 Task: Find a guest house in Pariyapuram, India for 8 guests from 12th to 16th July, with a price range of ₹10,000 to ₹16,000, including free parking, TV, and self check-in, with an English-speaking host.
Action: Mouse moved to (528, 103)
Screenshot: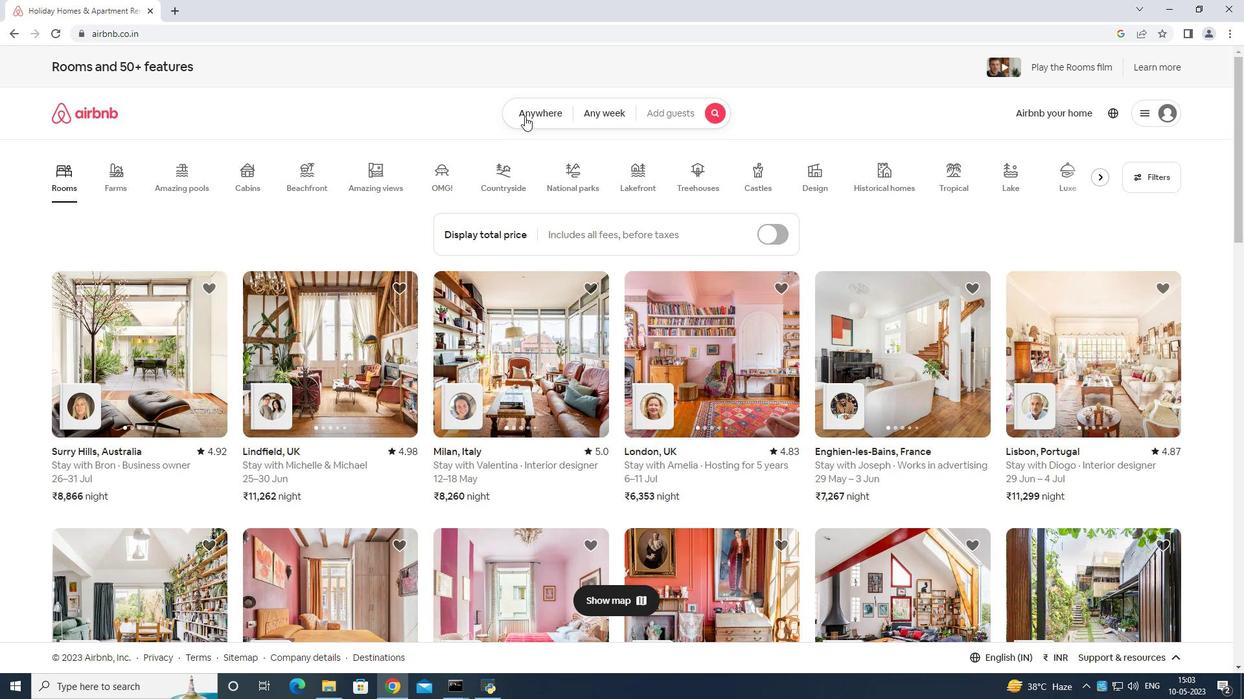 
Action: Mouse pressed left at (528, 103)
Screenshot: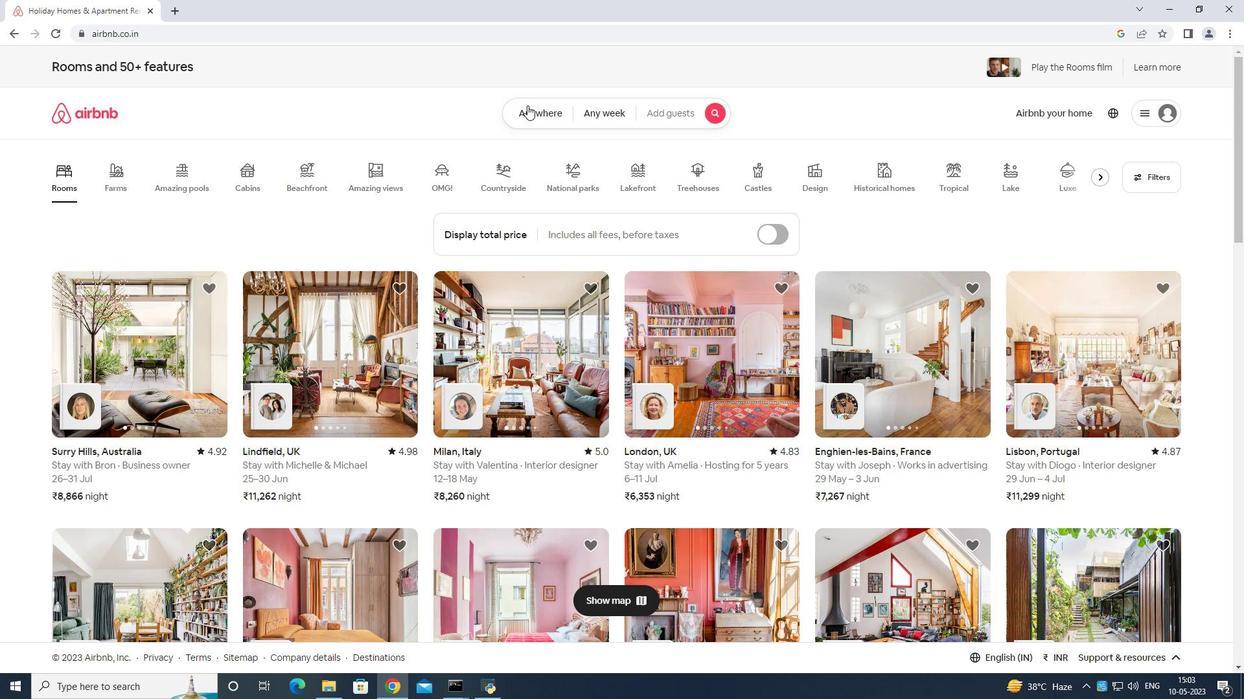 
Action: Mouse moved to (474, 164)
Screenshot: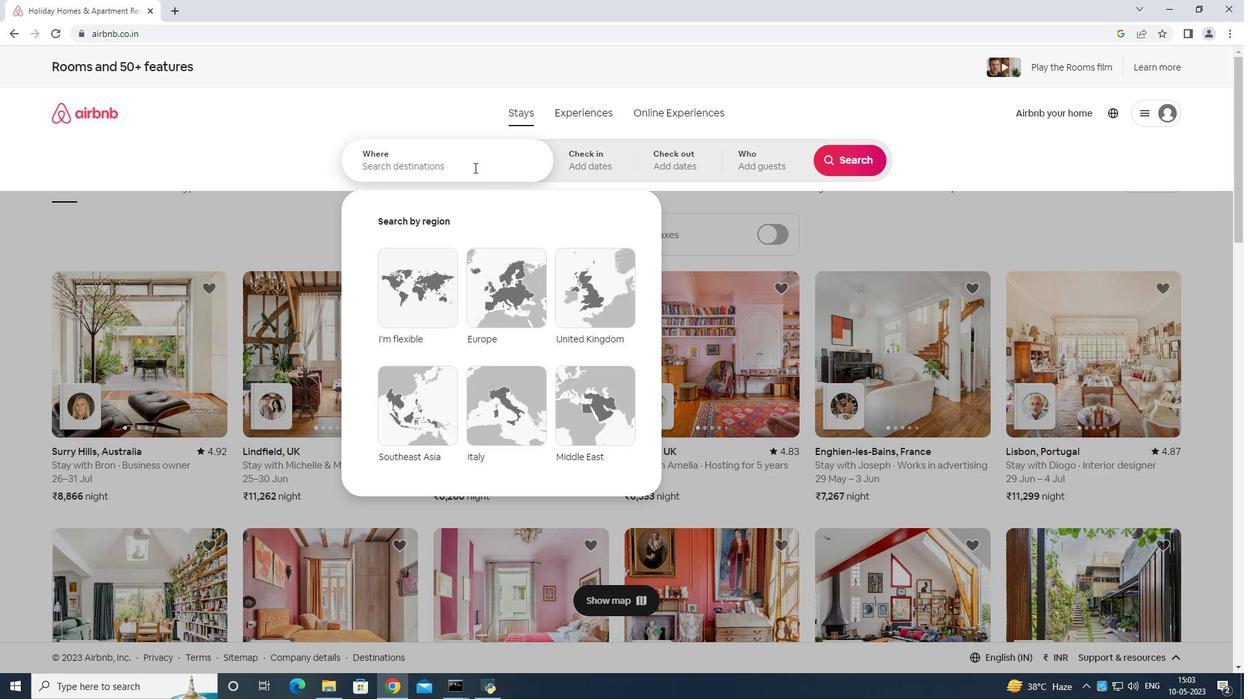
Action: Mouse pressed left at (474, 164)
Screenshot: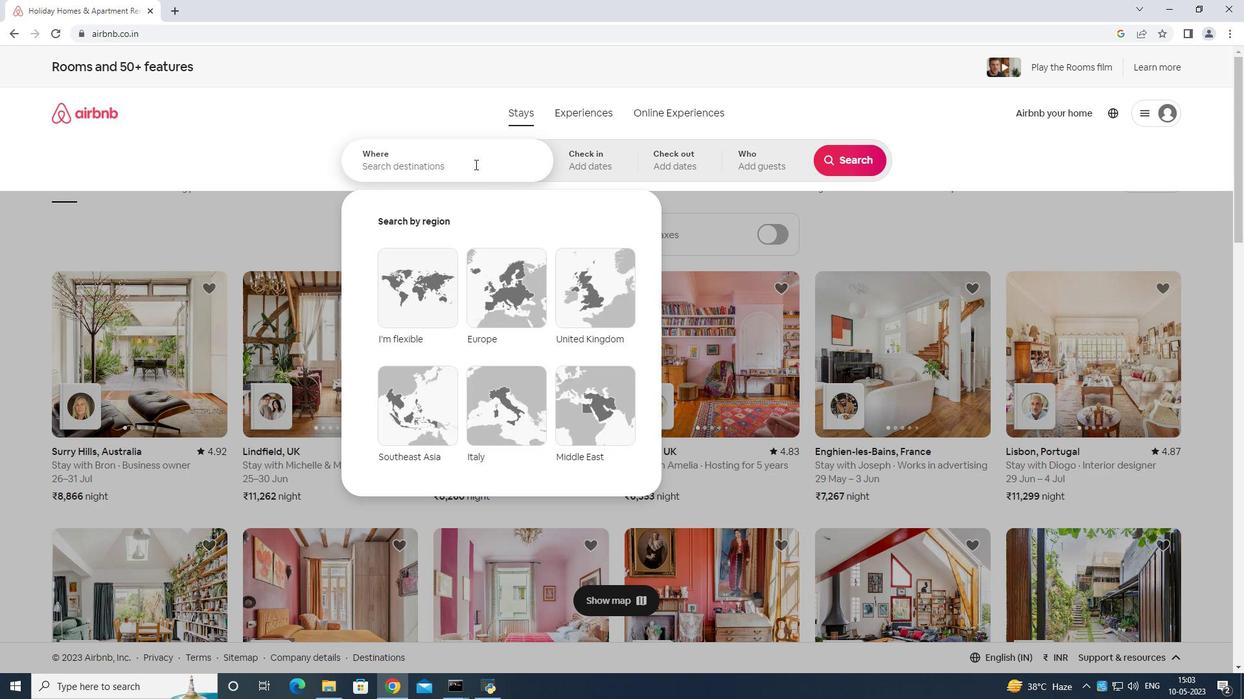 
Action: Mouse moved to (458, 158)
Screenshot: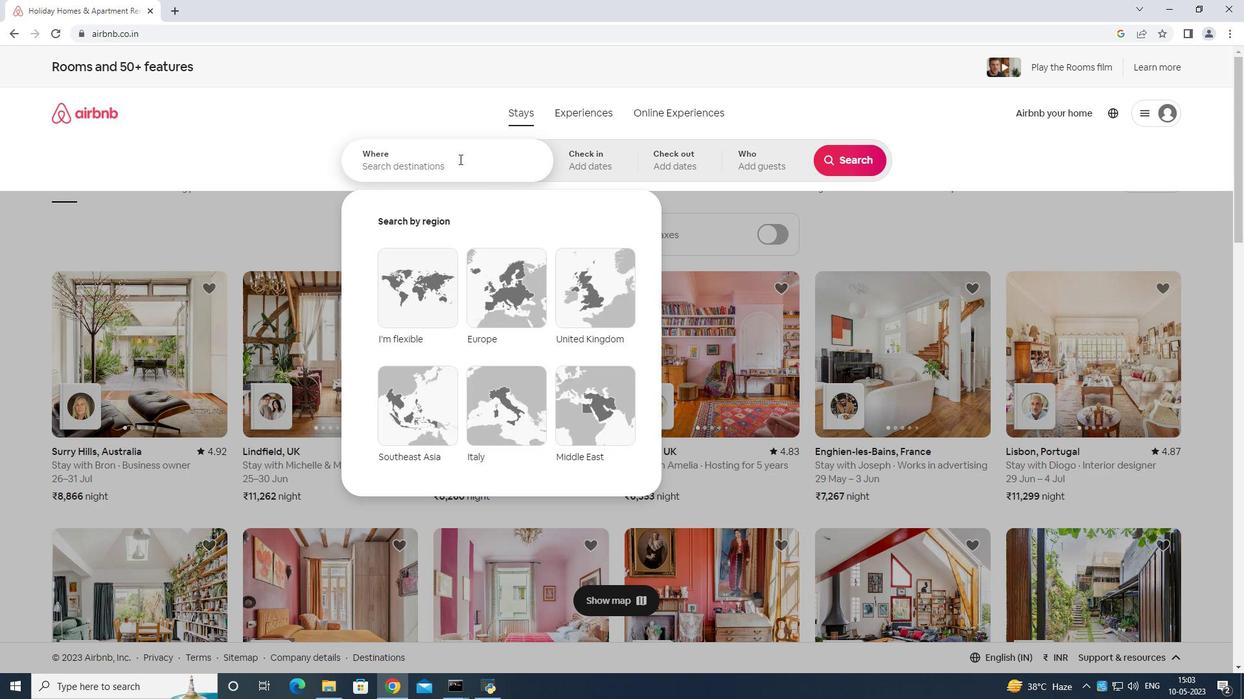 
Action: Key pressed <Key.shift>pariyapuram<Key.space>india<Key.enter>
Screenshot: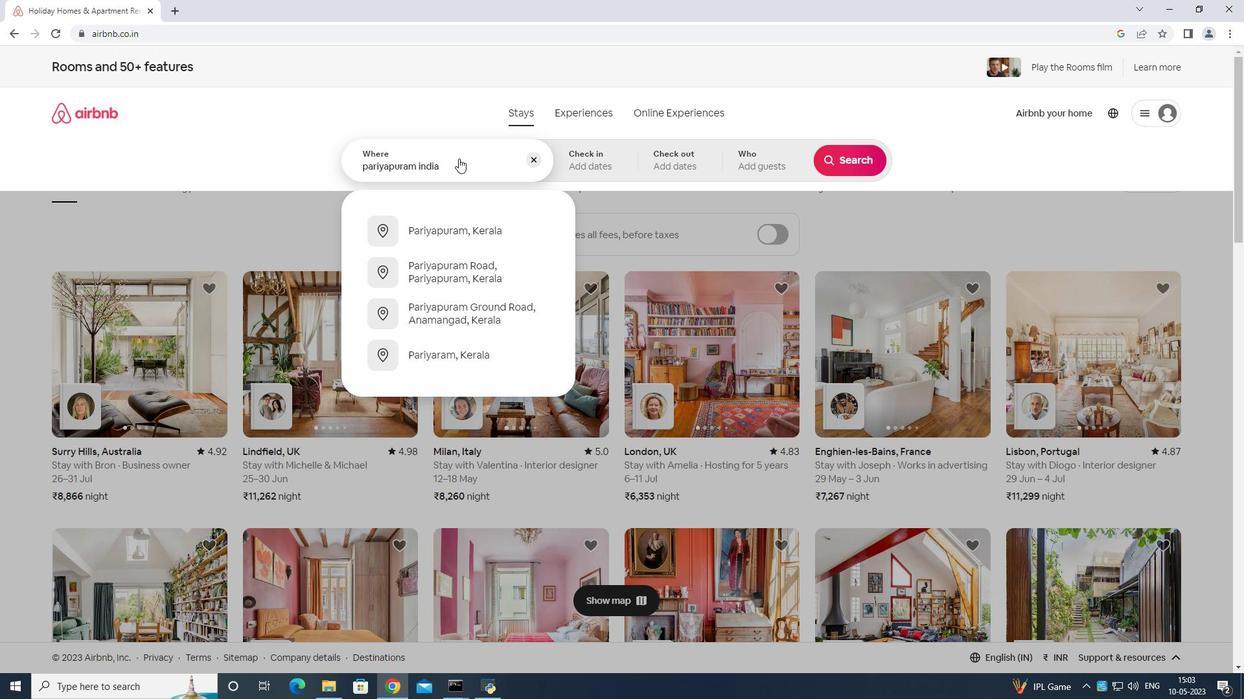 
Action: Mouse moved to (852, 256)
Screenshot: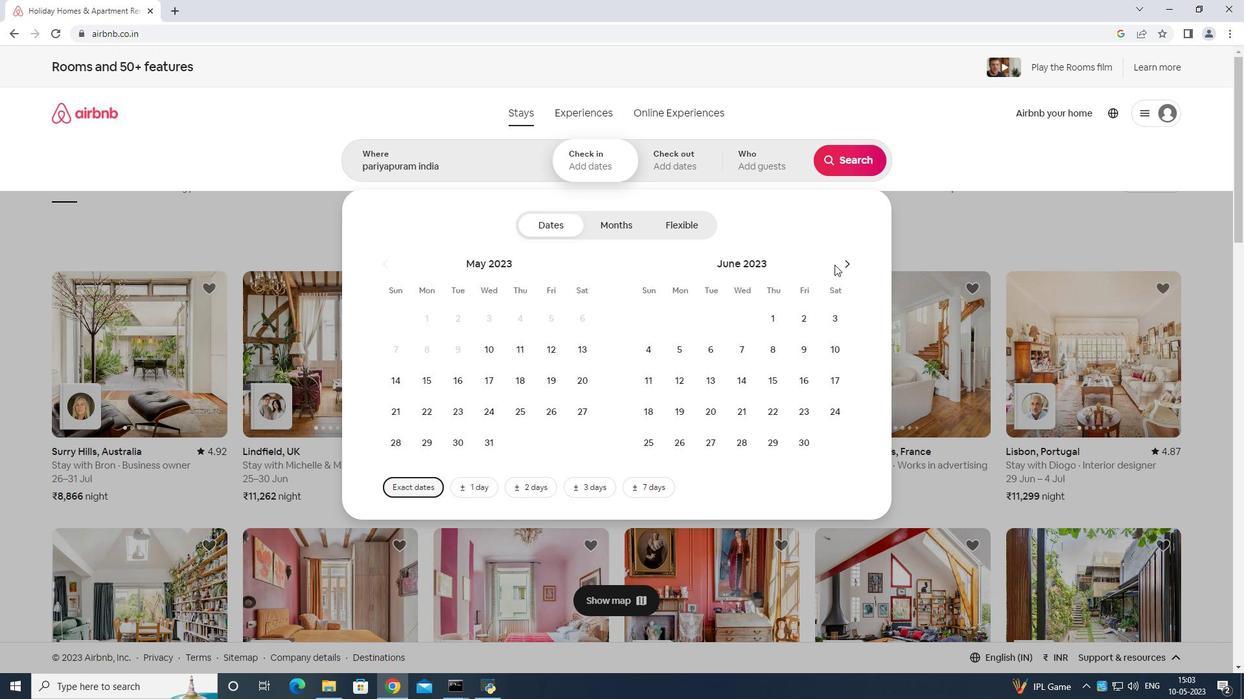 
Action: Mouse pressed left at (852, 256)
Screenshot: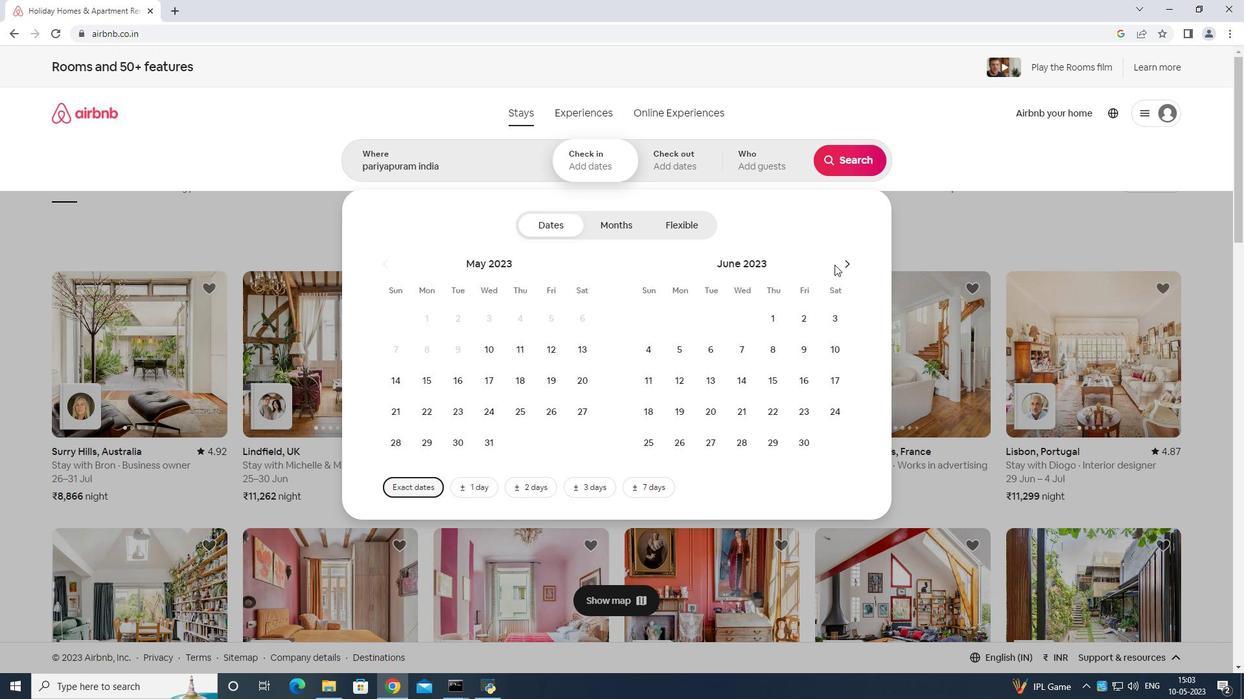 
Action: Mouse moved to (745, 382)
Screenshot: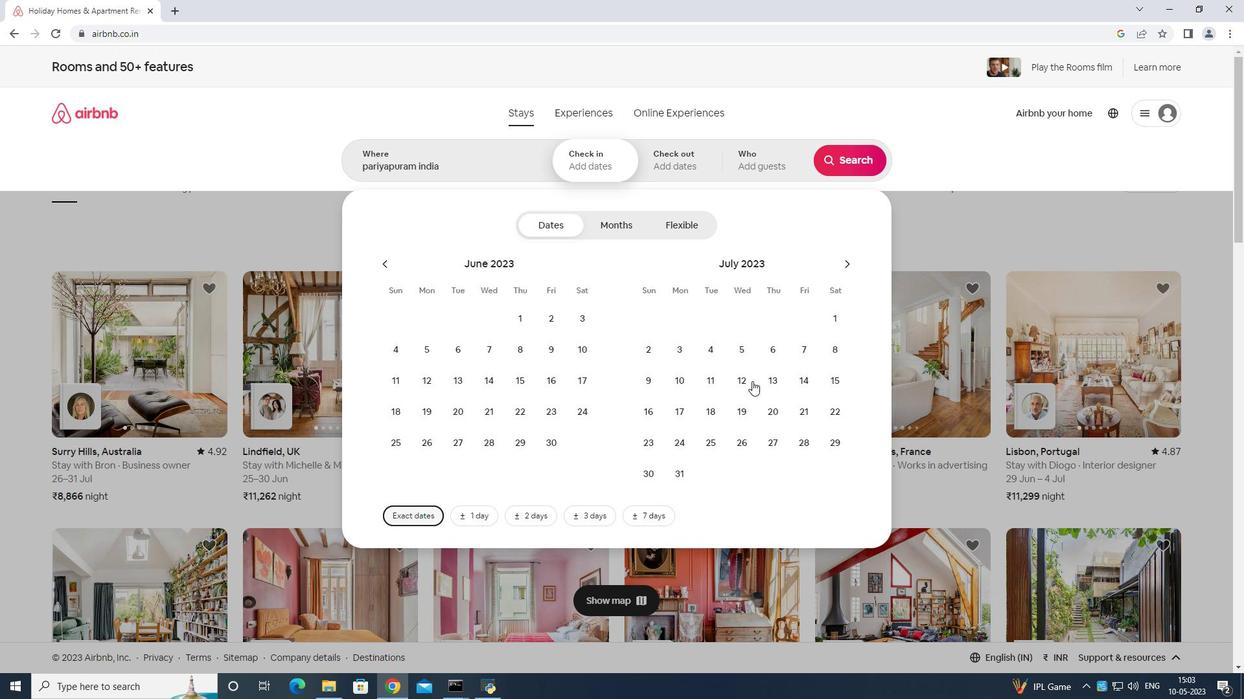 
Action: Mouse pressed left at (745, 382)
Screenshot: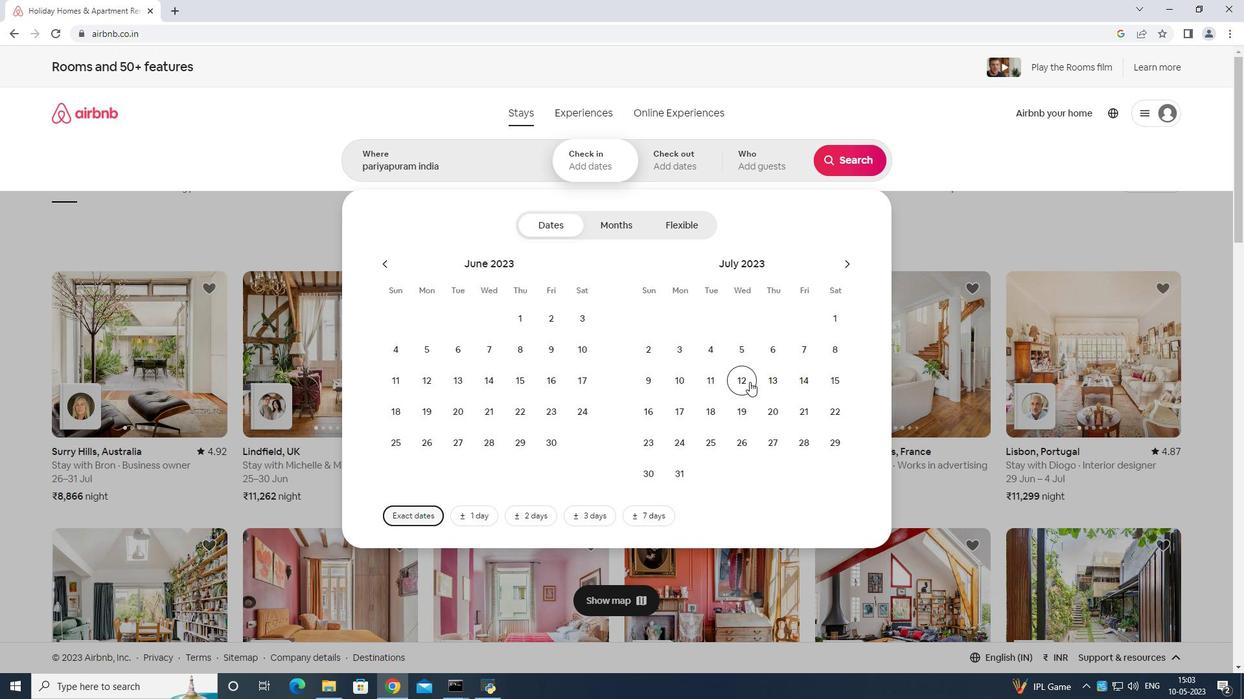 
Action: Mouse moved to (640, 415)
Screenshot: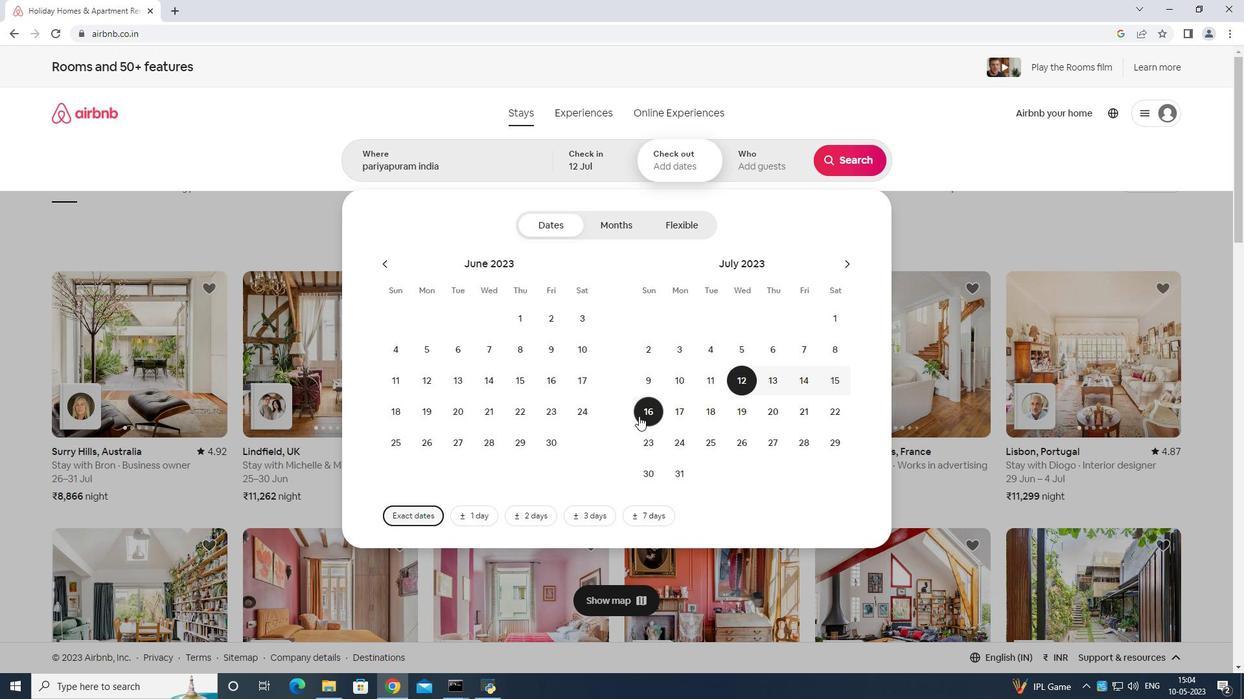
Action: Mouse pressed left at (640, 415)
Screenshot: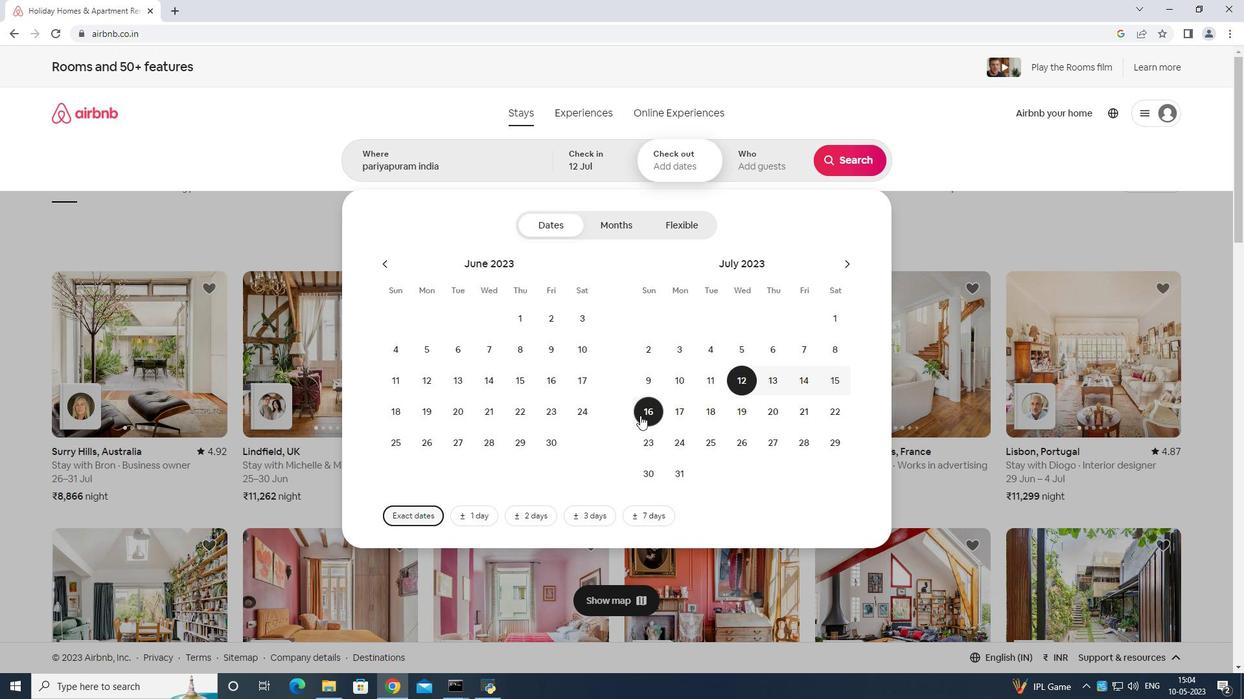 
Action: Mouse moved to (764, 154)
Screenshot: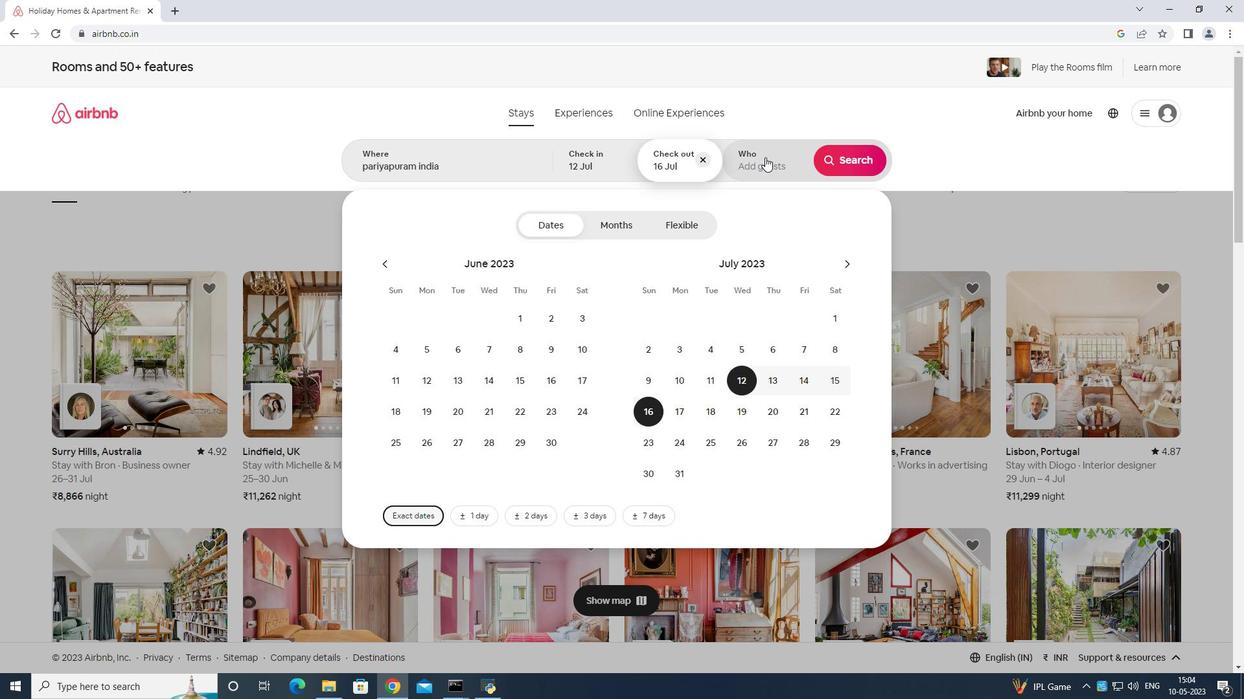 
Action: Mouse pressed left at (764, 154)
Screenshot: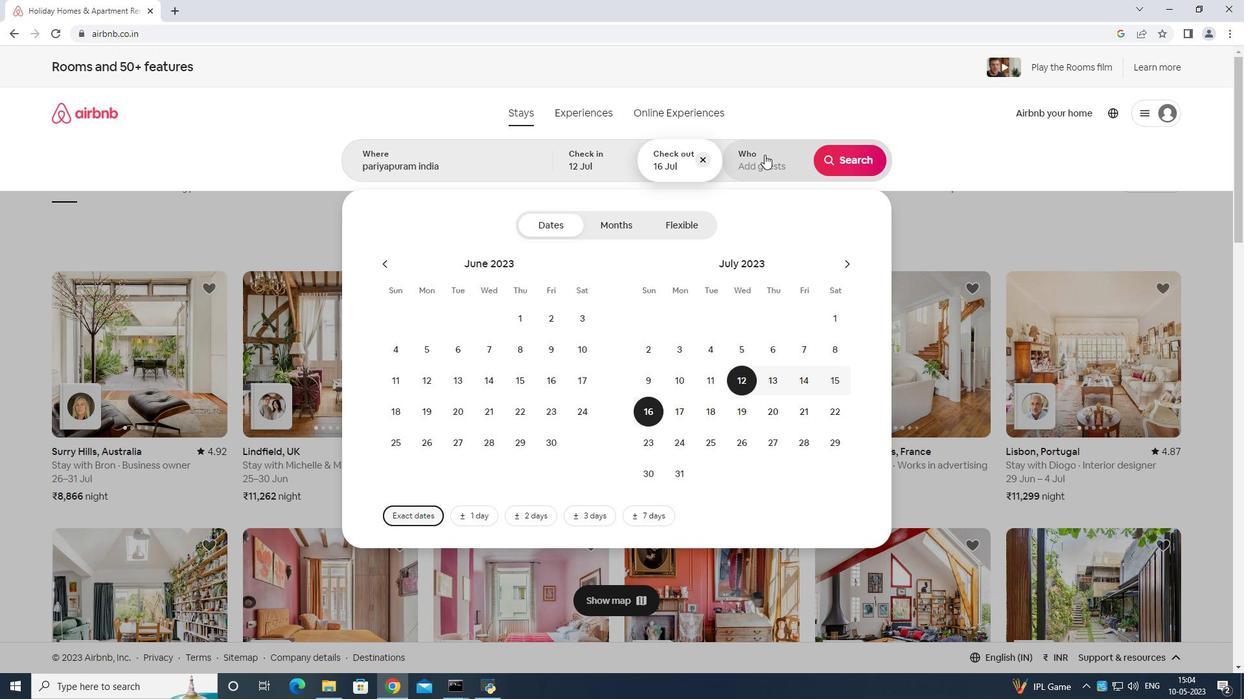 
Action: Mouse moved to (852, 224)
Screenshot: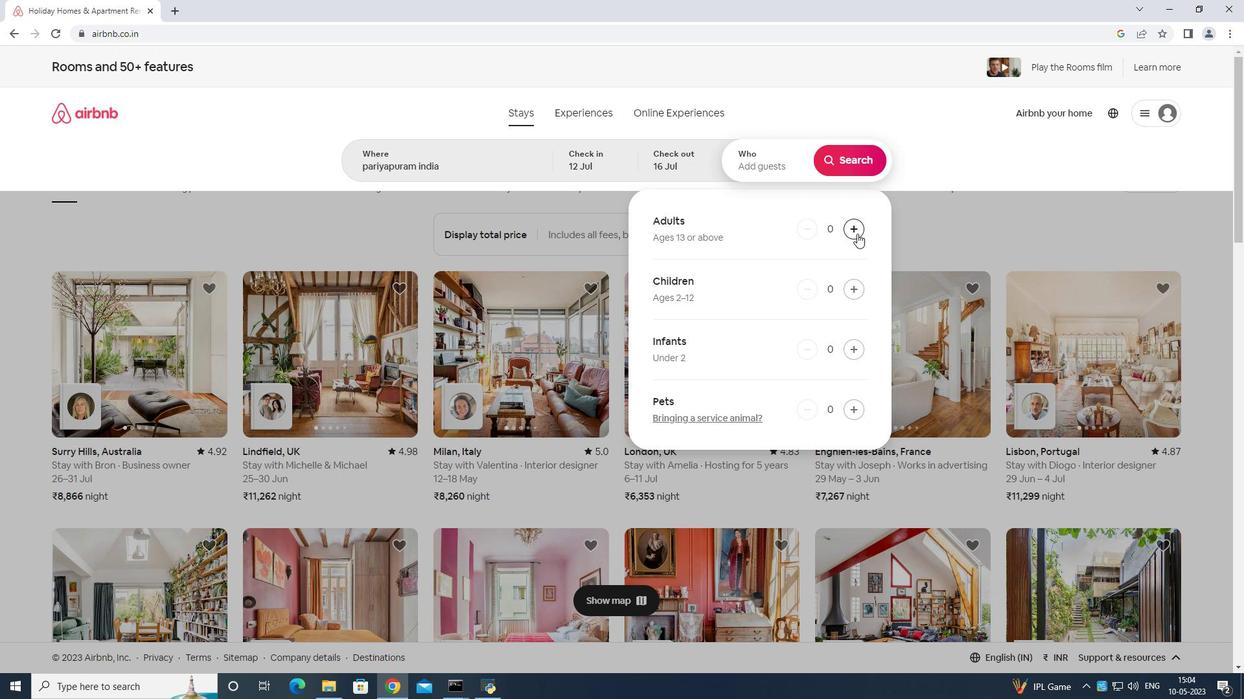 
Action: Mouse pressed left at (852, 224)
Screenshot: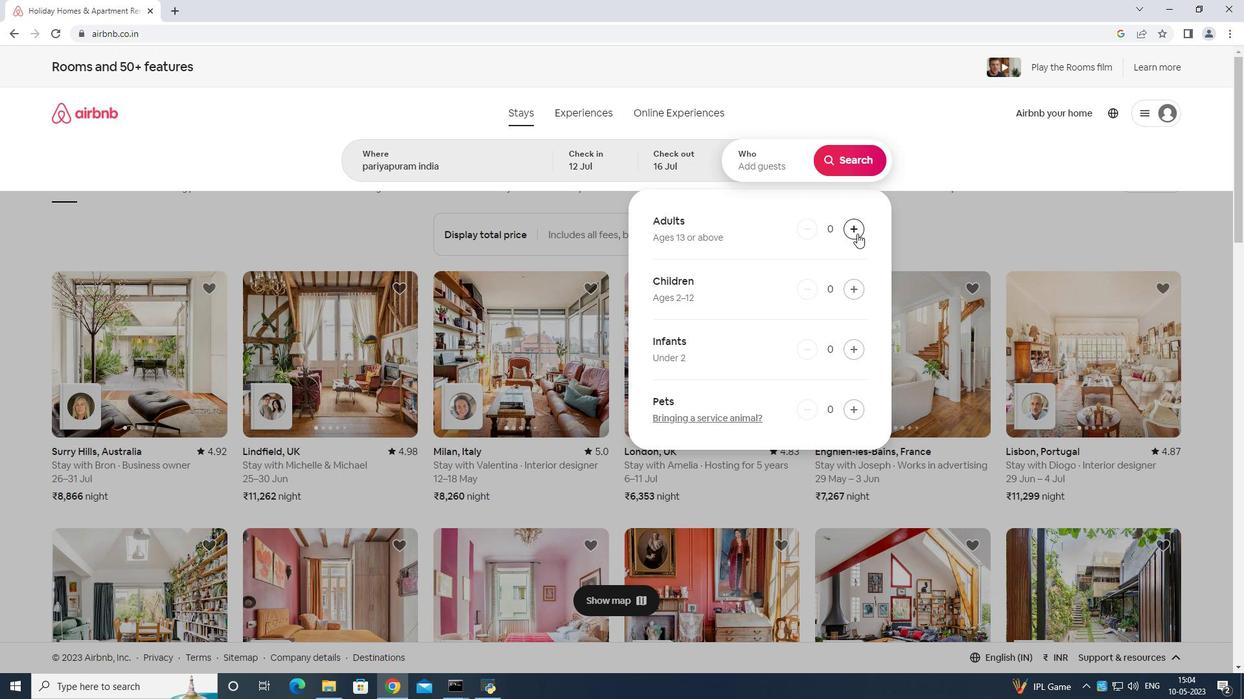 
Action: Mouse moved to (852, 224)
Screenshot: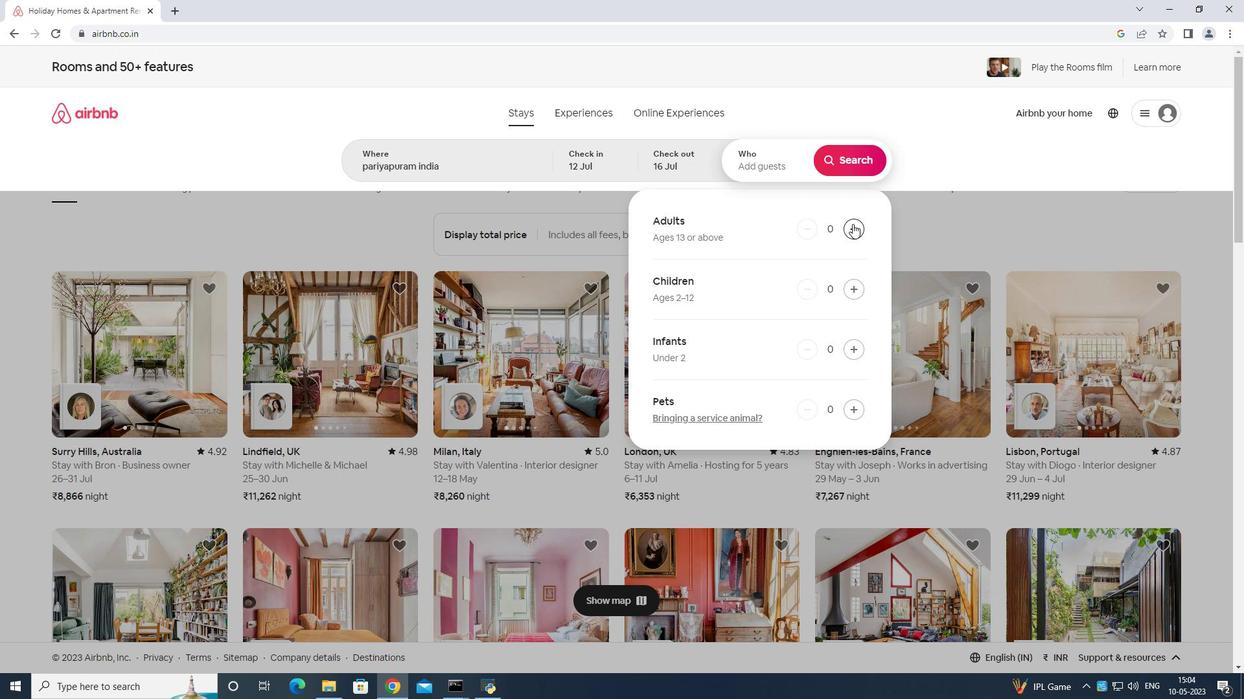 
Action: Mouse pressed left at (852, 224)
Screenshot: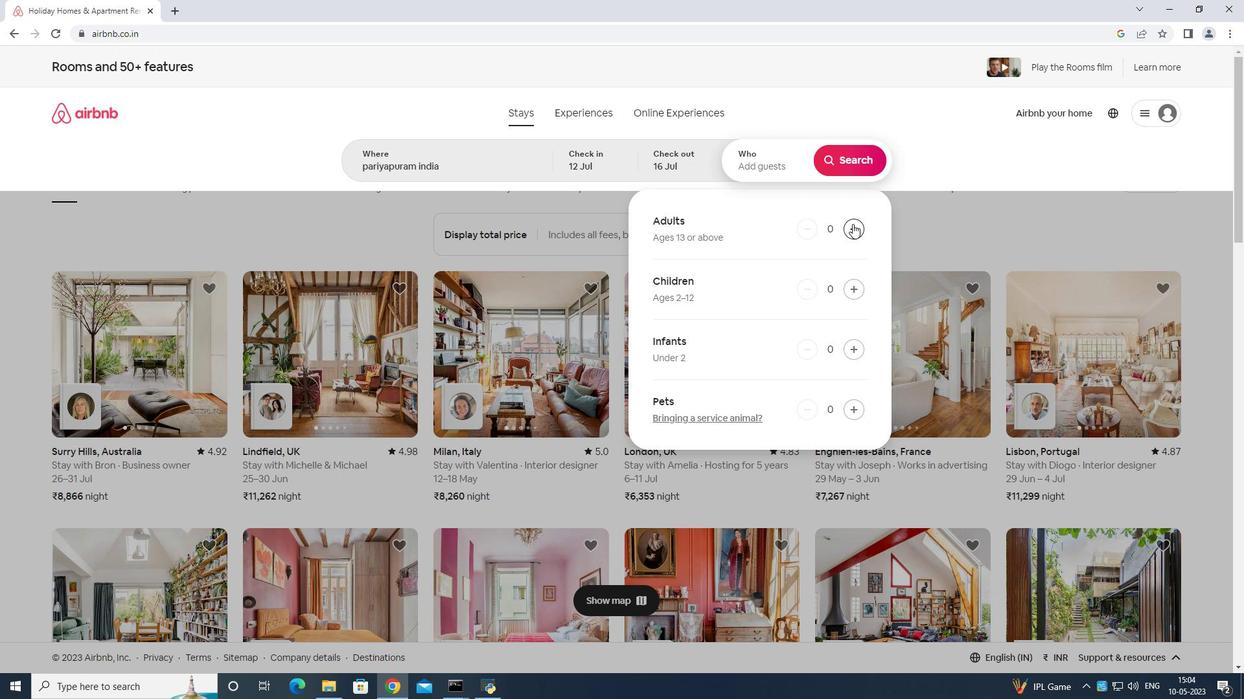 
Action: Mouse moved to (851, 222)
Screenshot: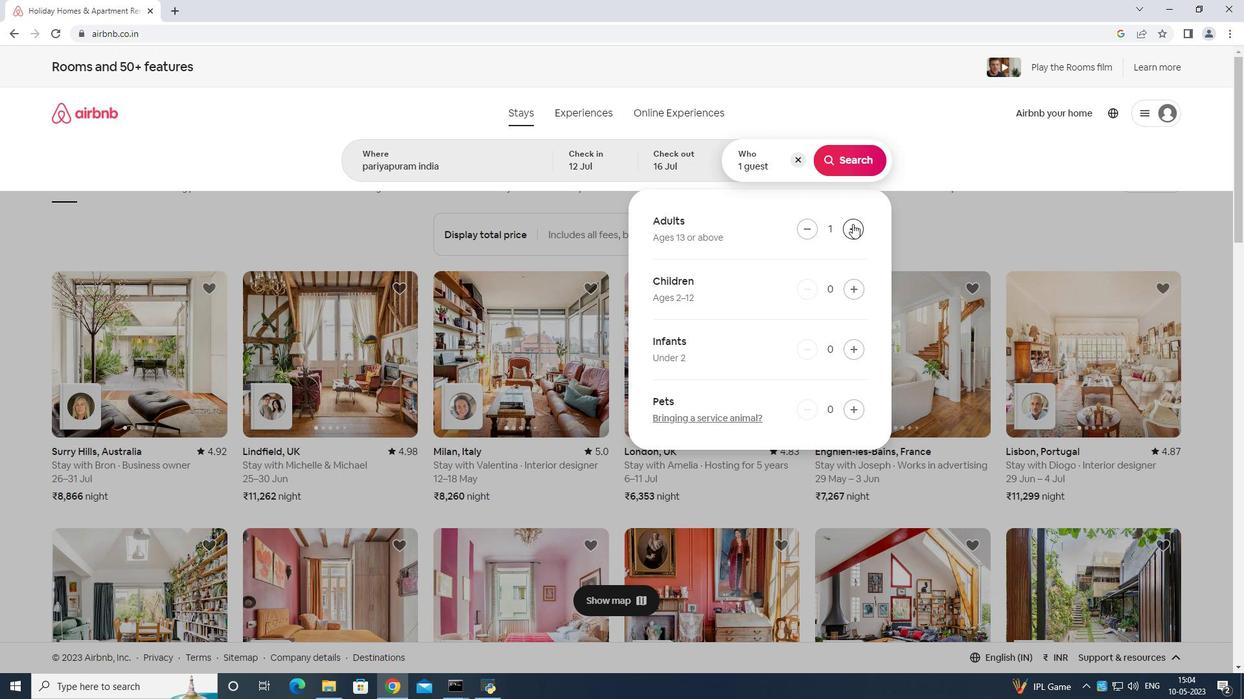 
Action: Mouse pressed left at (851, 222)
Screenshot: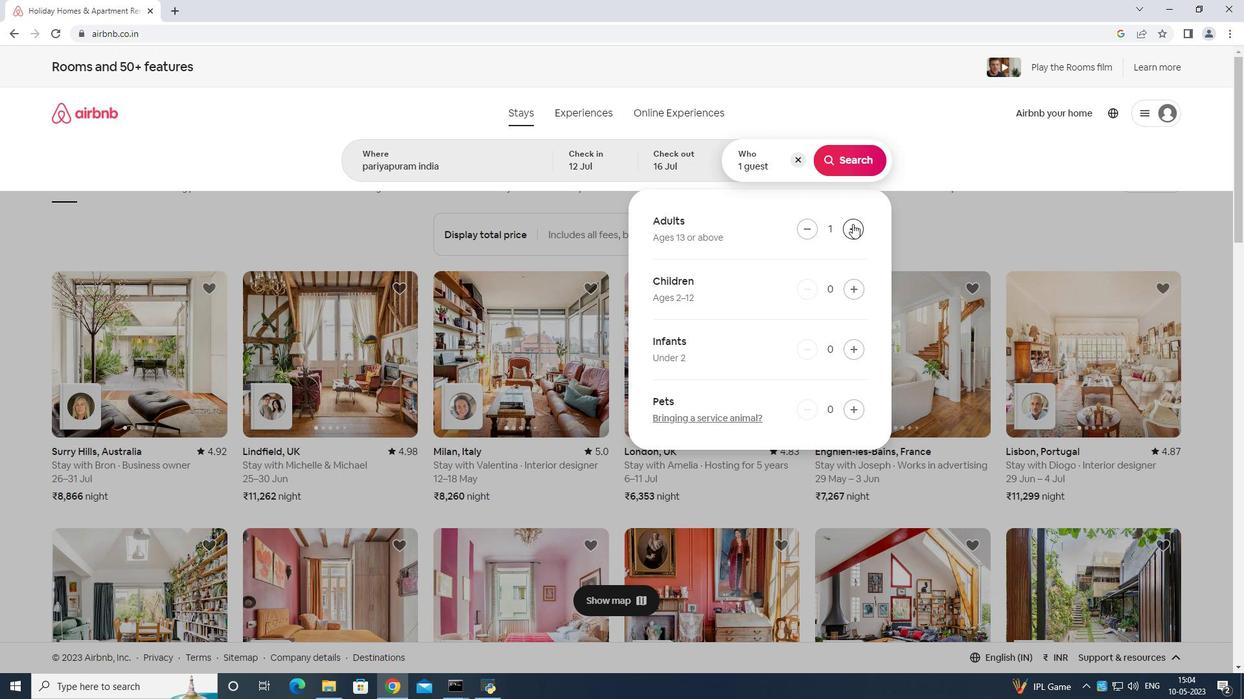 
Action: Mouse pressed left at (851, 222)
Screenshot: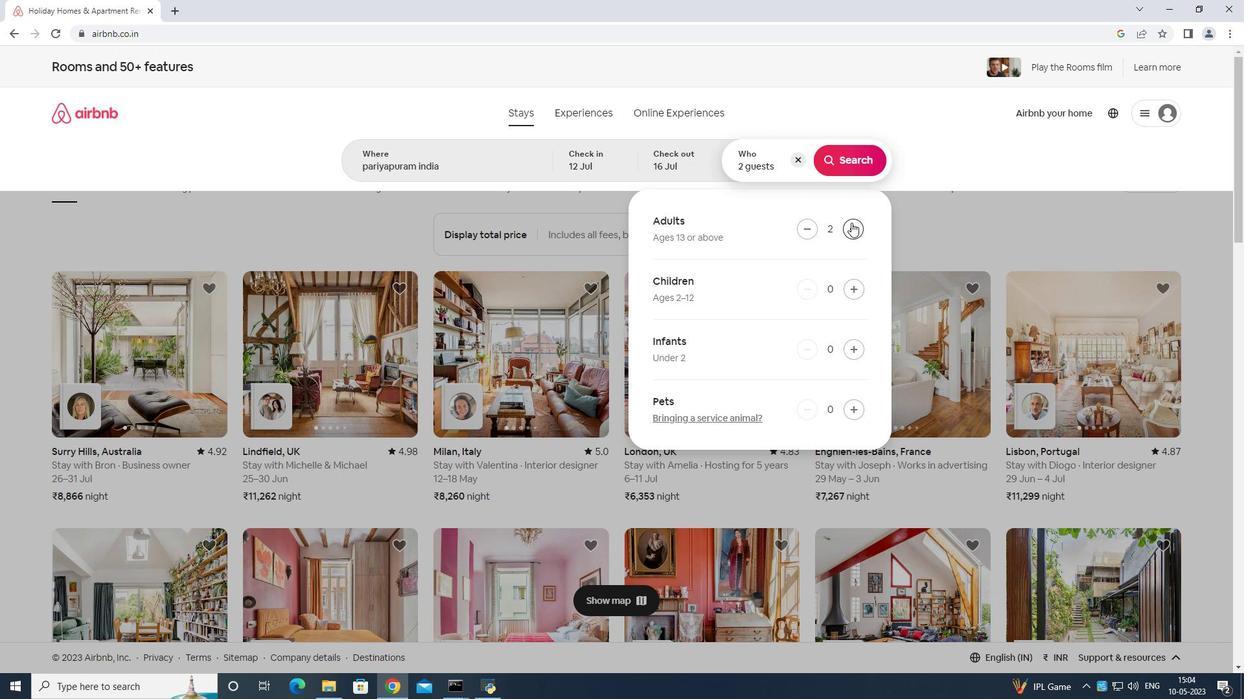 
Action: Mouse pressed left at (851, 222)
Screenshot: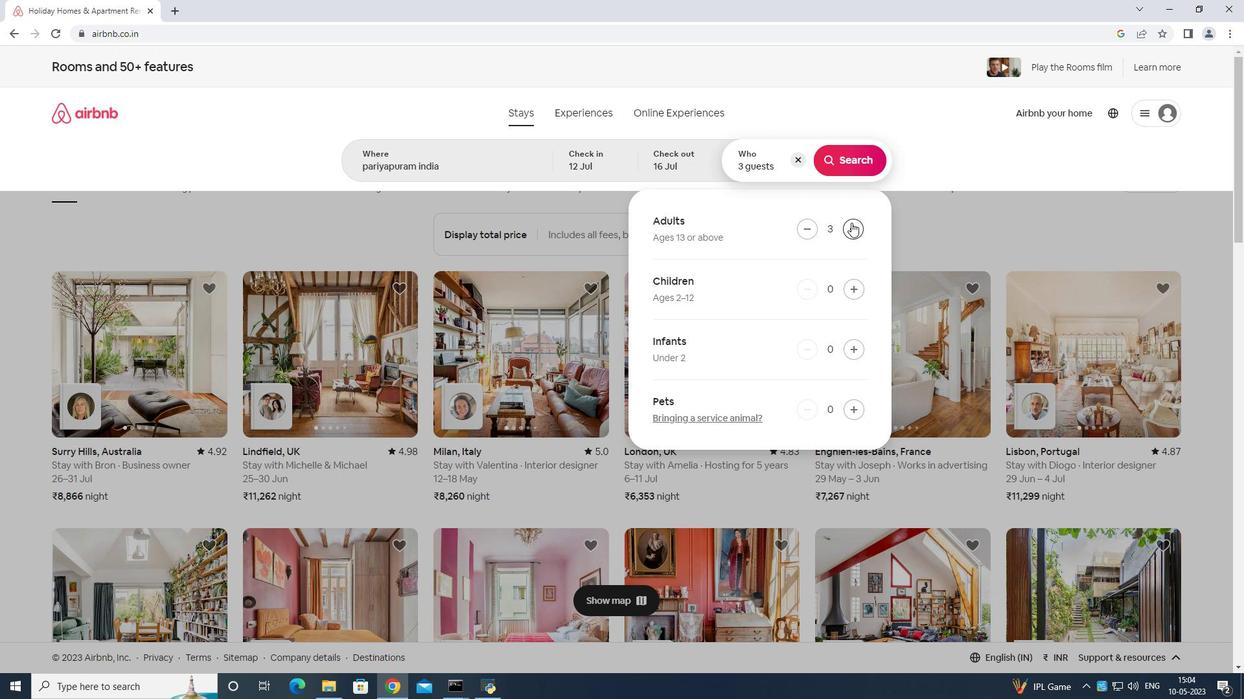 
Action: Mouse pressed left at (851, 222)
Screenshot: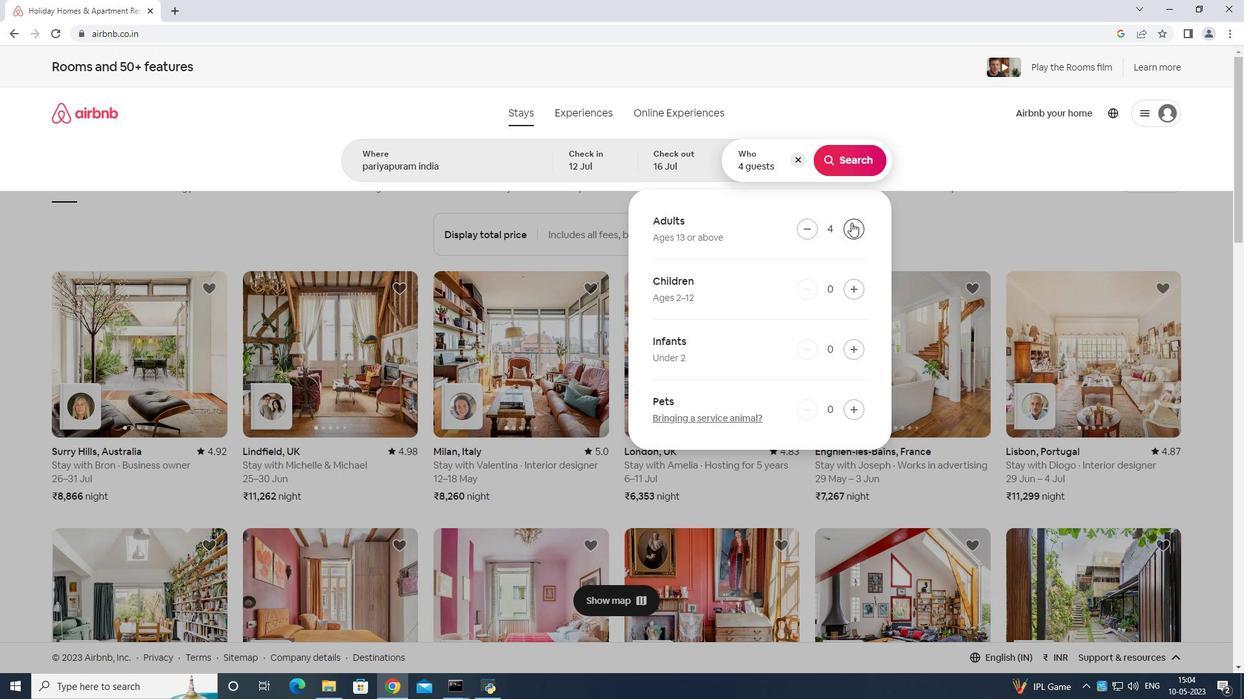 
Action: Mouse pressed left at (851, 222)
Screenshot: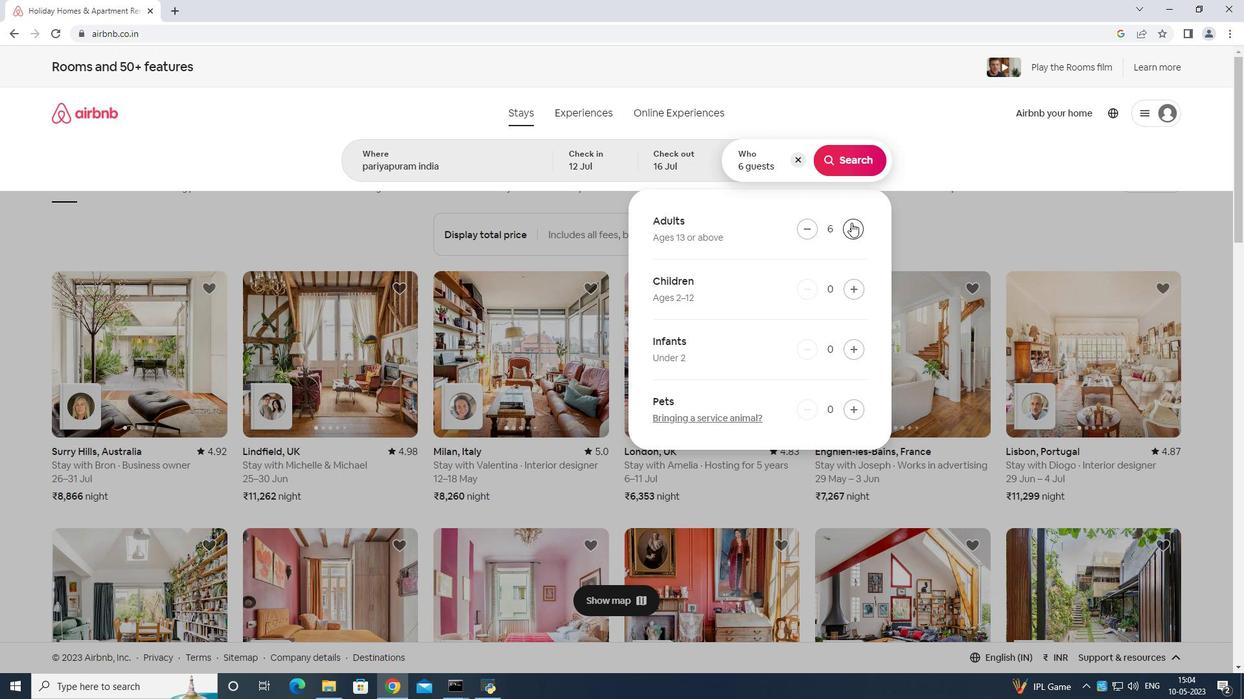 
Action: Mouse moved to (851, 222)
Screenshot: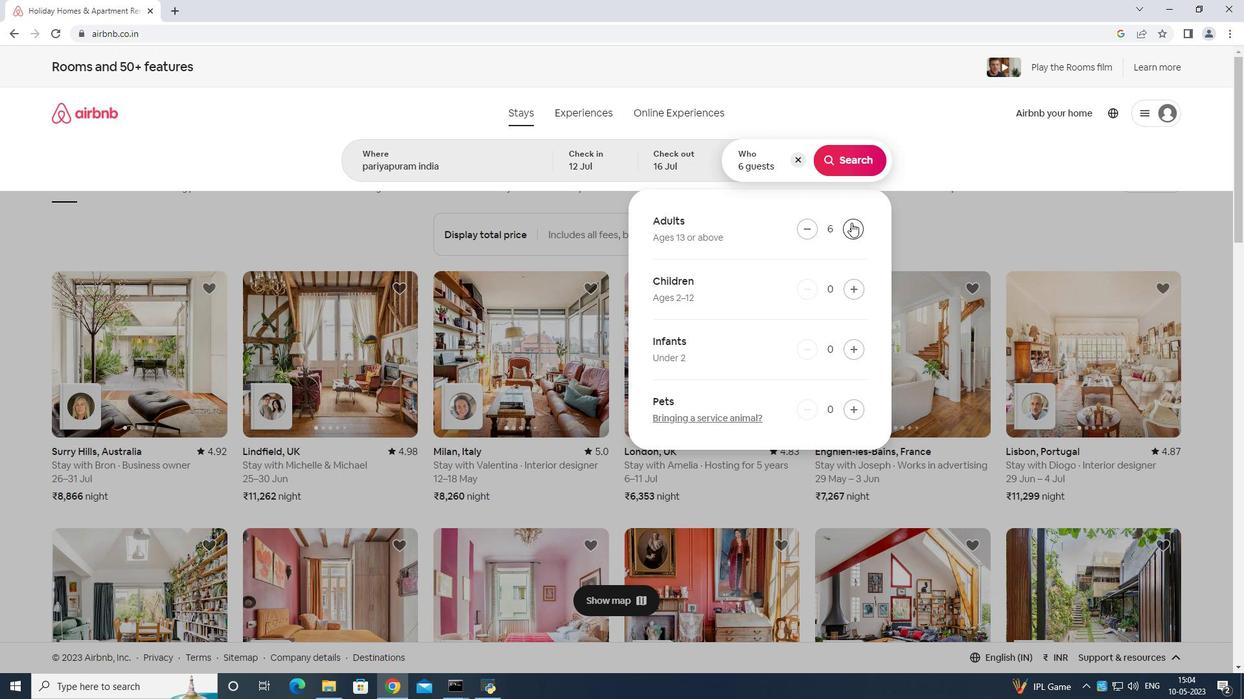 
Action: Mouse pressed left at (851, 222)
Screenshot: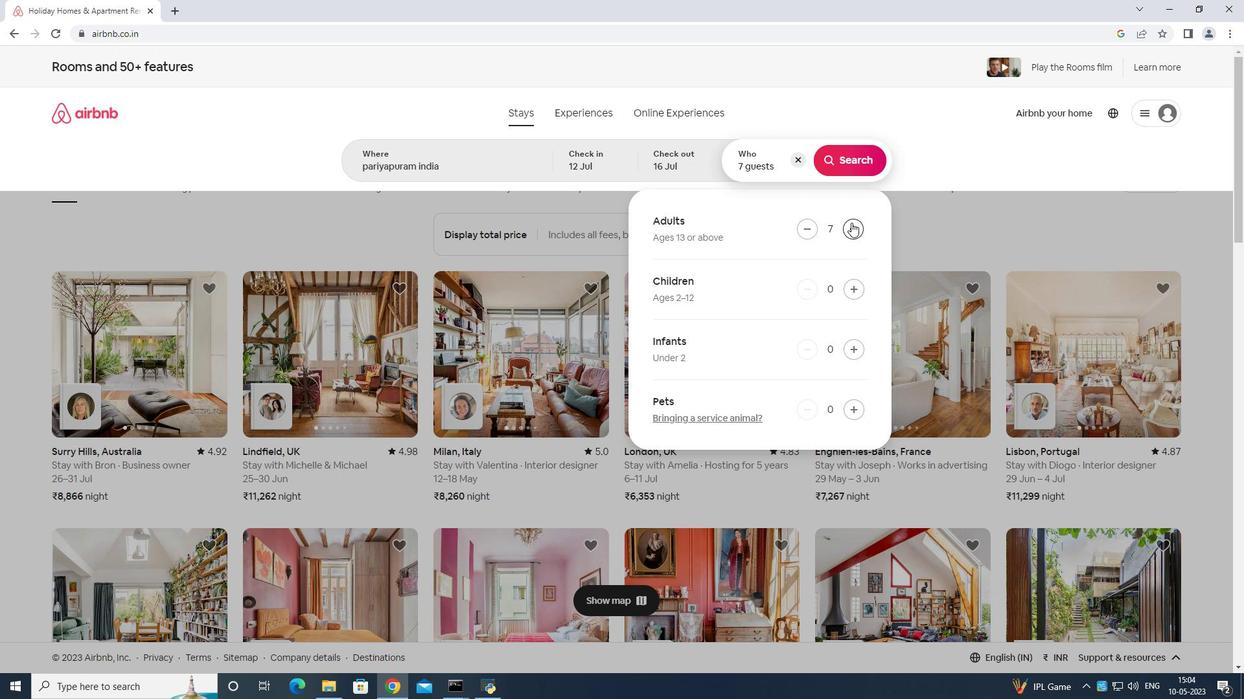 
Action: Mouse moved to (858, 162)
Screenshot: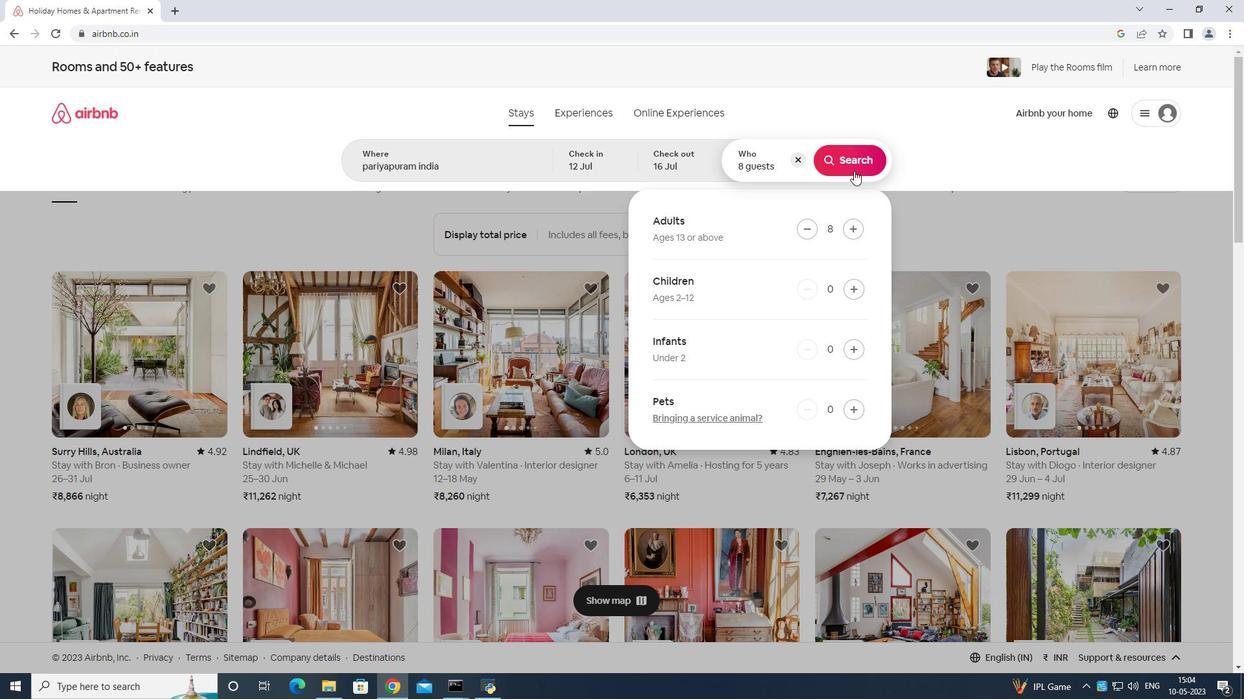
Action: Mouse pressed left at (858, 162)
Screenshot: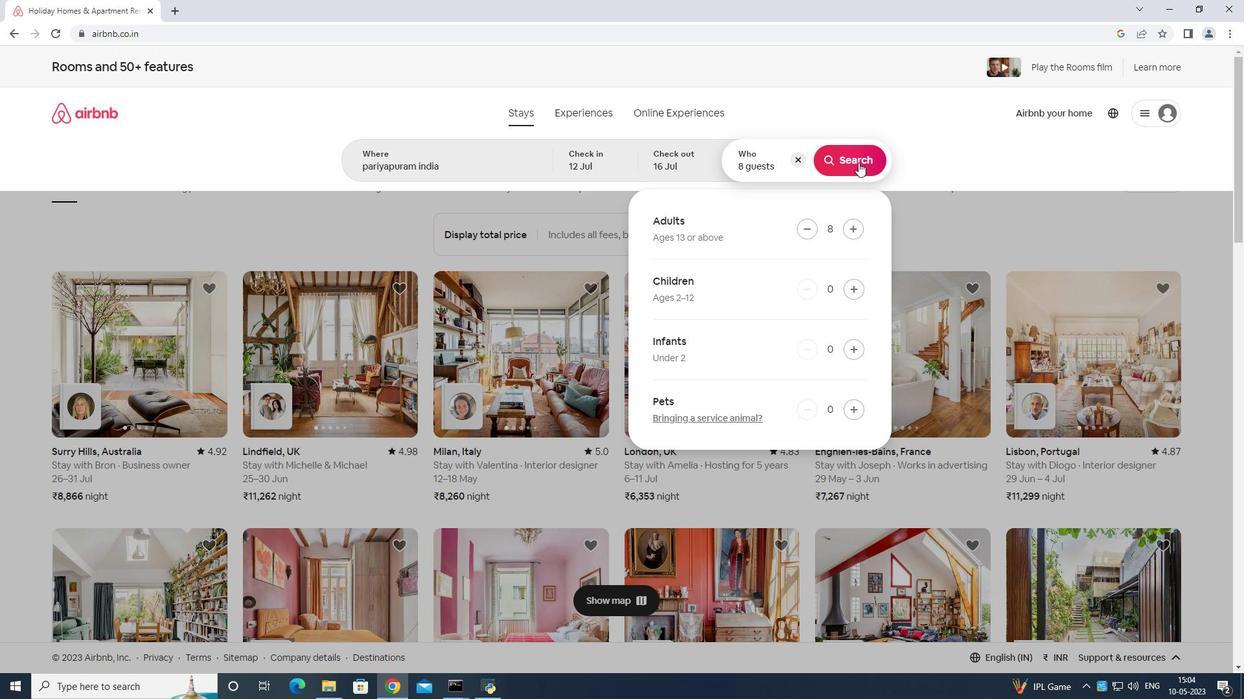 
Action: Mouse moved to (1187, 118)
Screenshot: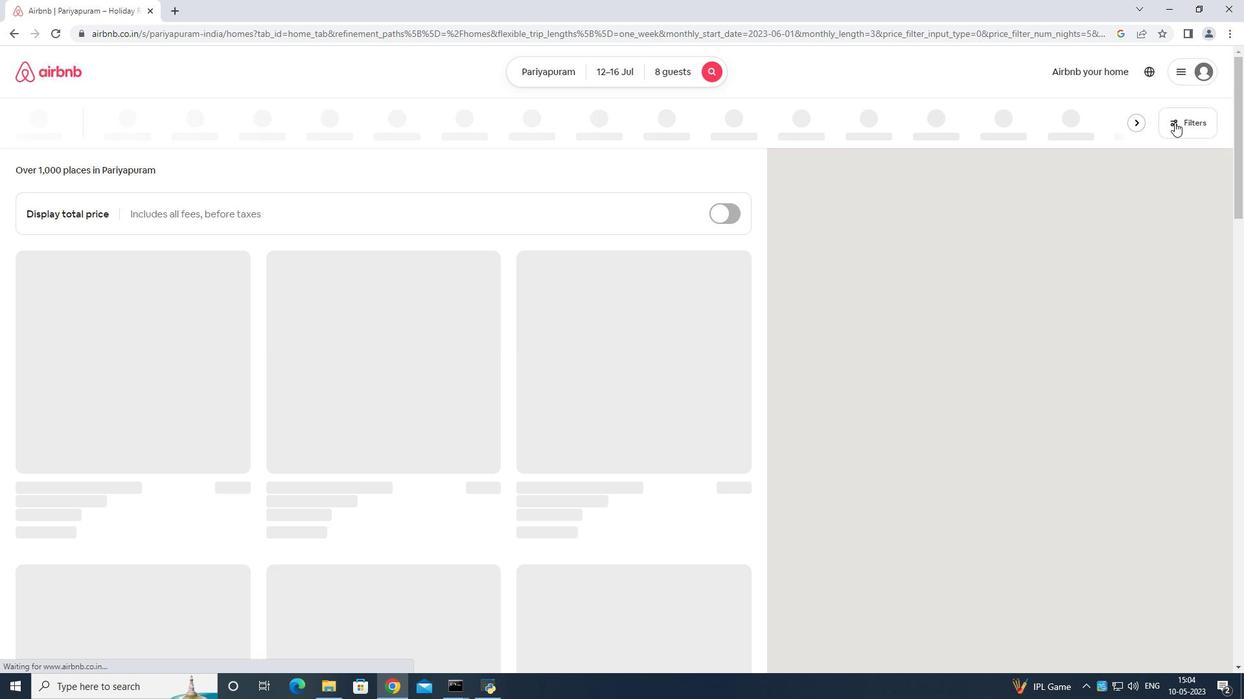 
Action: Mouse pressed left at (1187, 118)
Screenshot: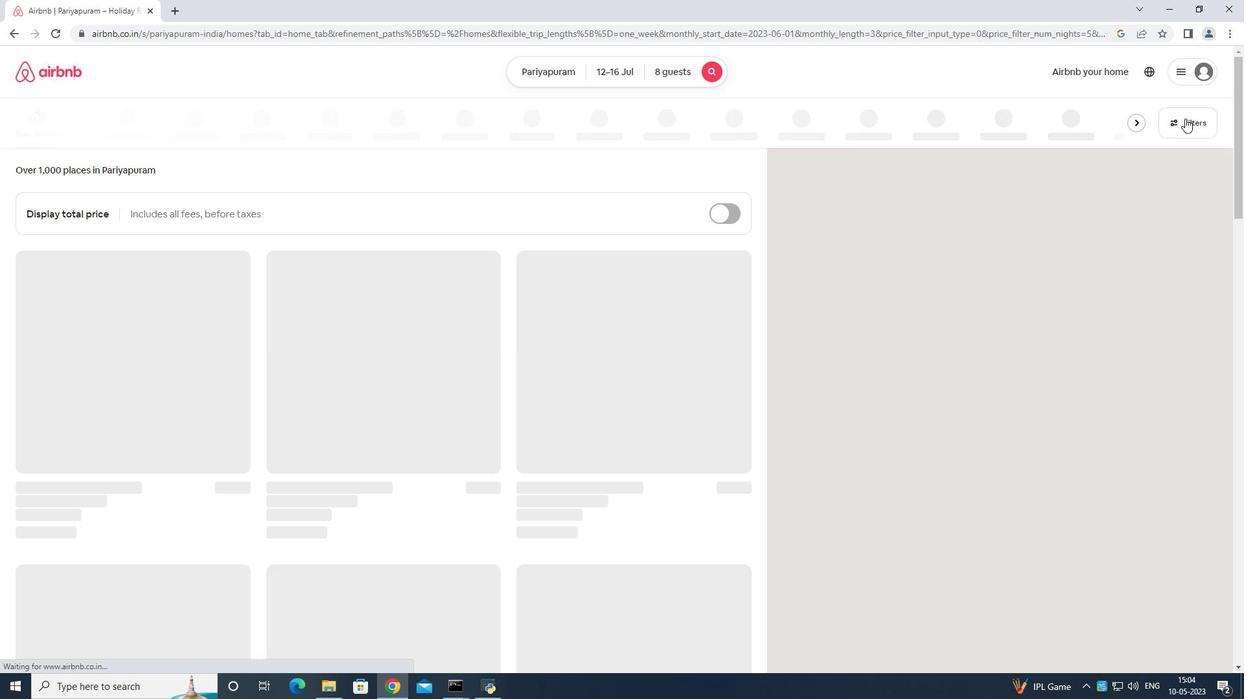 
Action: Mouse moved to (557, 422)
Screenshot: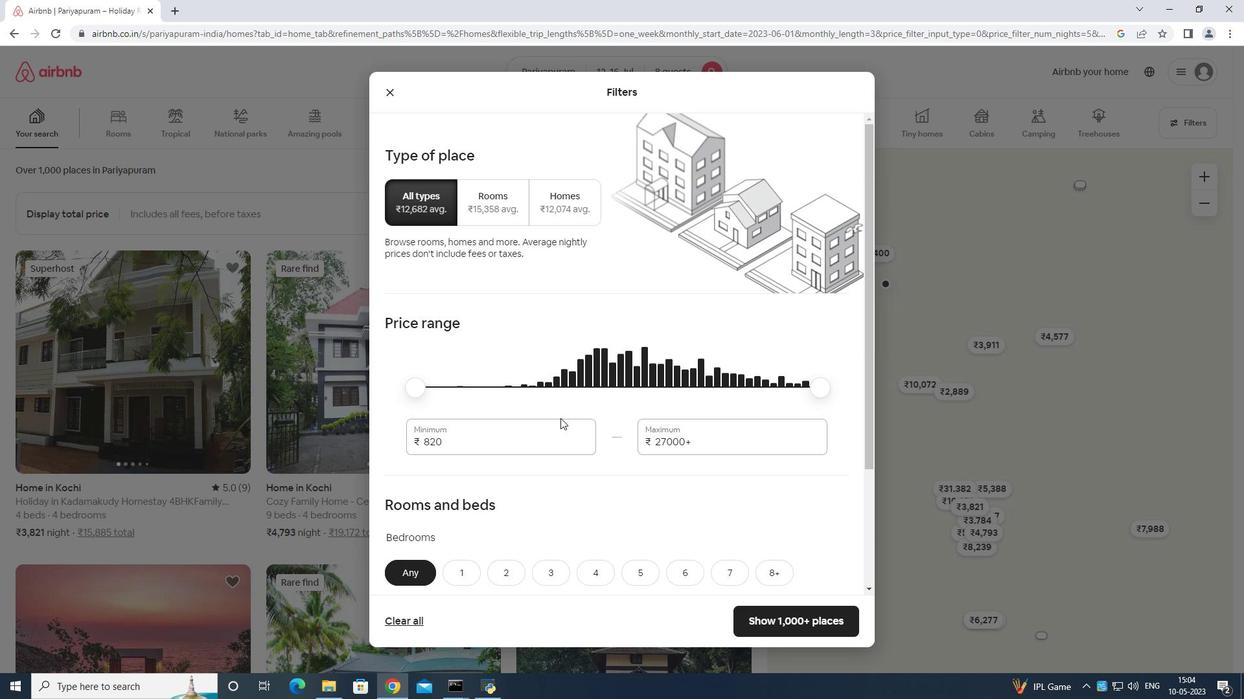 
Action: Mouse pressed left at (557, 422)
Screenshot: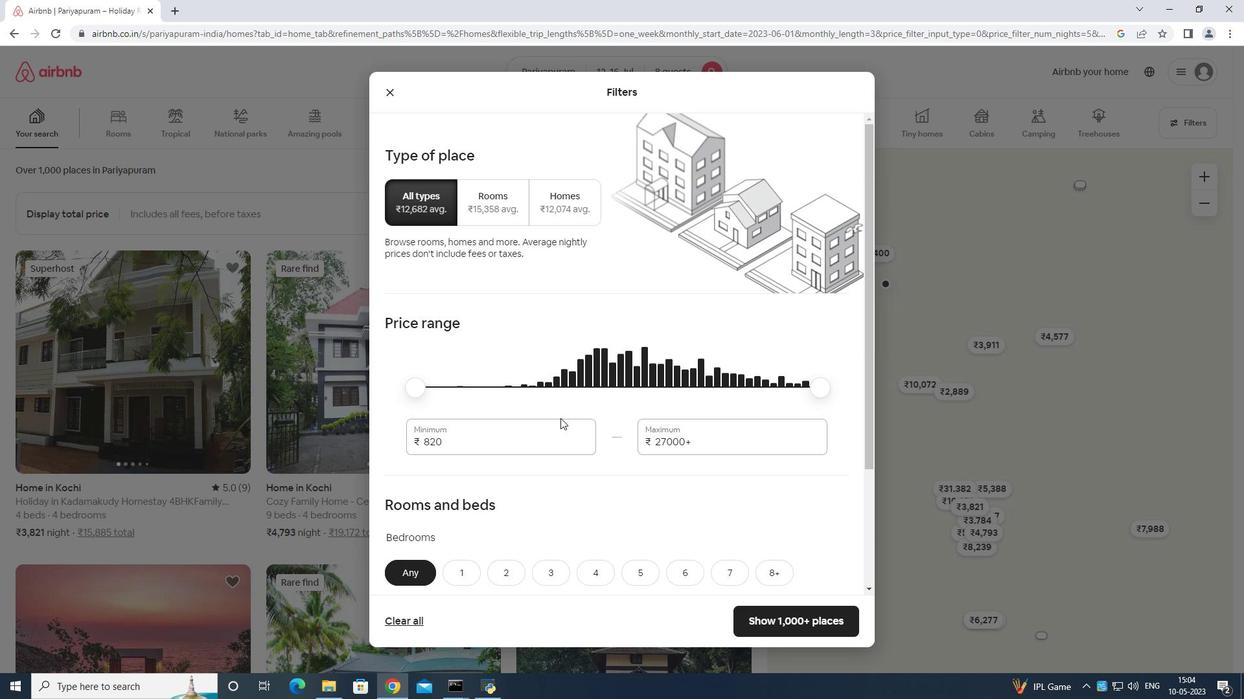 
Action: Mouse moved to (557, 423)
Screenshot: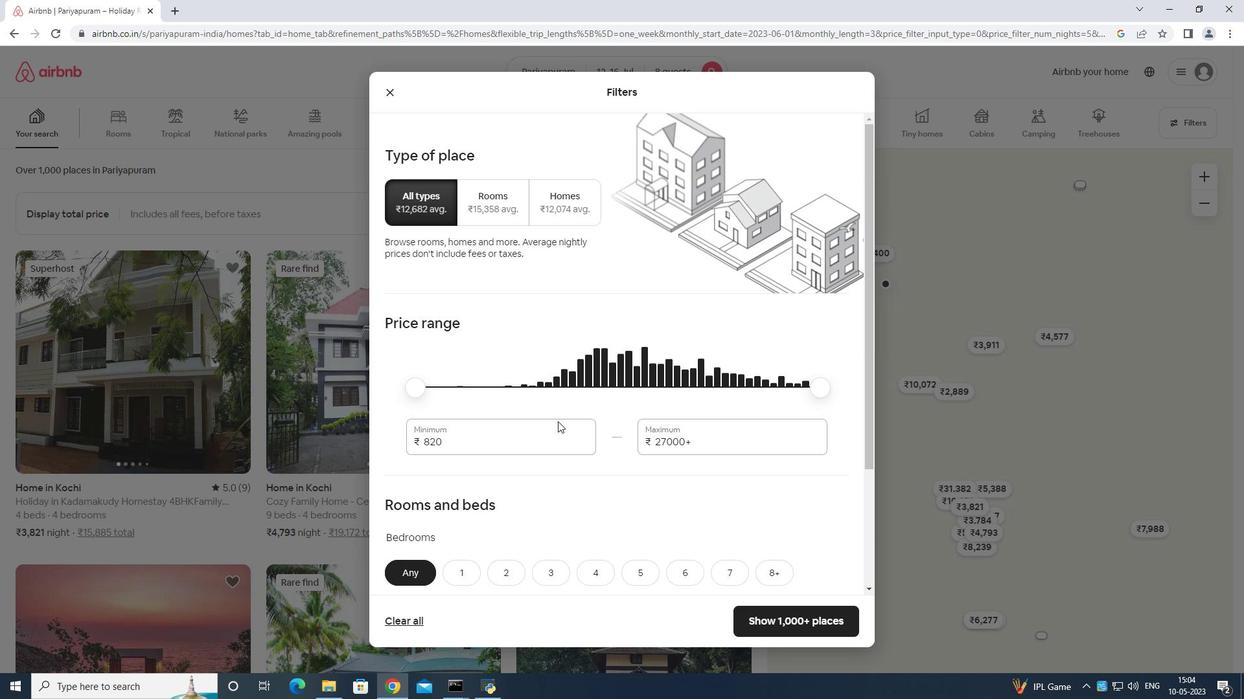 
Action: Key pressed <Key.backspace><Key.backspace><Key.backspace><Key.backspace><Key.backspace>10000
Screenshot: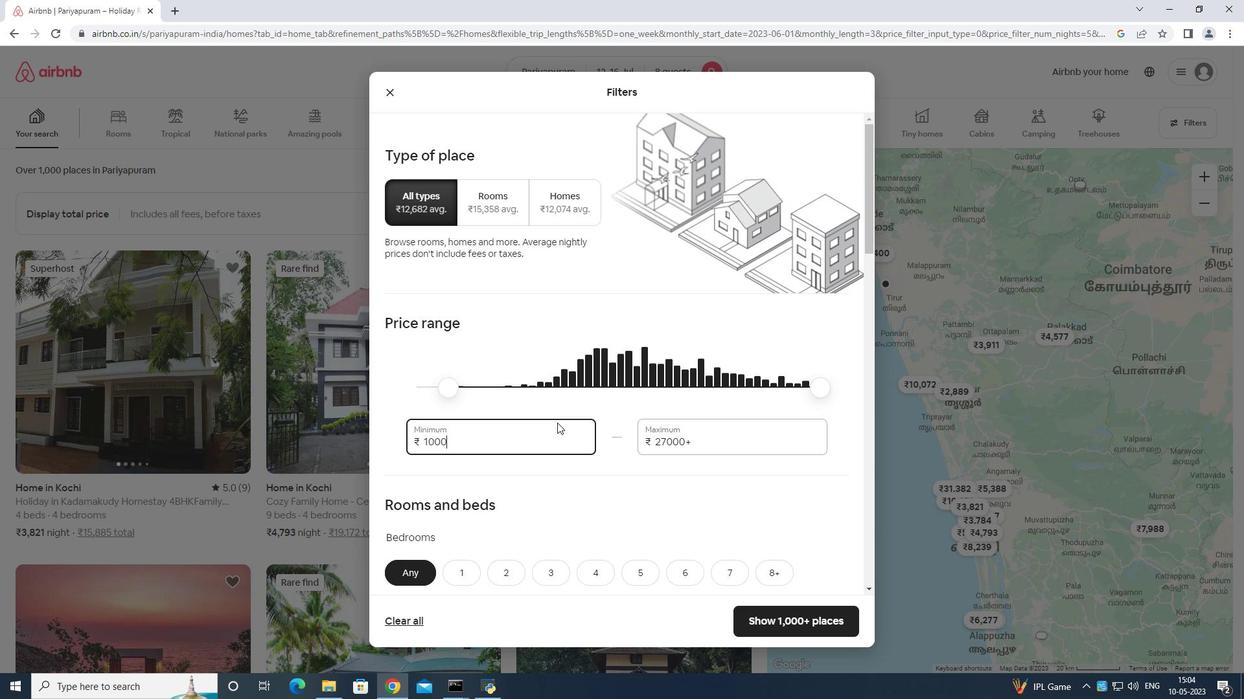 
Action: Mouse moved to (728, 428)
Screenshot: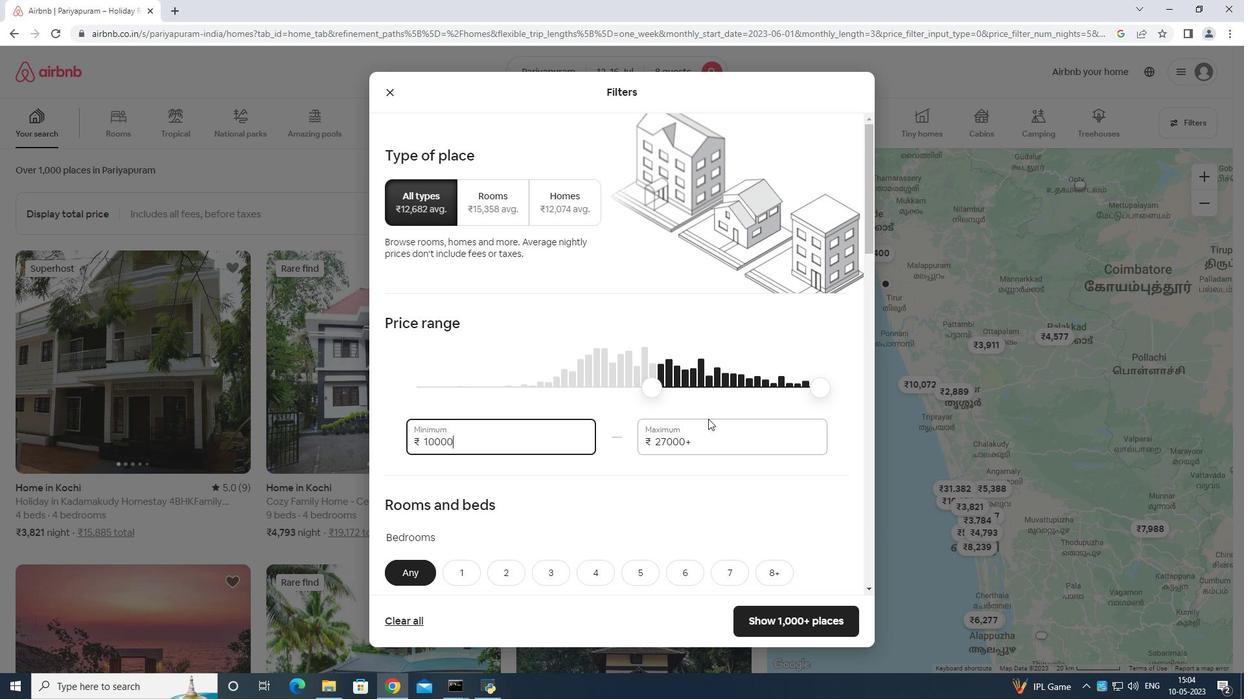
Action: Mouse pressed left at (728, 428)
Screenshot: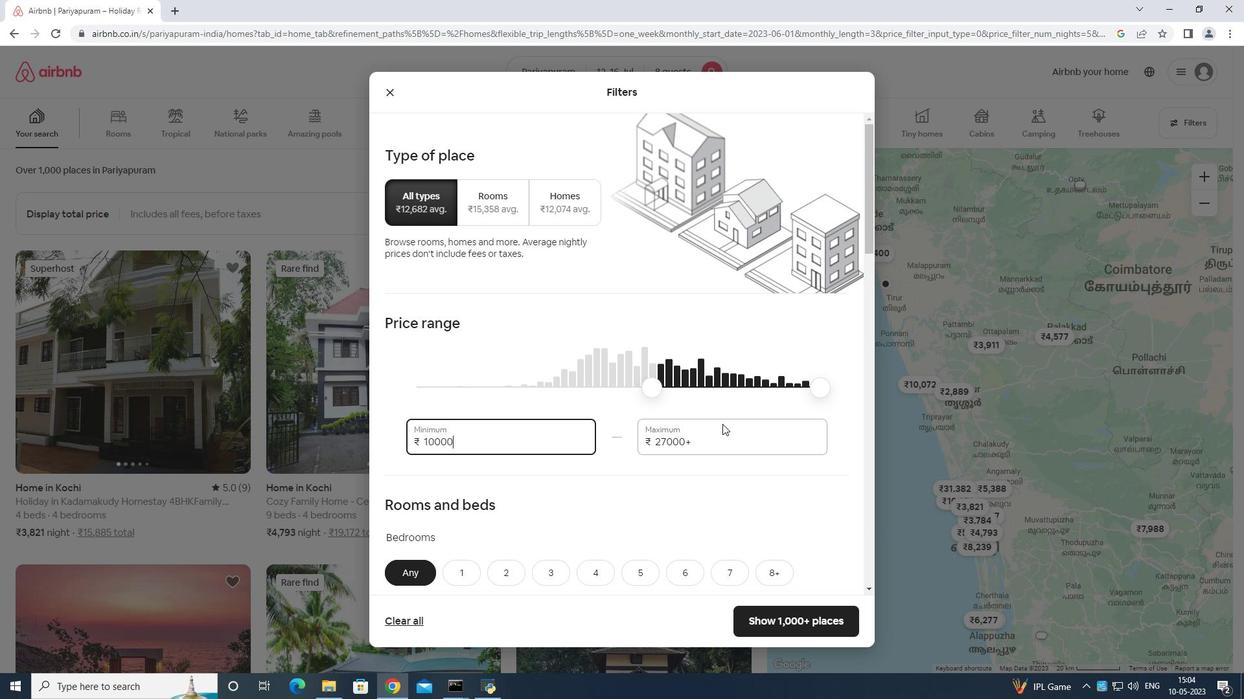 
Action: Mouse moved to (730, 427)
Screenshot: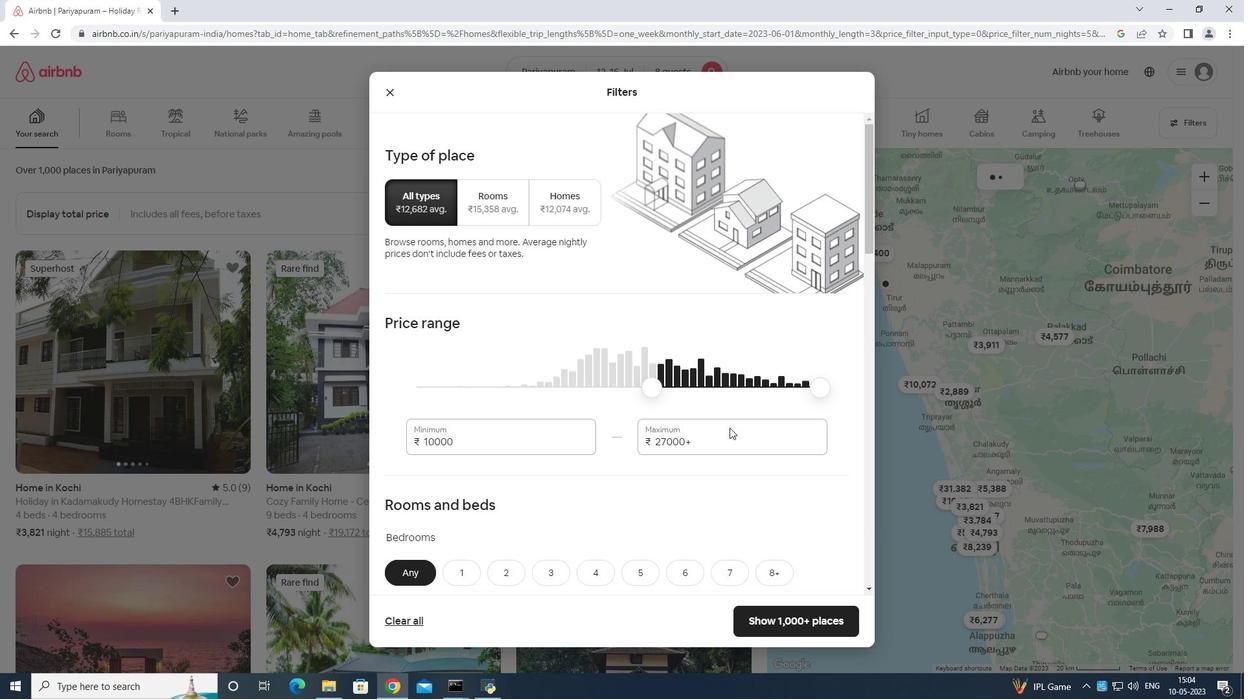 
Action: Key pressed <Key.enter><Key.enter><Key.enter><Key.enter><Key.enter><Key.enter><Key.enter><Key.backspace><Key.backspace><Key.backspace><Key.backspace><Key.backspace><Key.backspace><Key.backspace><Key.backspace><Key.backspace><Key.backspace><Key.backspace><Key.backspace><Key.backspace><Key.backspace>16000
Screenshot: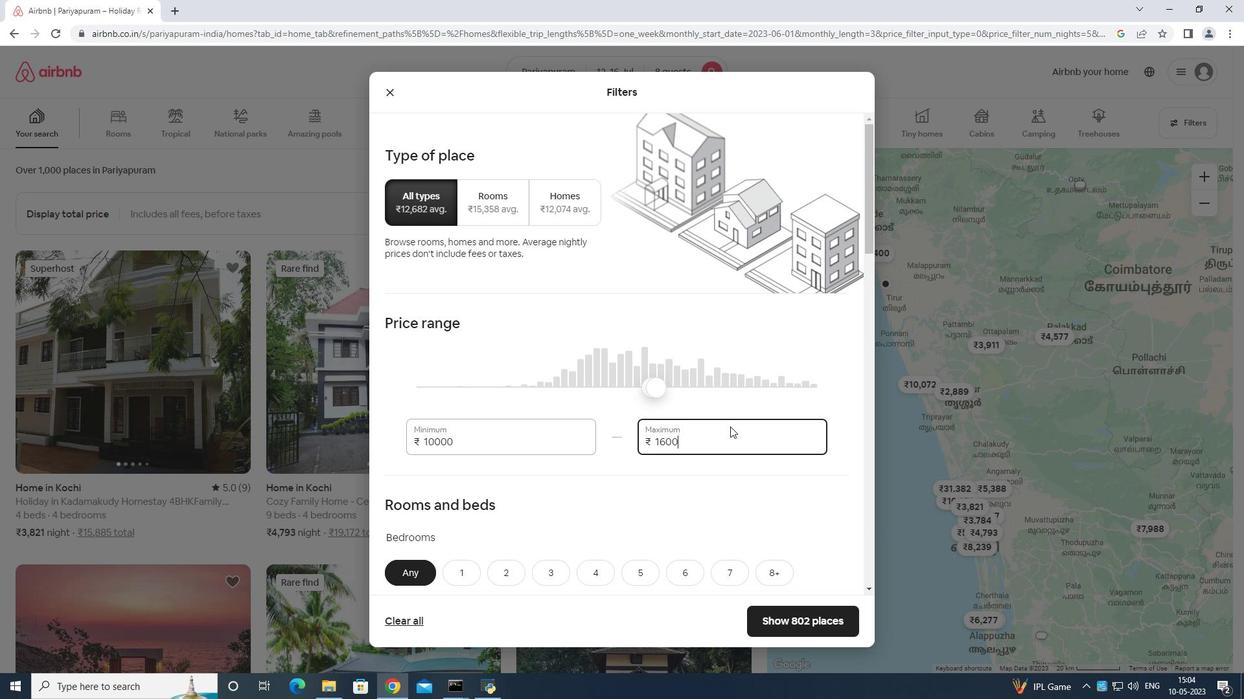 
Action: Mouse moved to (698, 447)
Screenshot: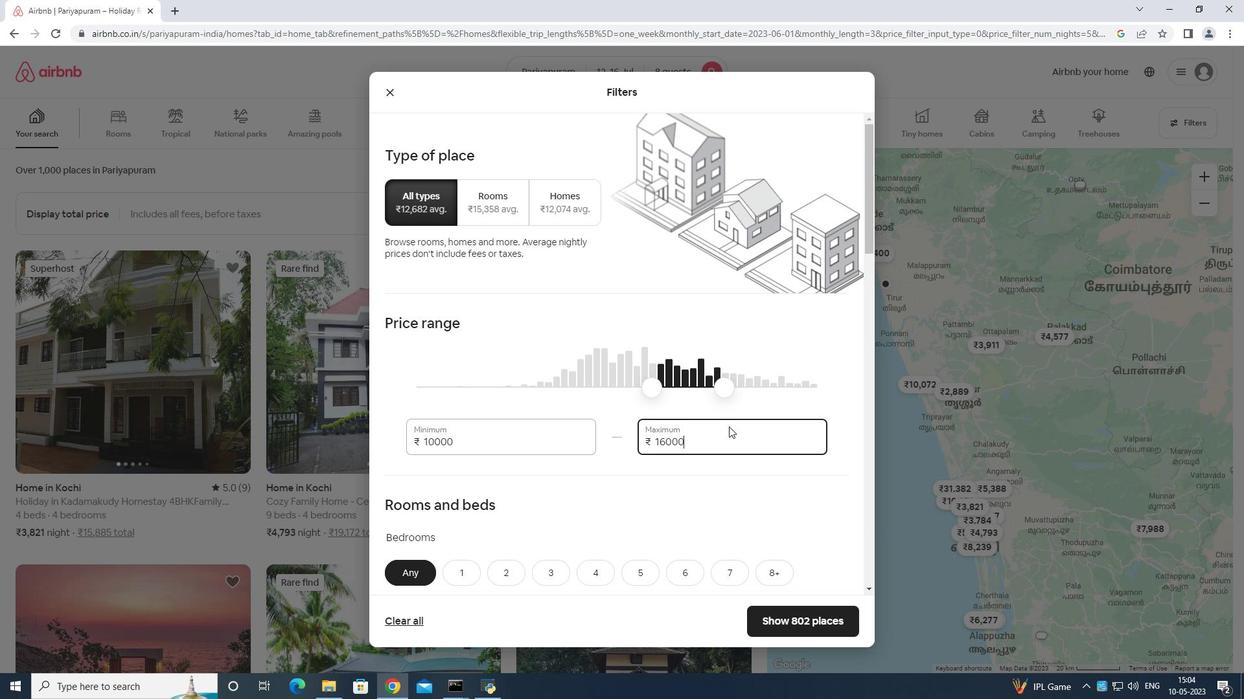 
Action: Mouse scrolled (698, 447) with delta (0, 0)
Screenshot: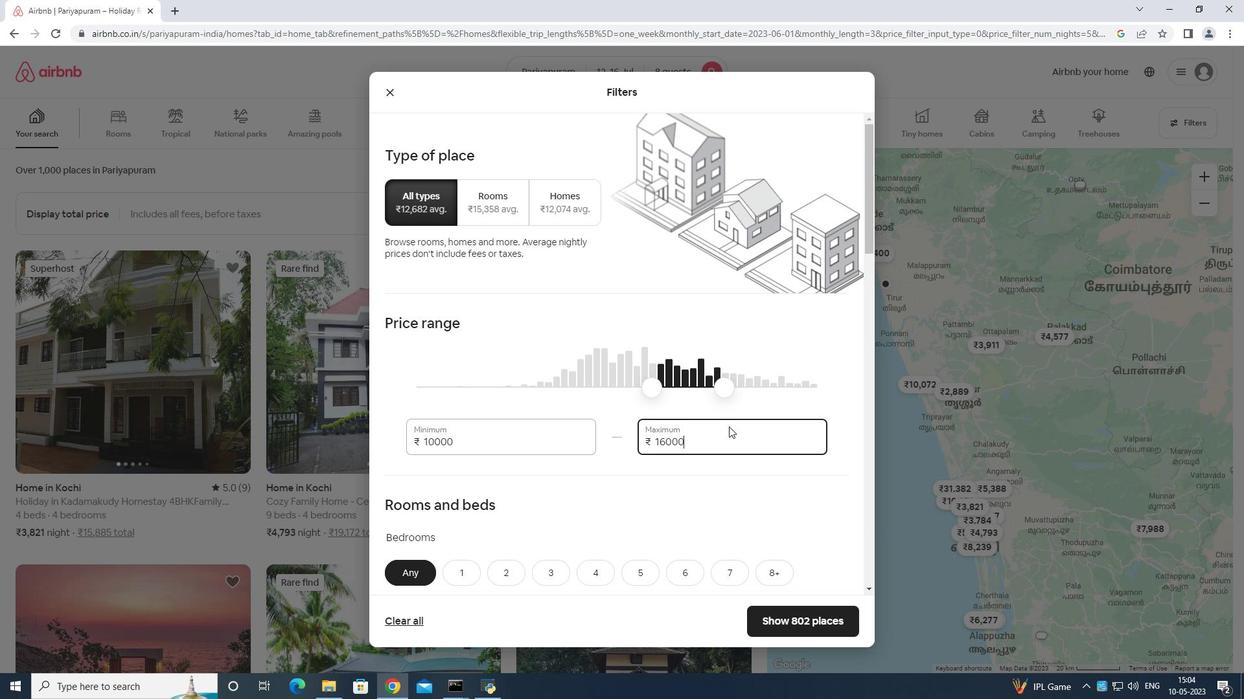 
Action: Mouse moved to (698, 450)
Screenshot: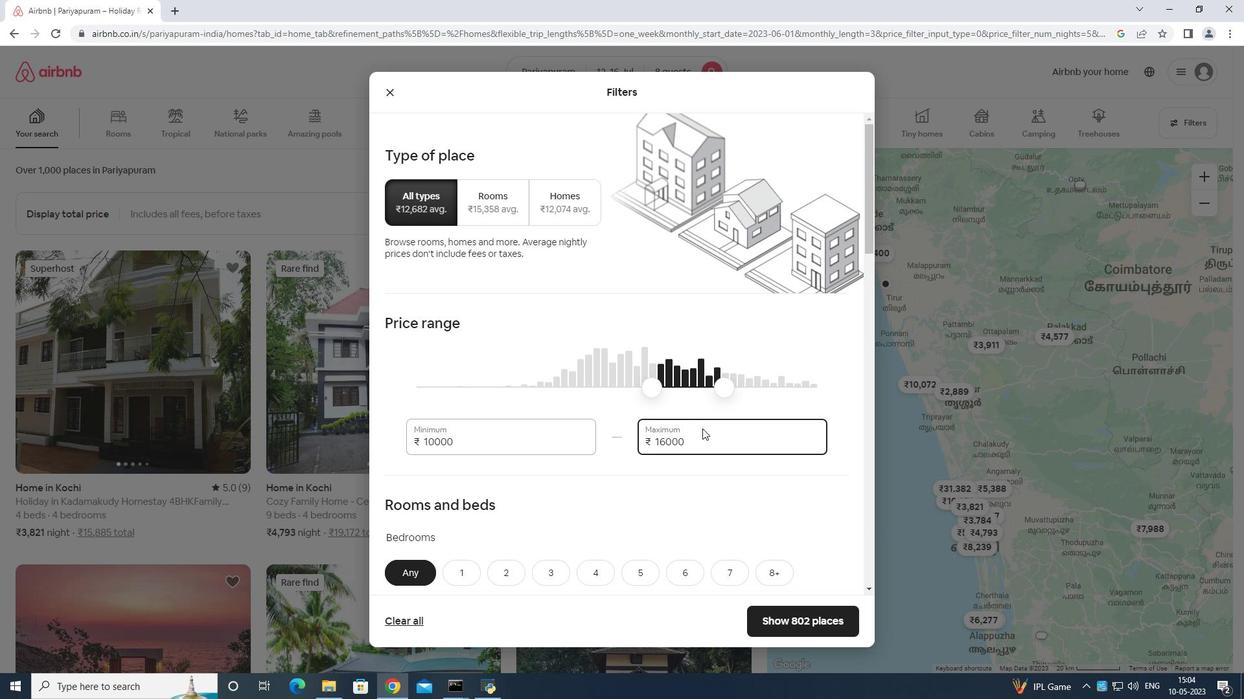 
Action: Mouse scrolled (698, 449) with delta (0, 0)
Screenshot: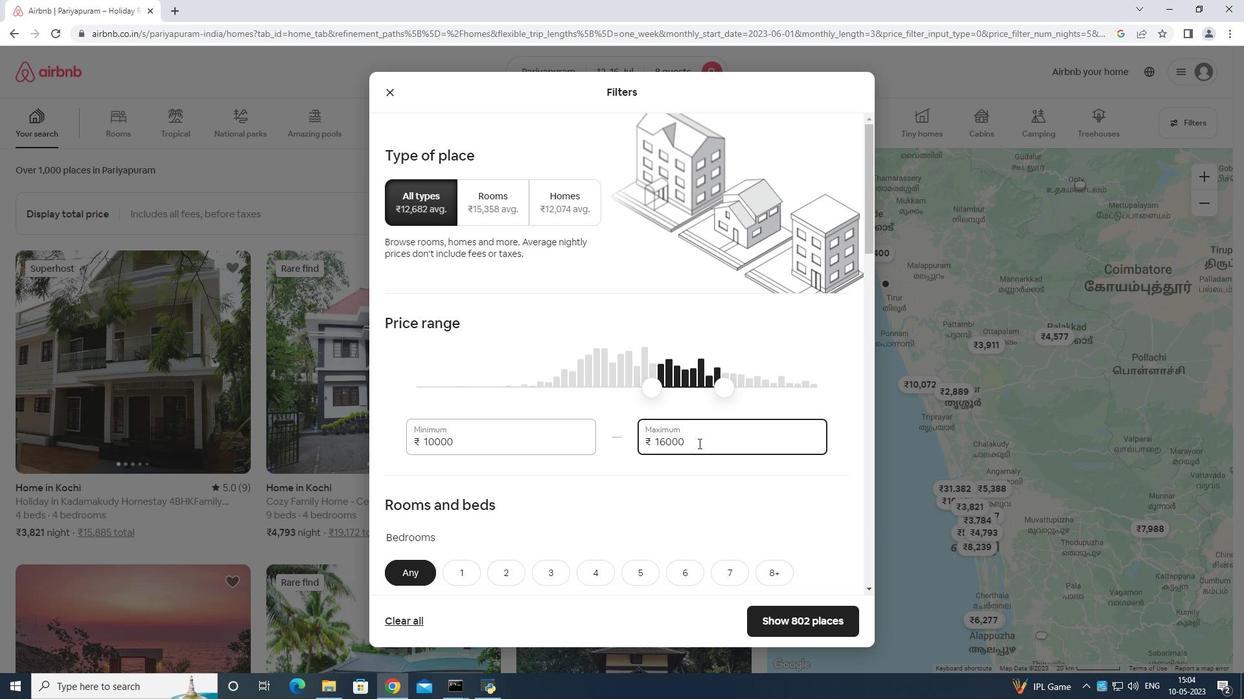 
Action: Mouse moved to (770, 444)
Screenshot: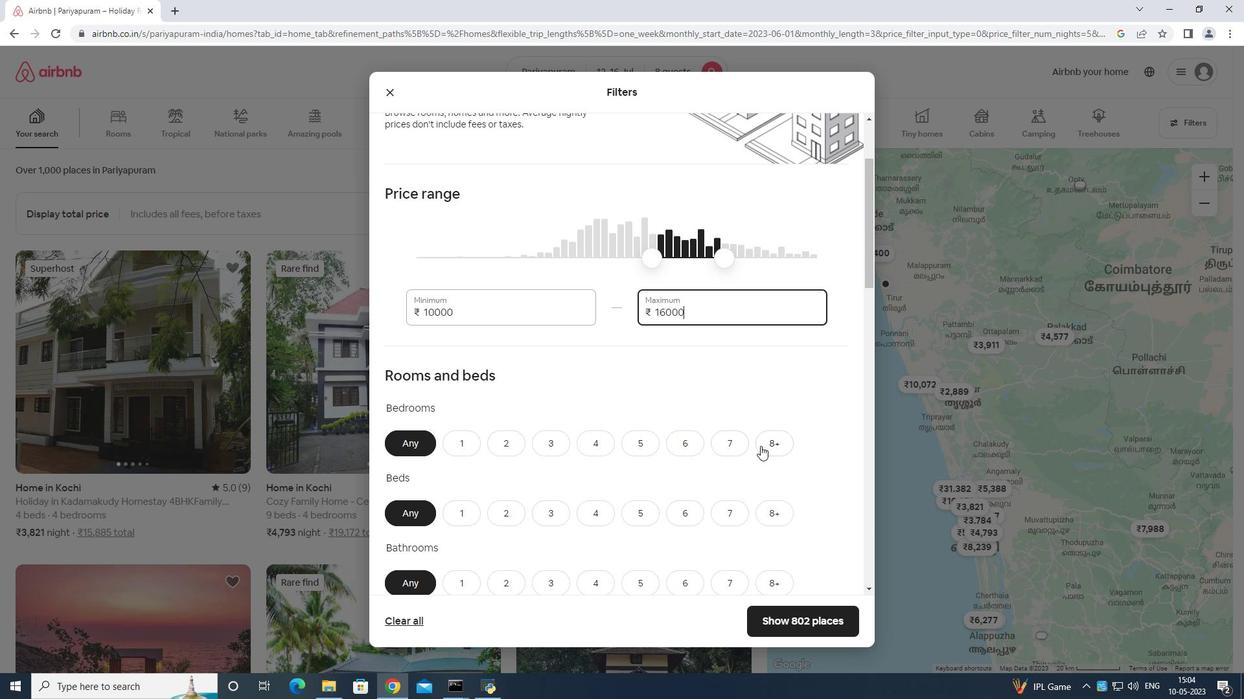 
Action: Mouse pressed left at (770, 444)
Screenshot: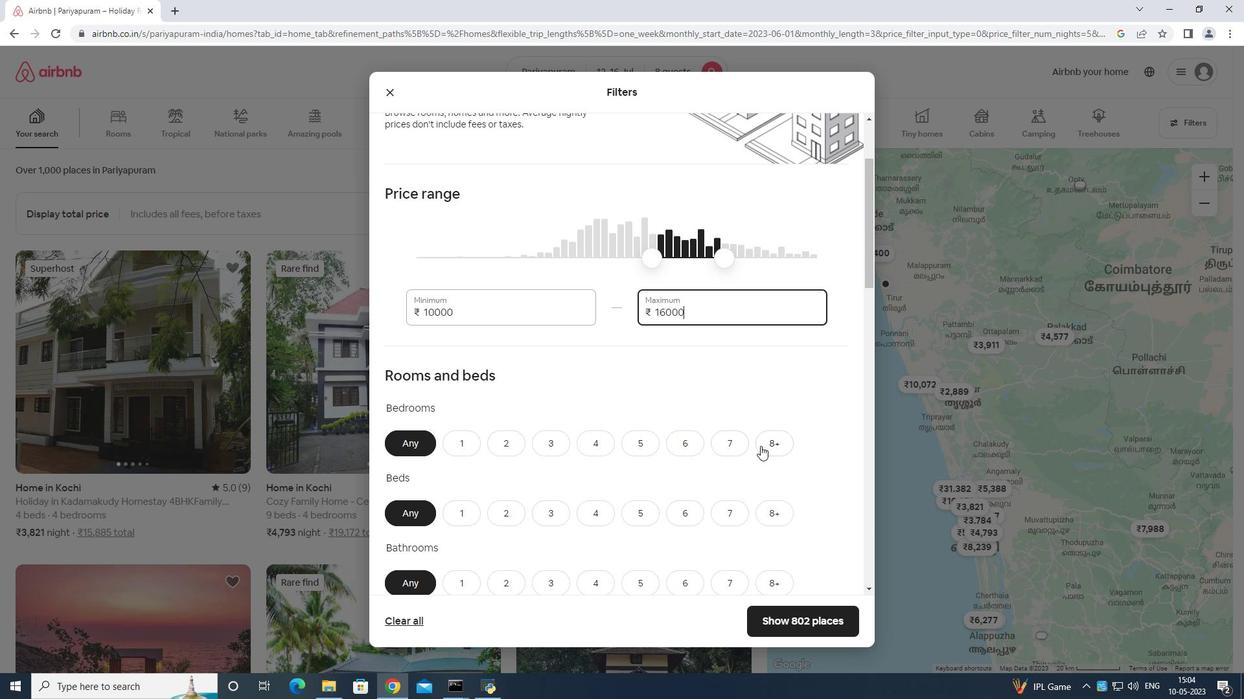 
Action: Mouse moved to (769, 509)
Screenshot: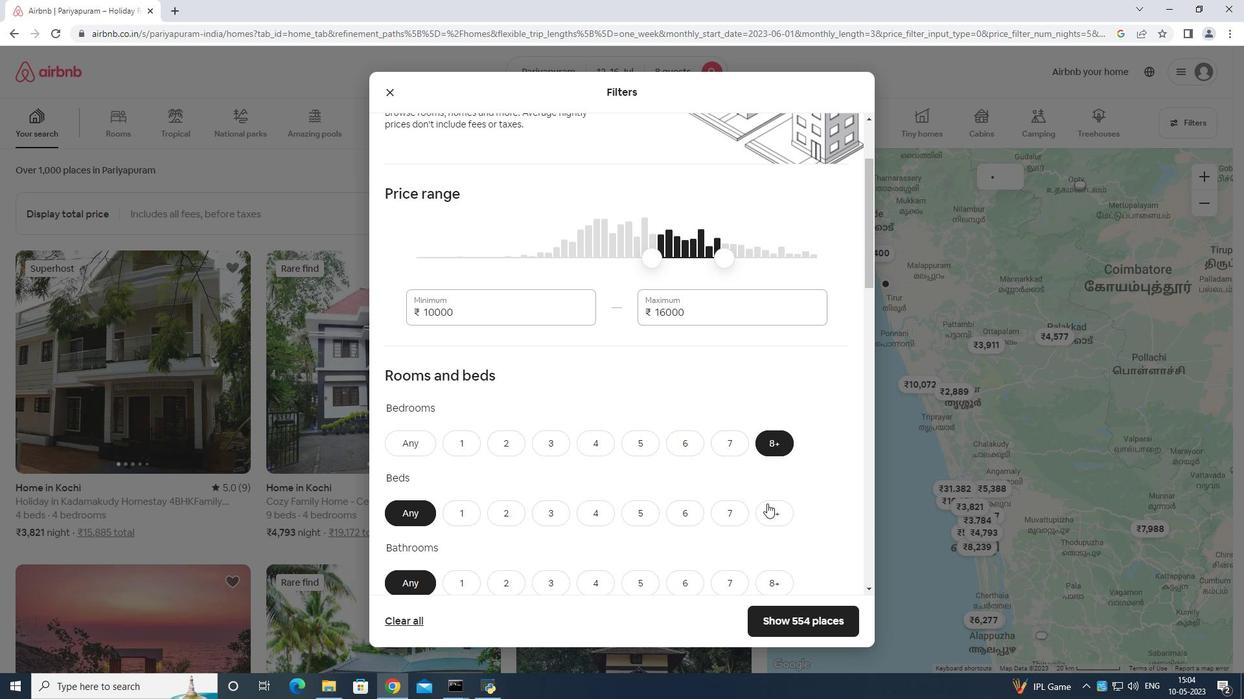 
Action: Mouse pressed left at (769, 509)
Screenshot: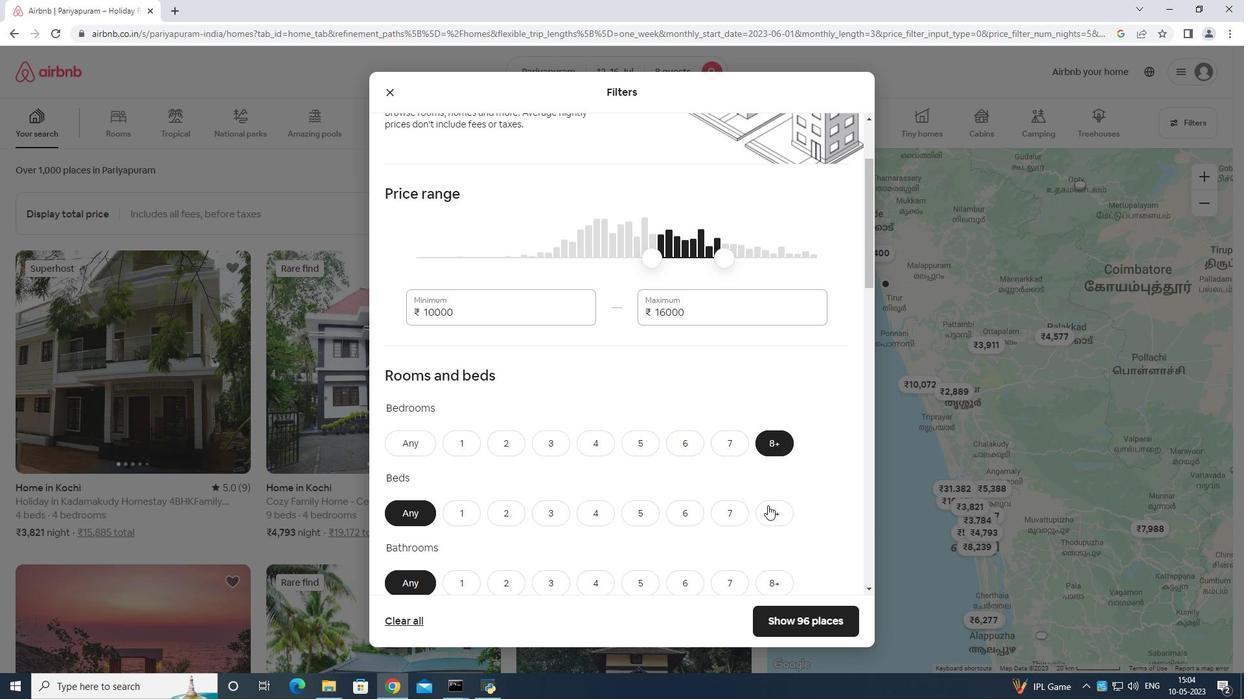 
Action: Mouse moved to (770, 575)
Screenshot: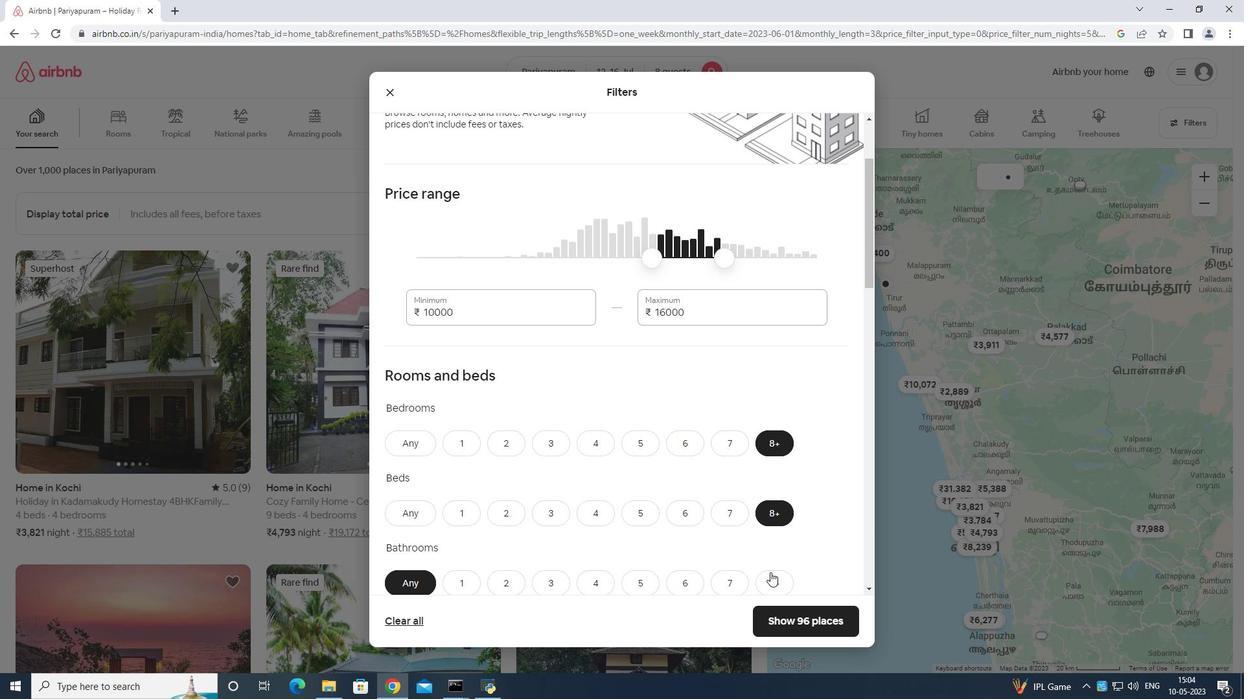 
Action: Mouse pressed left at (770, 575)
Screenshot: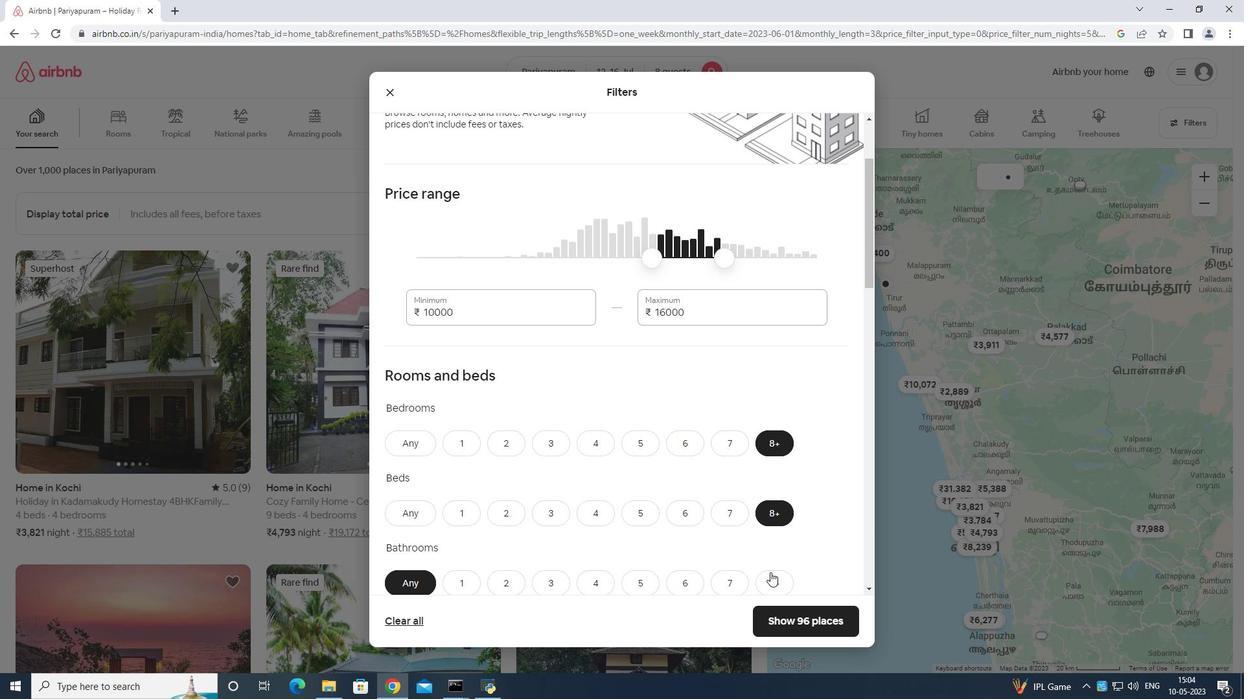
Action: Mouse moved to (776, 568)
Screenshot: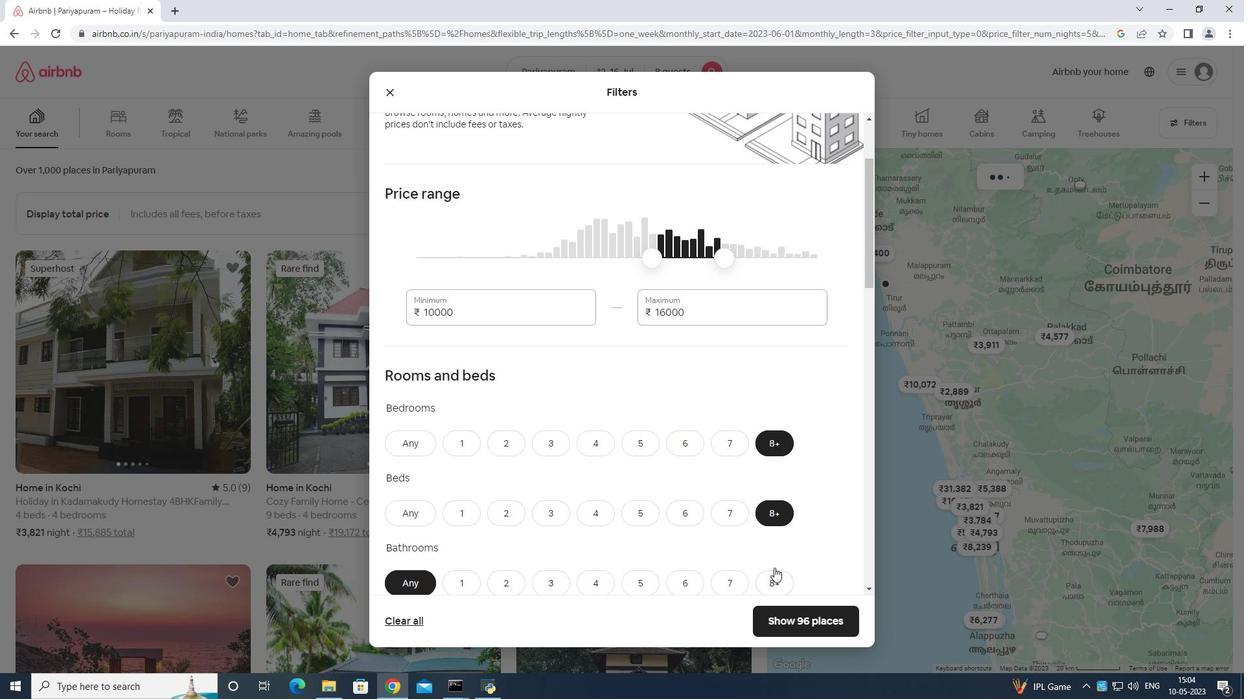 
Action: Mouse scrolled (776, 568) with delta (0, 0)
Screenshot: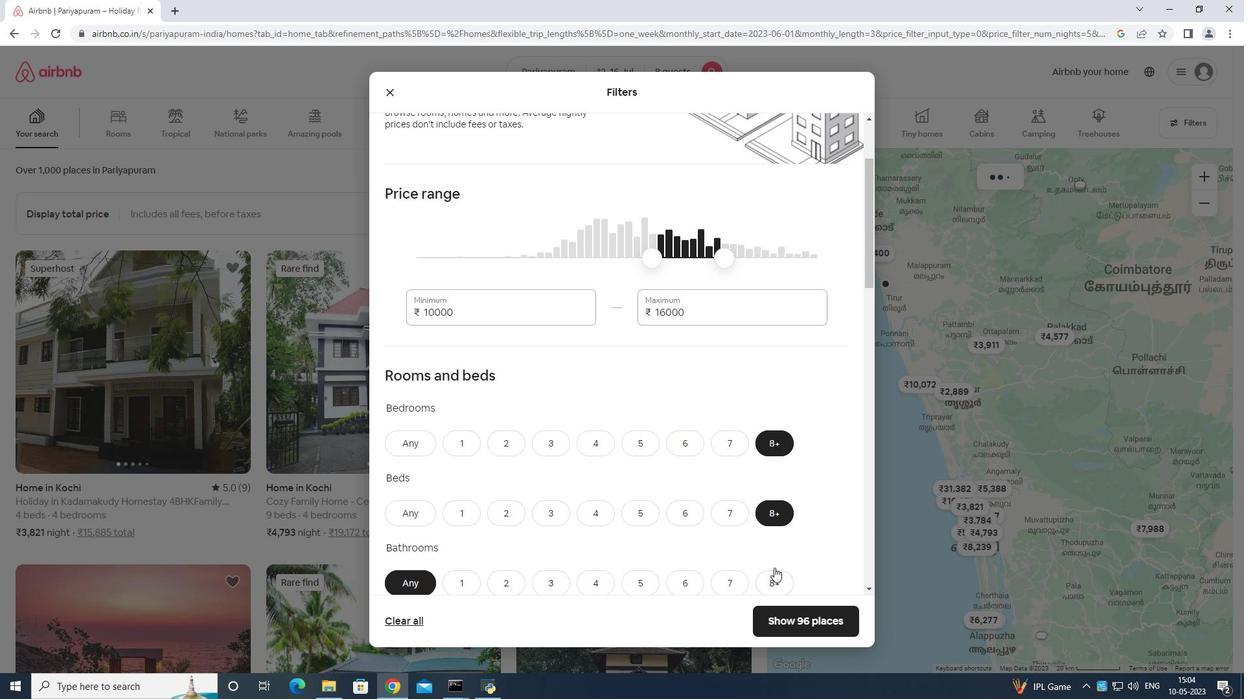 
Action: Mouse moved to (771, 562)
Screenshot: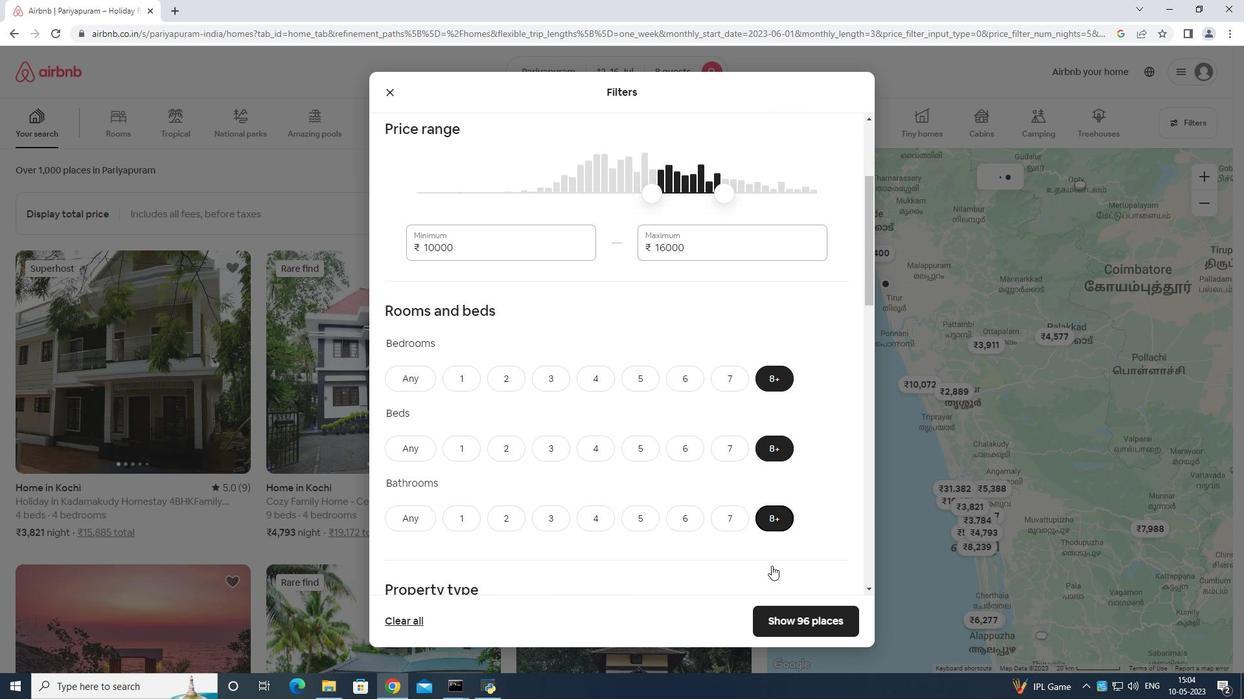 
Action: Mouse scrolled (771, 561) with delta (0, 0)
Screenshot: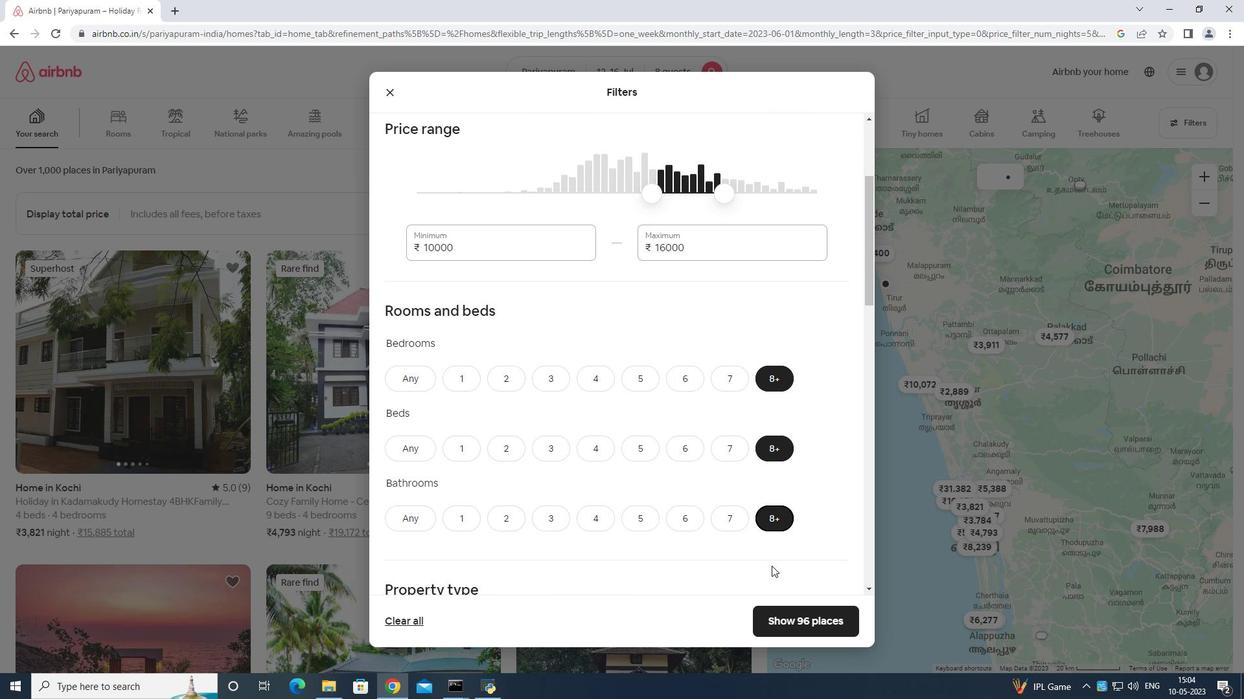 
Action: Mouse scrolled (771, 561) with delta (0, 0)
Screenshot: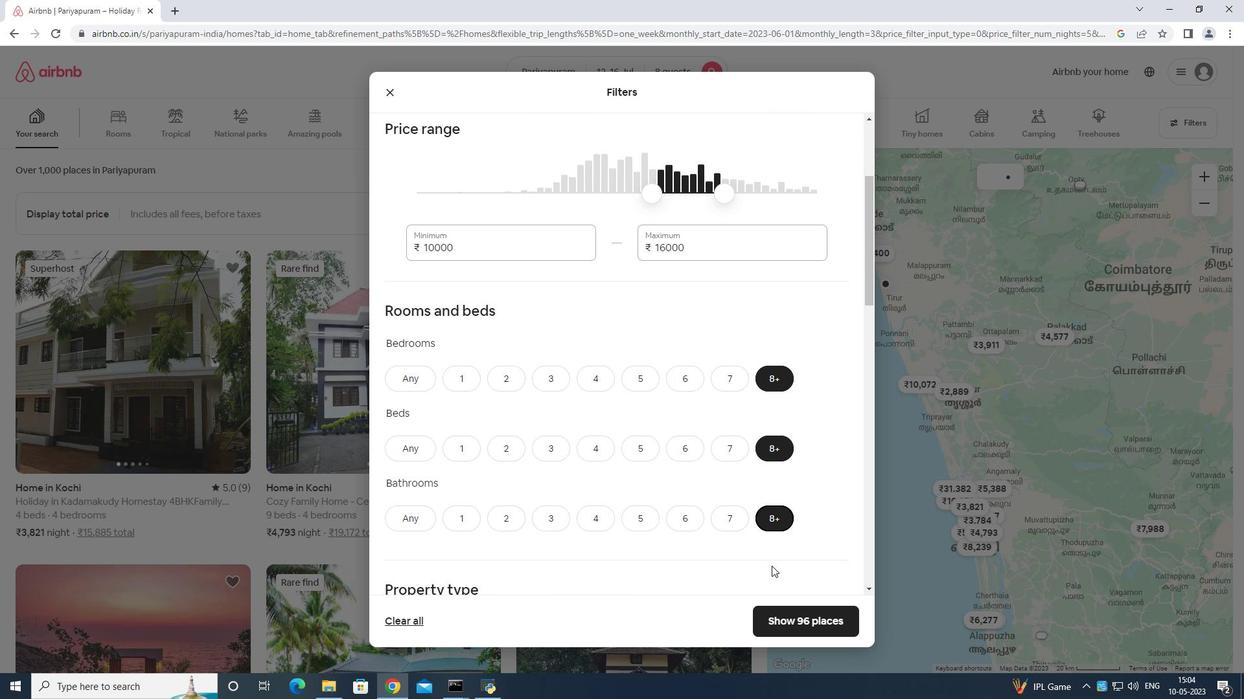 
Action: Mouse scrolled (771, 561) with delta (0, 0)
Screenshot: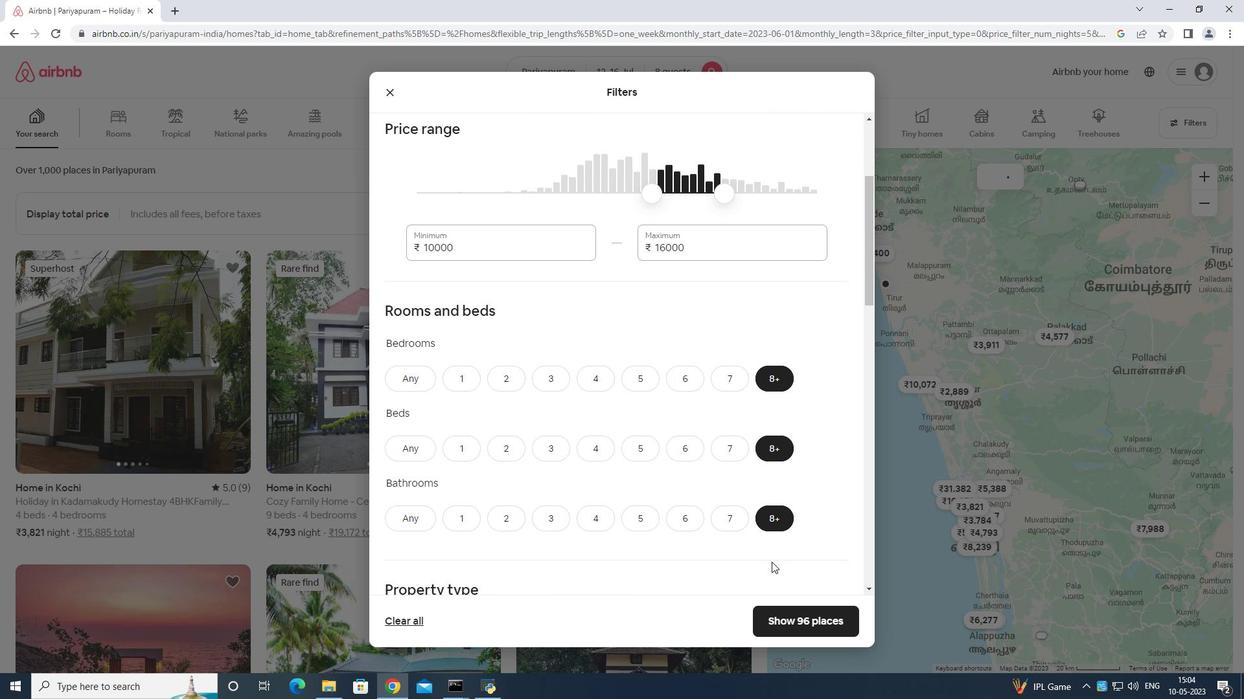 
Action: Mouse scrolled (771, 561) with delta (0, 0)
Screenshot: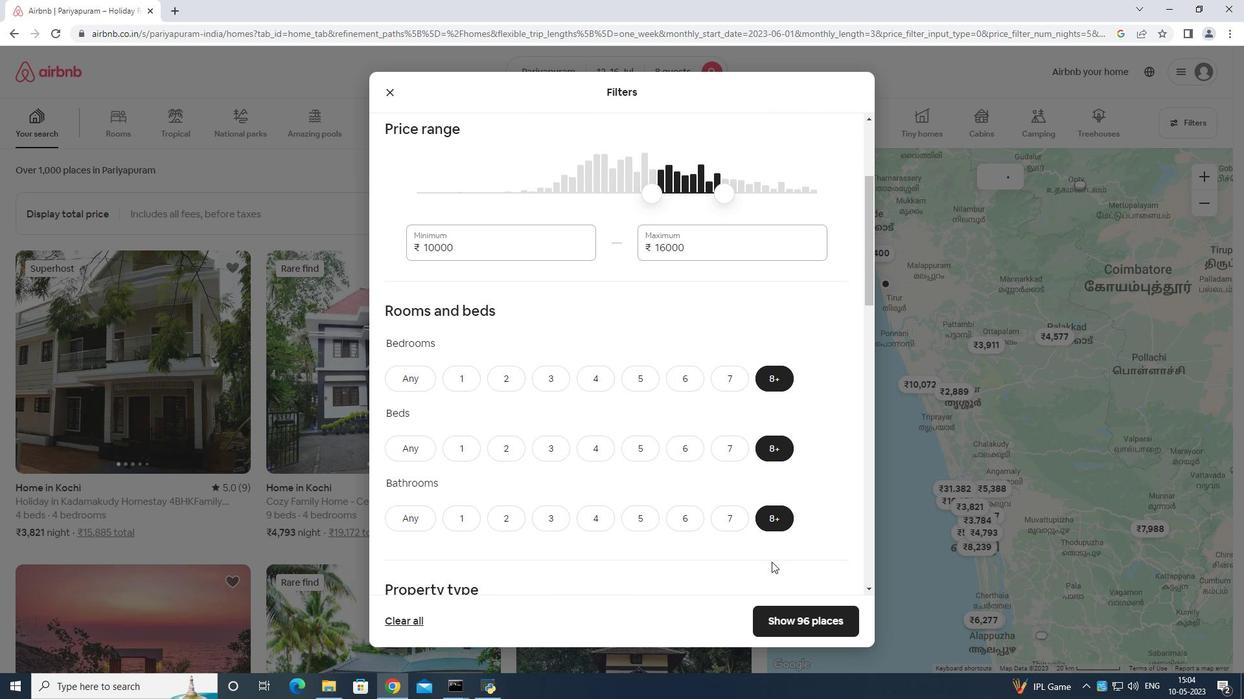 
Action: Mouse moved to (773, 553)
Screenshot: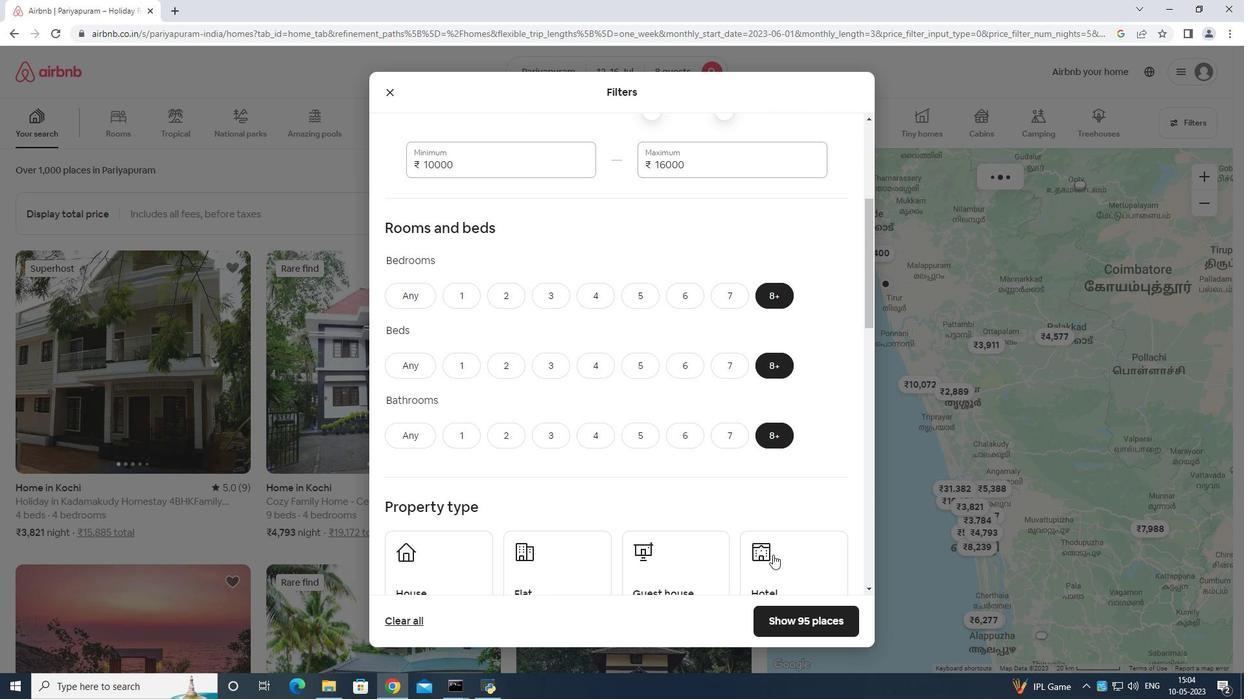 
Action: Mouse scrolled (773, 553) with delta (0, 0)
Screenshot: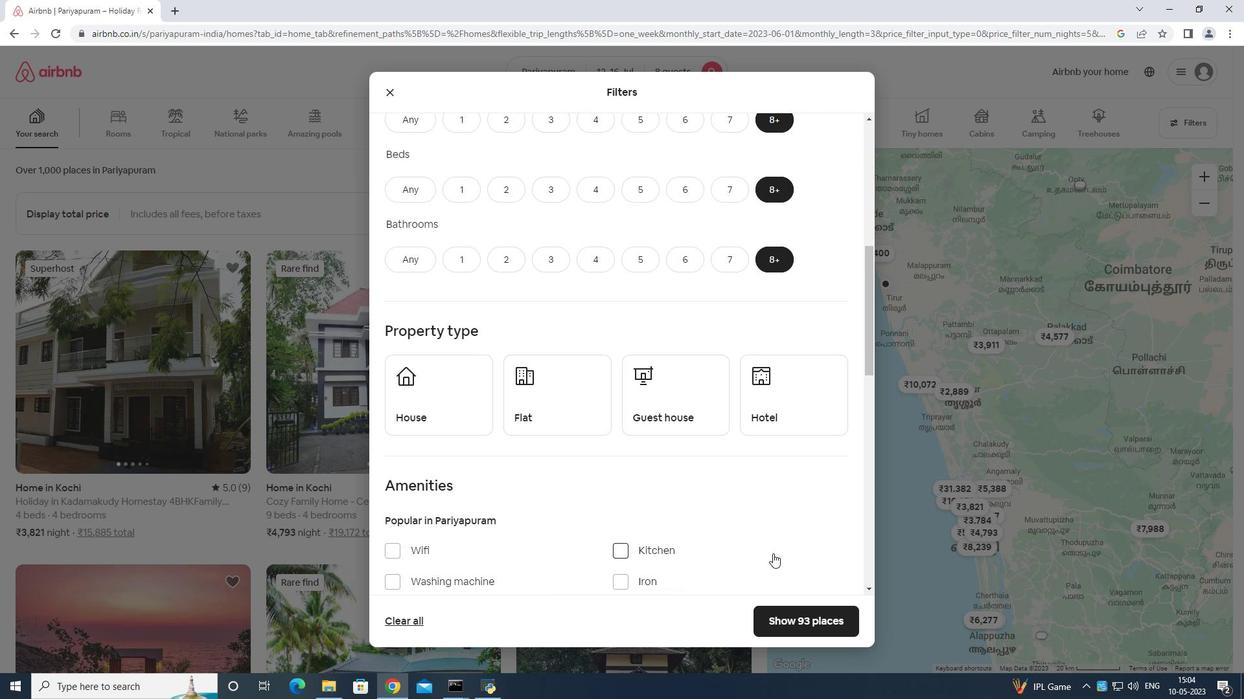 
Action: Mouse moved to (439, 336)
Screenshot: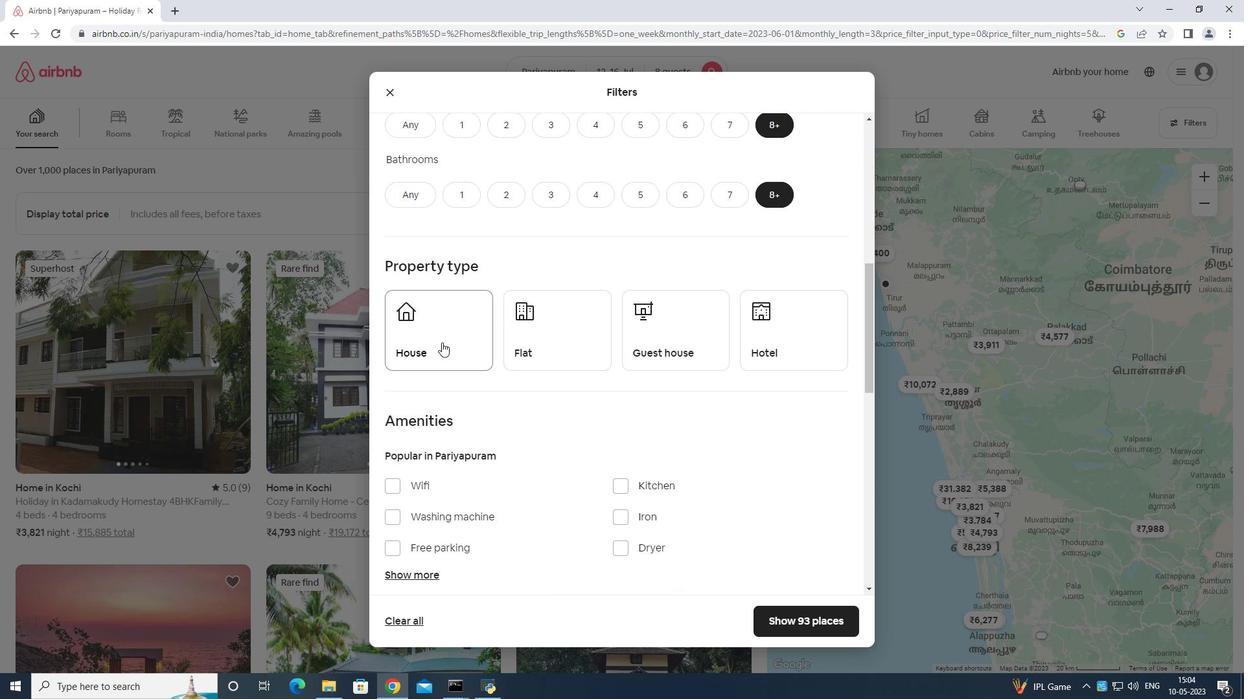 
Action: Mouse pressed left at (439, 336)
Screenshot: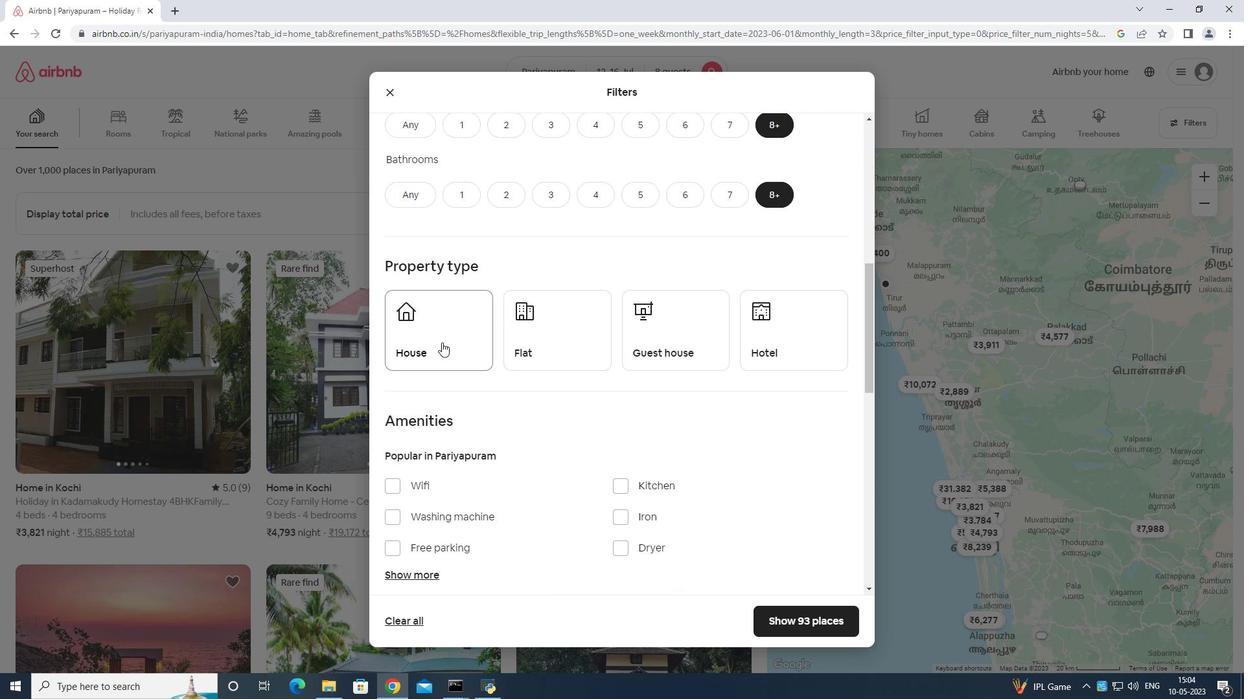 
Action: Mouse moved to (563, 328)
Screenshot: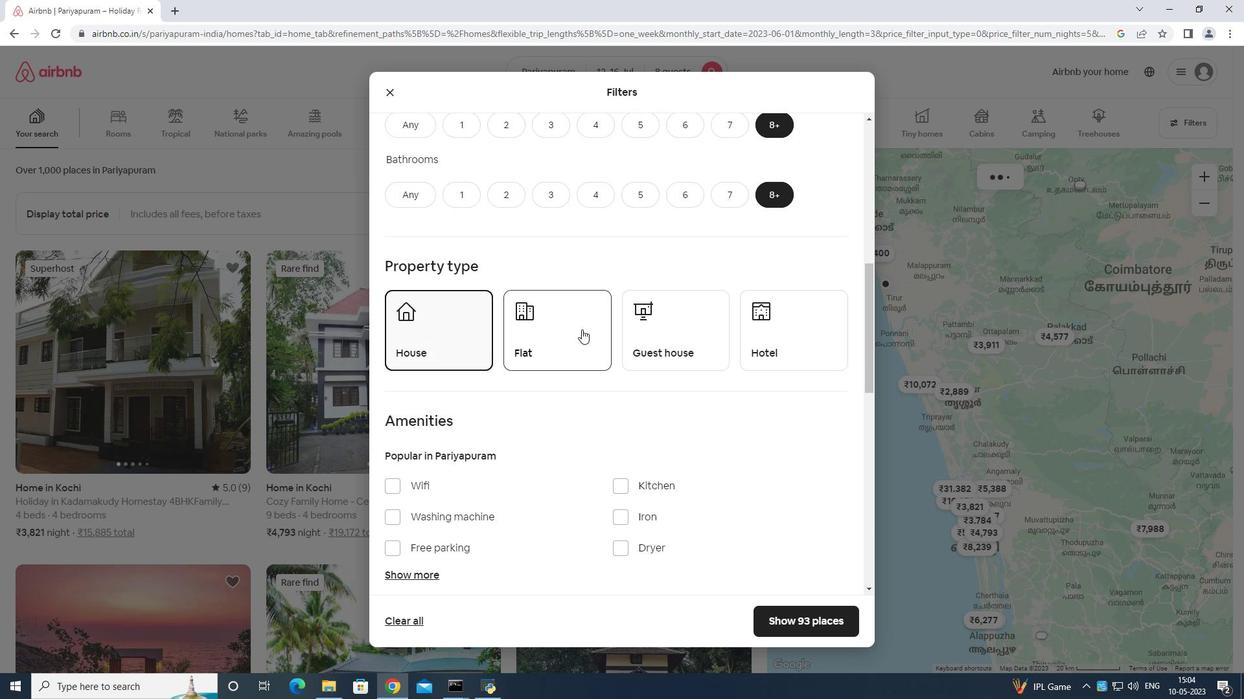 
Action: Mouse pressed left at (563, 328)
Screenshot: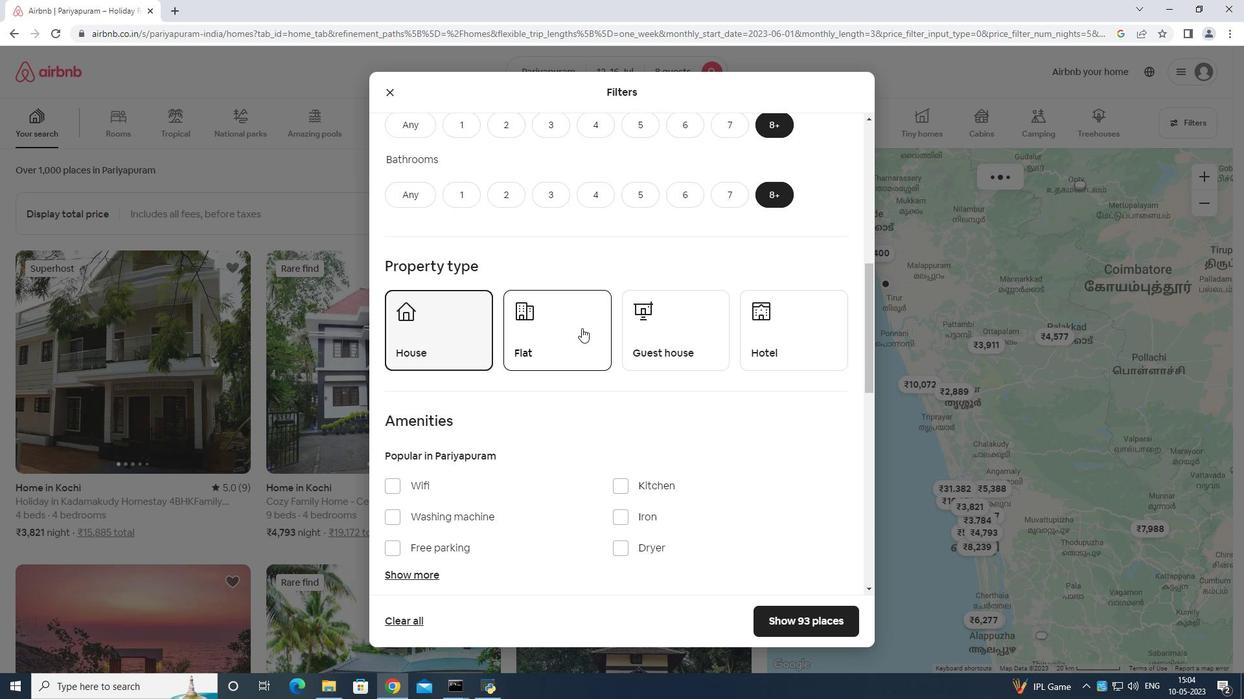 
Action: Mouse moved to (649, 322)
Screenshot: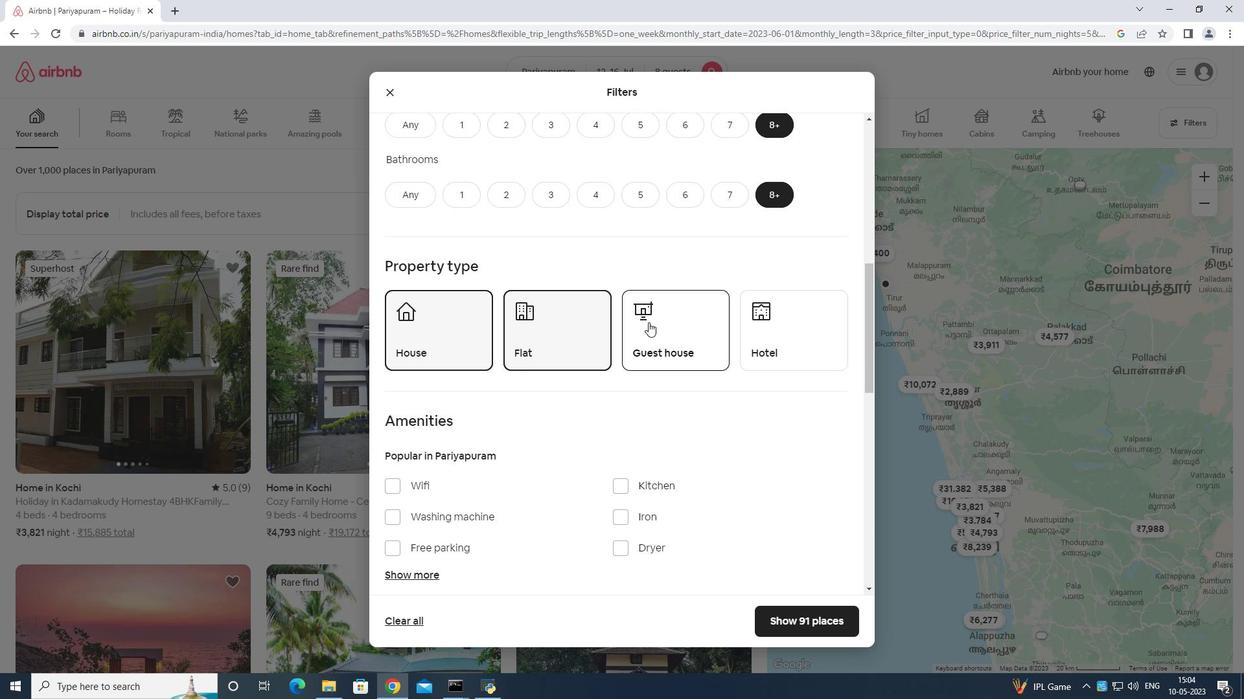 
Action: Mouse pressed left at (649, 322)
Screenshot: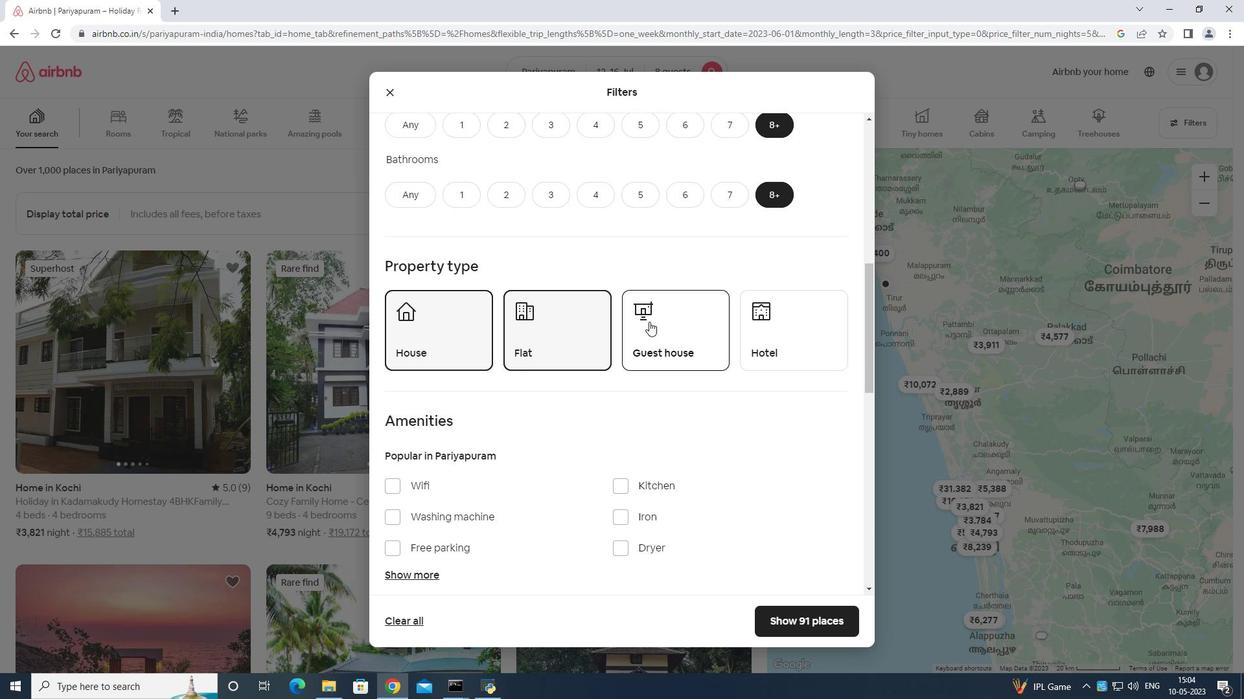 
Action: Mouse moved to (646, 320)
Screenshot: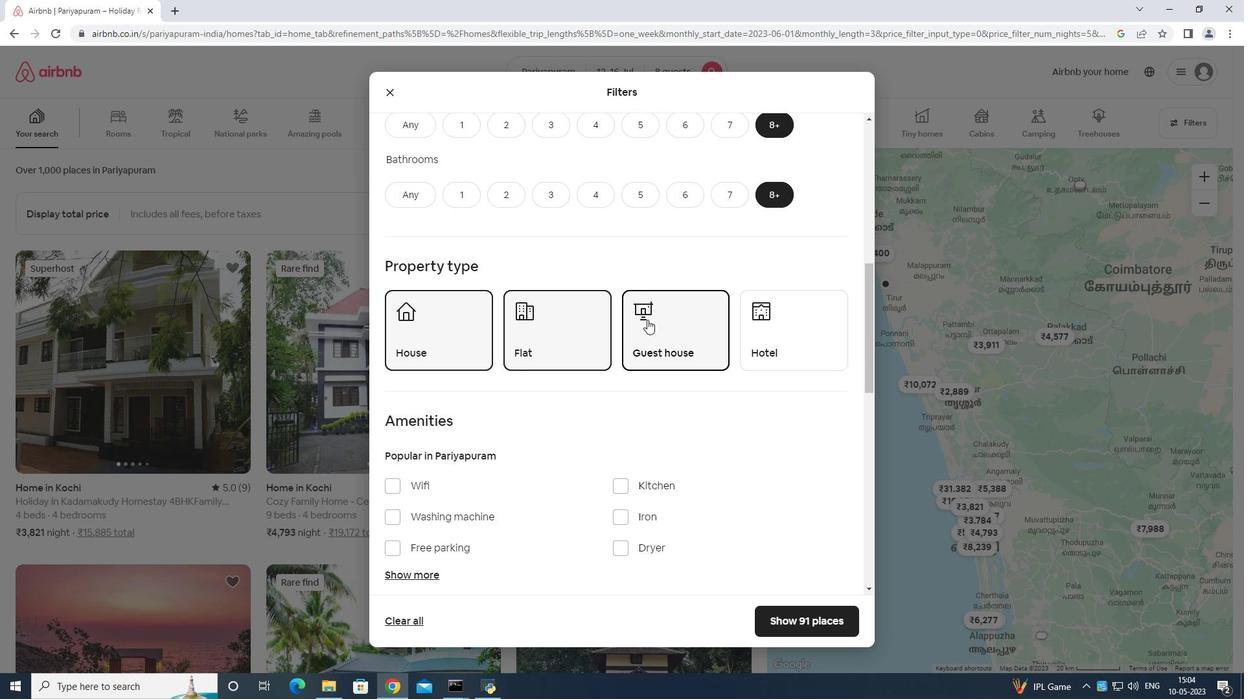 
Action: Mouse scrolled (646, 319) with delta (0, 0)
Screenshot: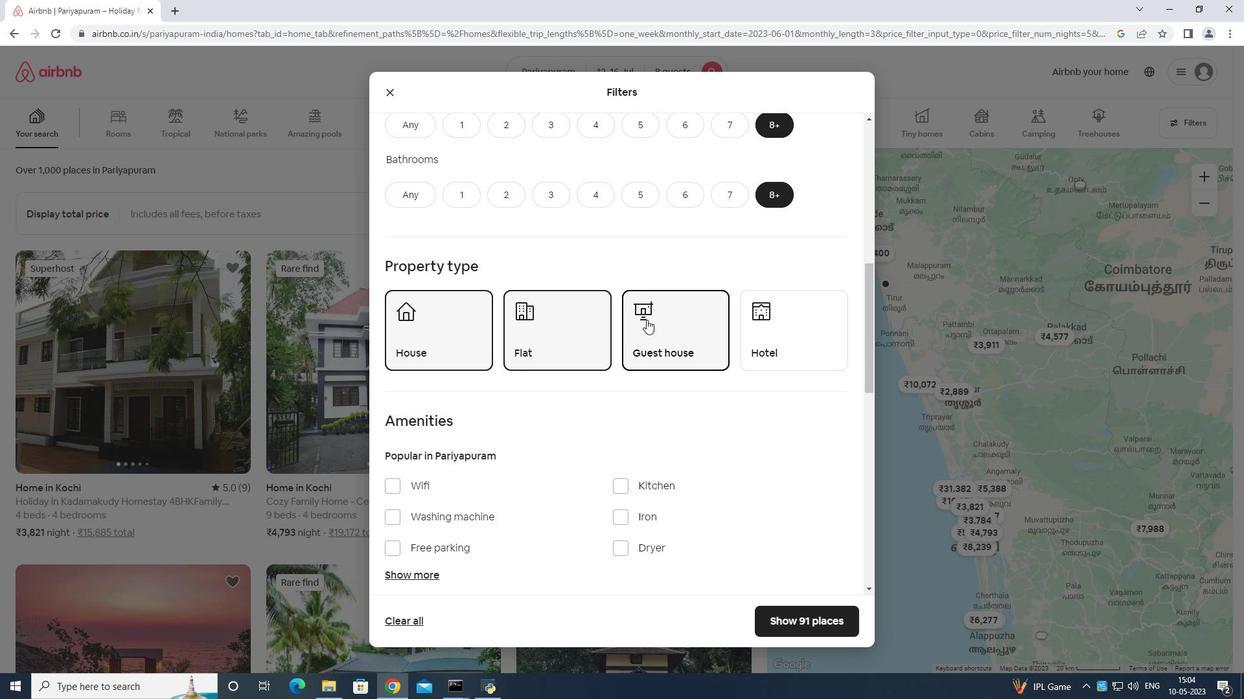 
Action: Mouse moved to (646, 320)
Screenshot: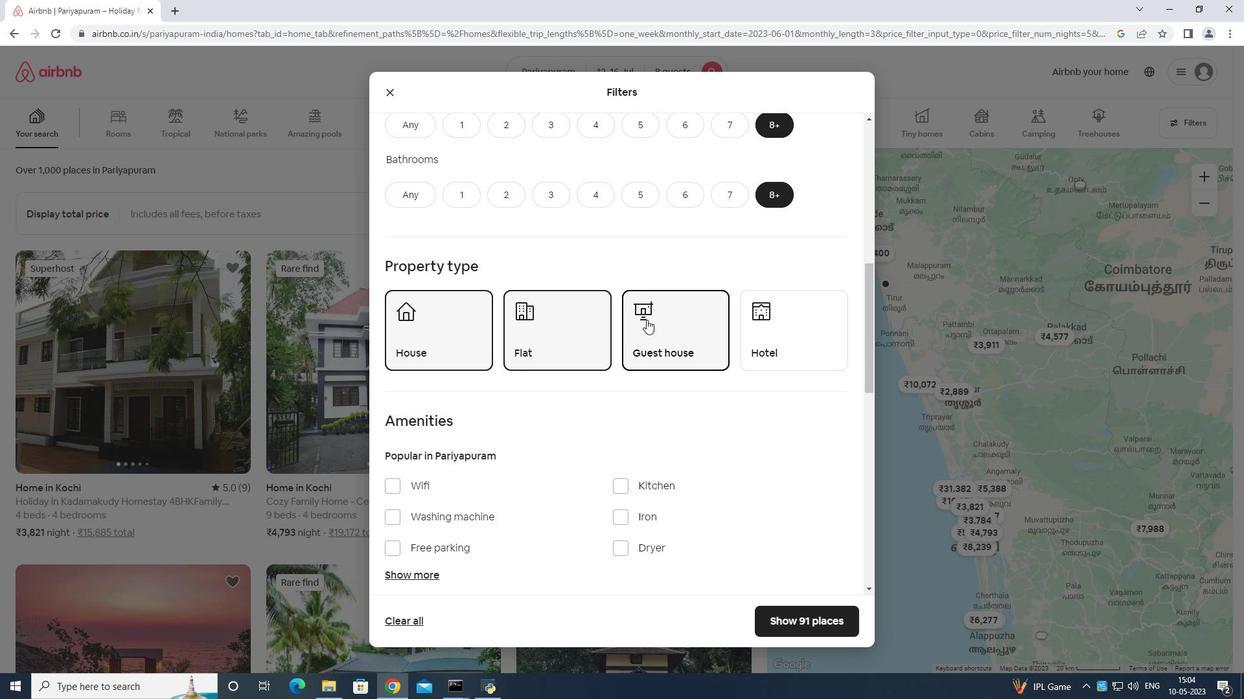 
Action: Mouse scrolled (646, 319) with delta (0, 0)
Screenshot: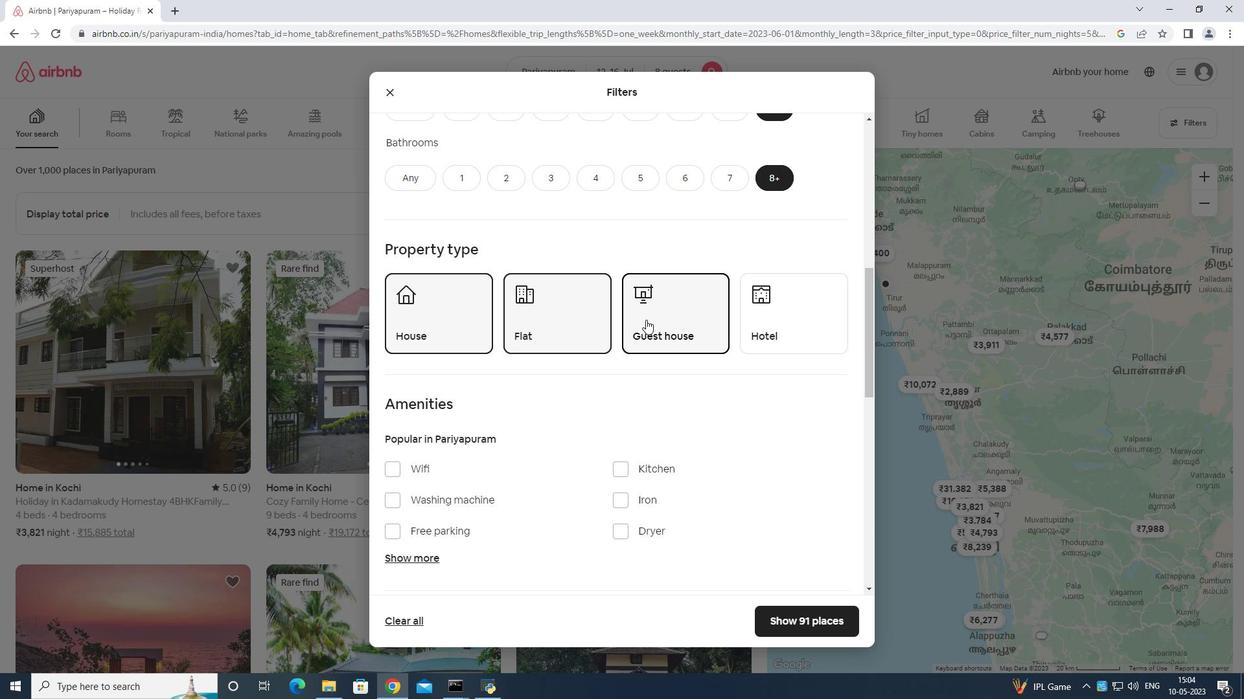 
Action: Mouse moved to (394, 354)
Screenshot: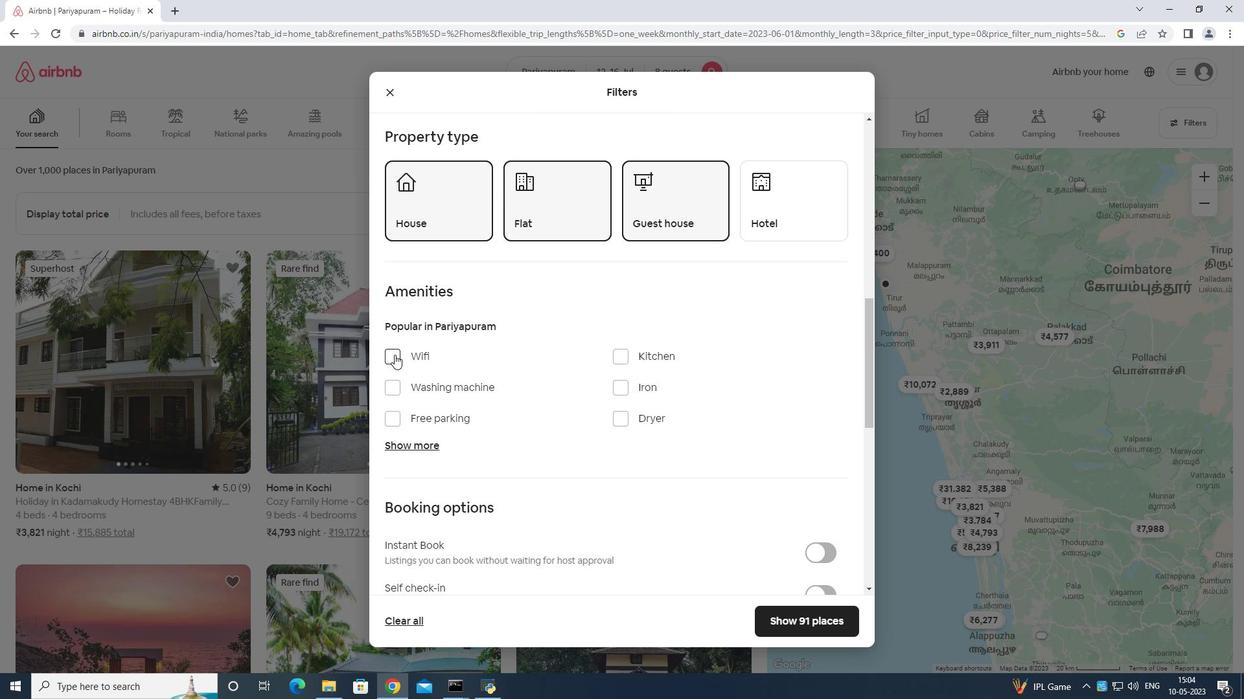 
Action: Mouse pressed left at (394, 354)
Screenshot: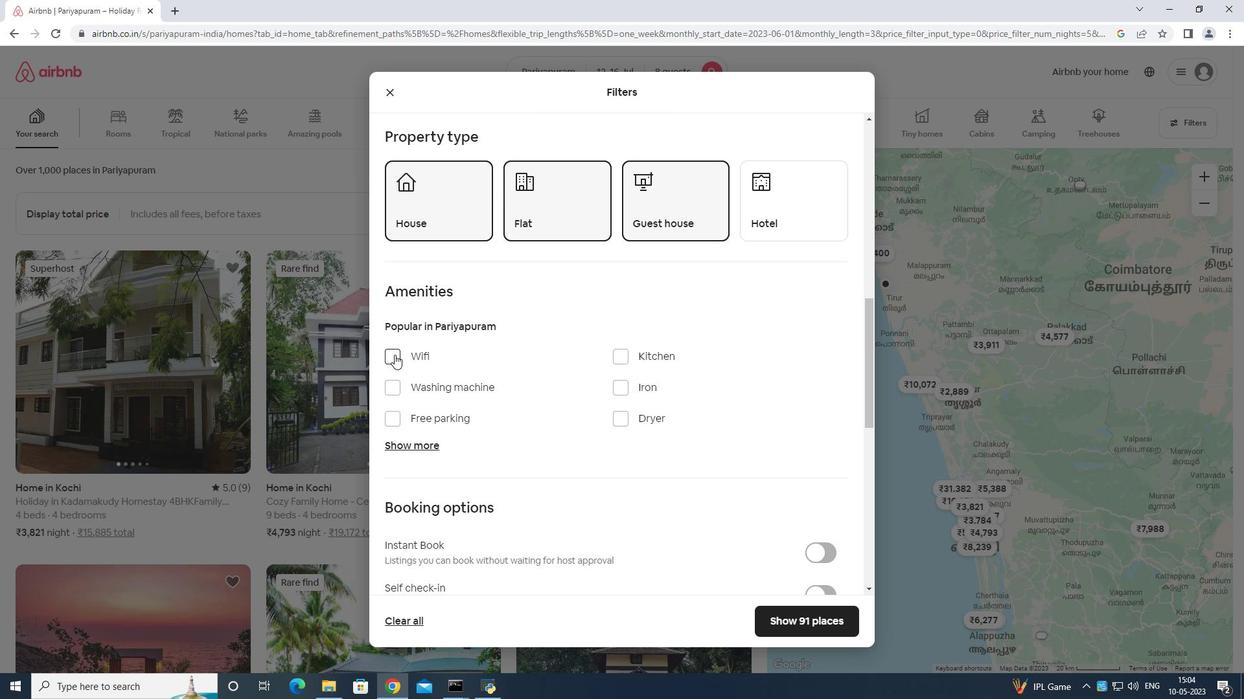 
Action: Mouse moved to (391, 413)
Screenshot: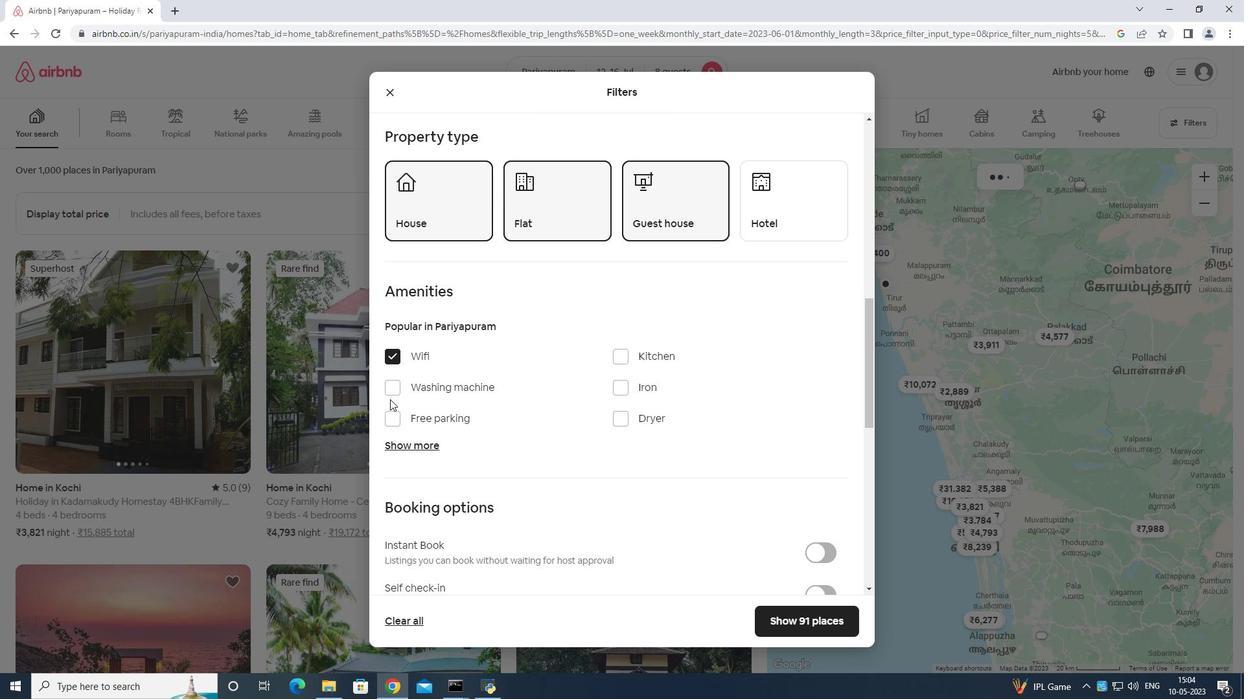 
Action: Mouse pressed left at (391, 413)
Screenshot: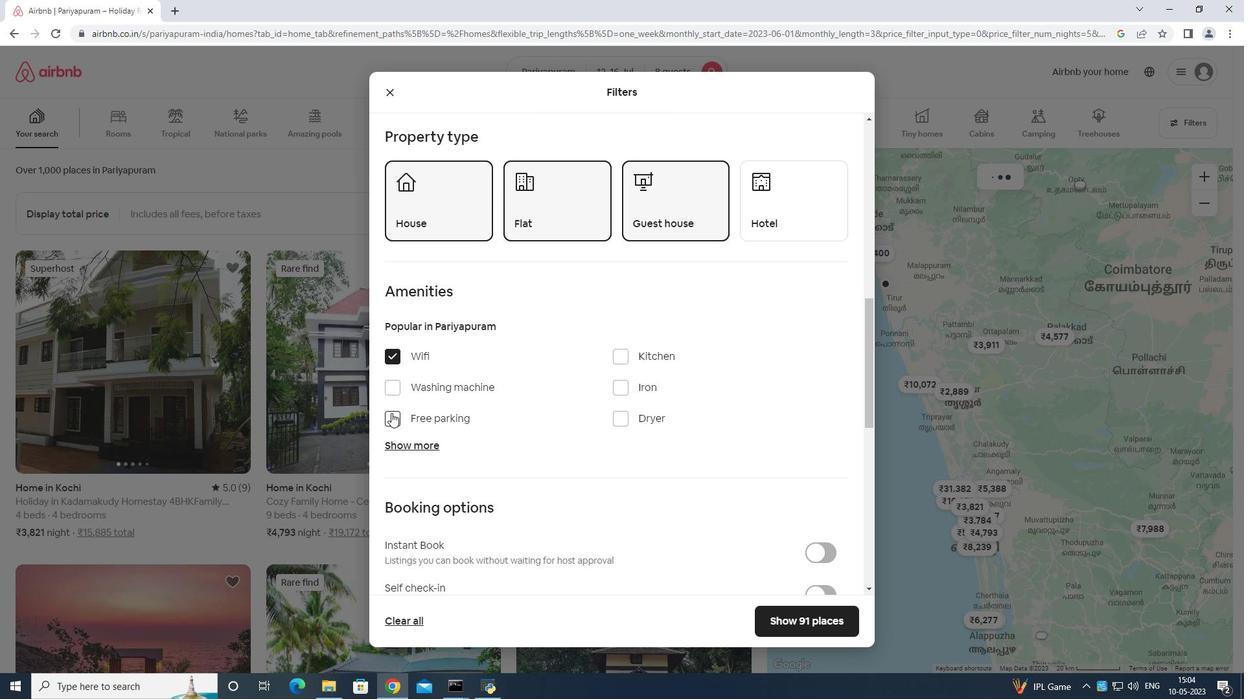 
Action: Mouse moved to (403, 441)
Screenshot: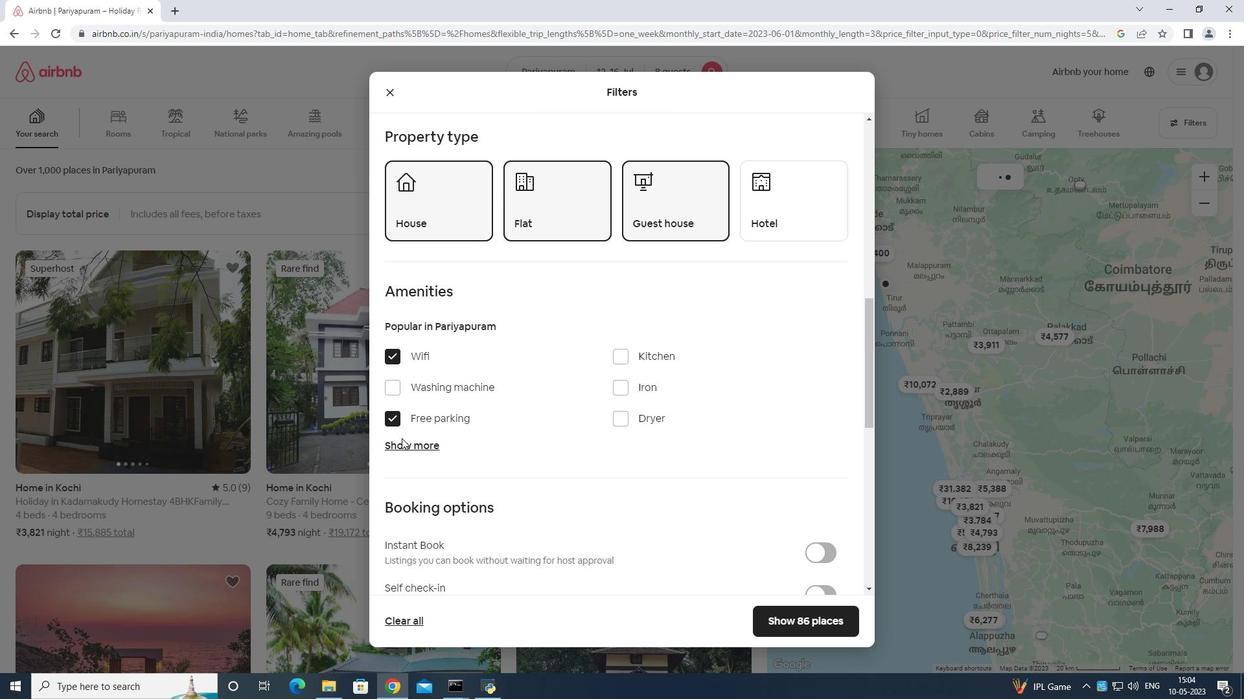 
Action: Mouse pressed left at (403, 441)
Screenshot: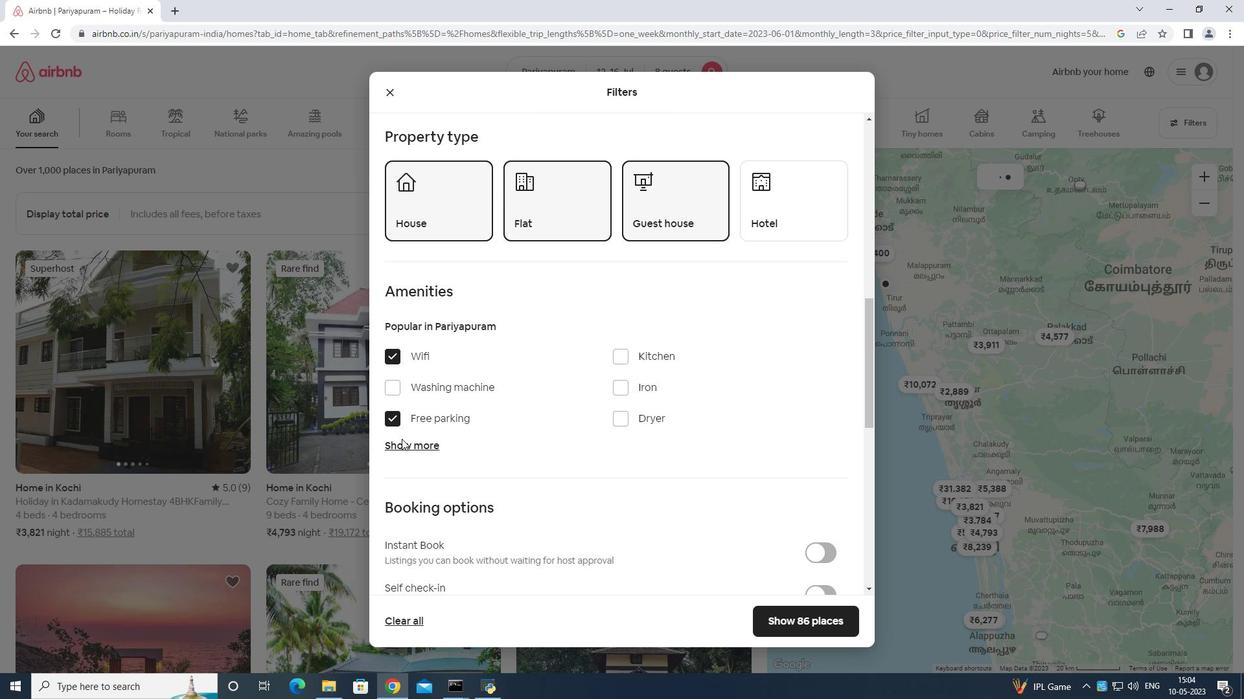 
Action: Mouse moved to (619, 519)
Screenshot: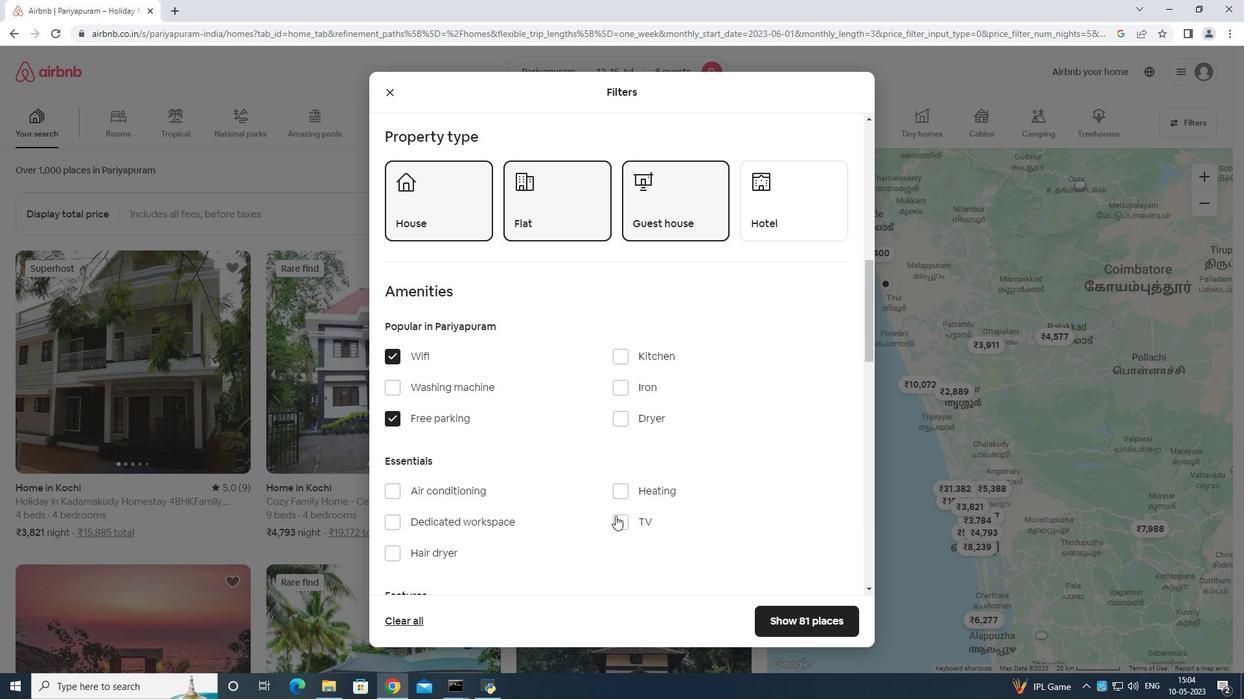 
Action: Mouse pressed left at (619, 519)
Screenshot: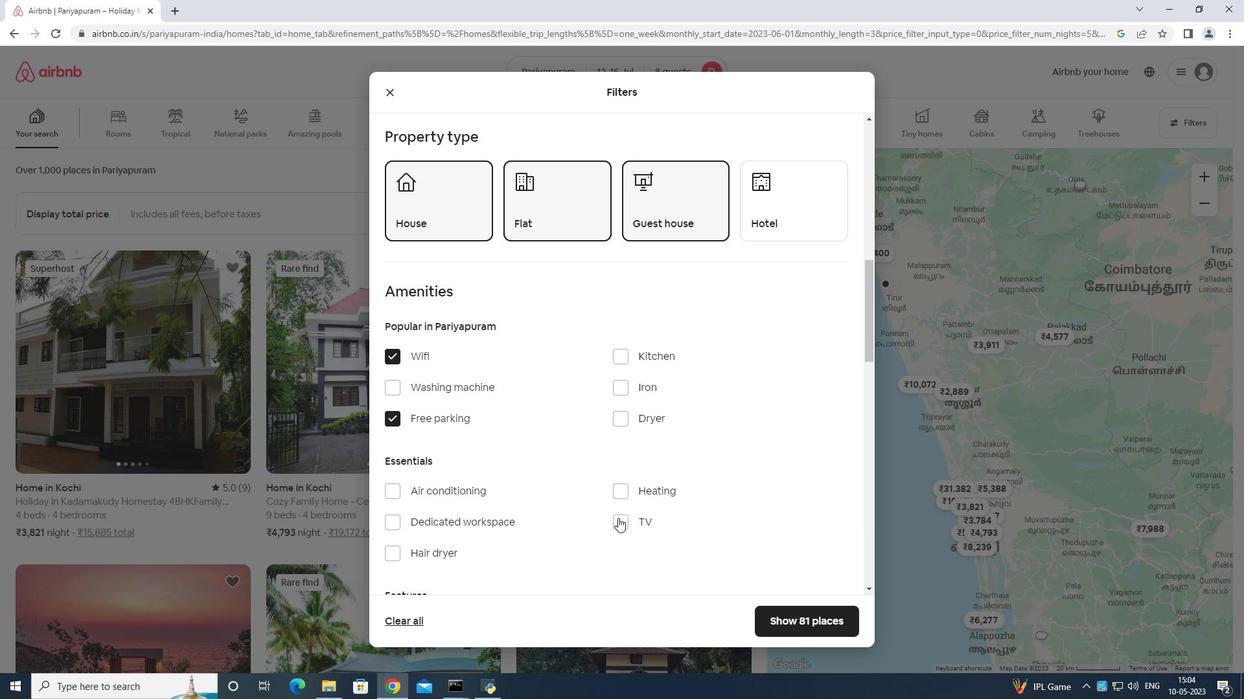 
Action: Mouse moved to (625, 512)
Screenshot: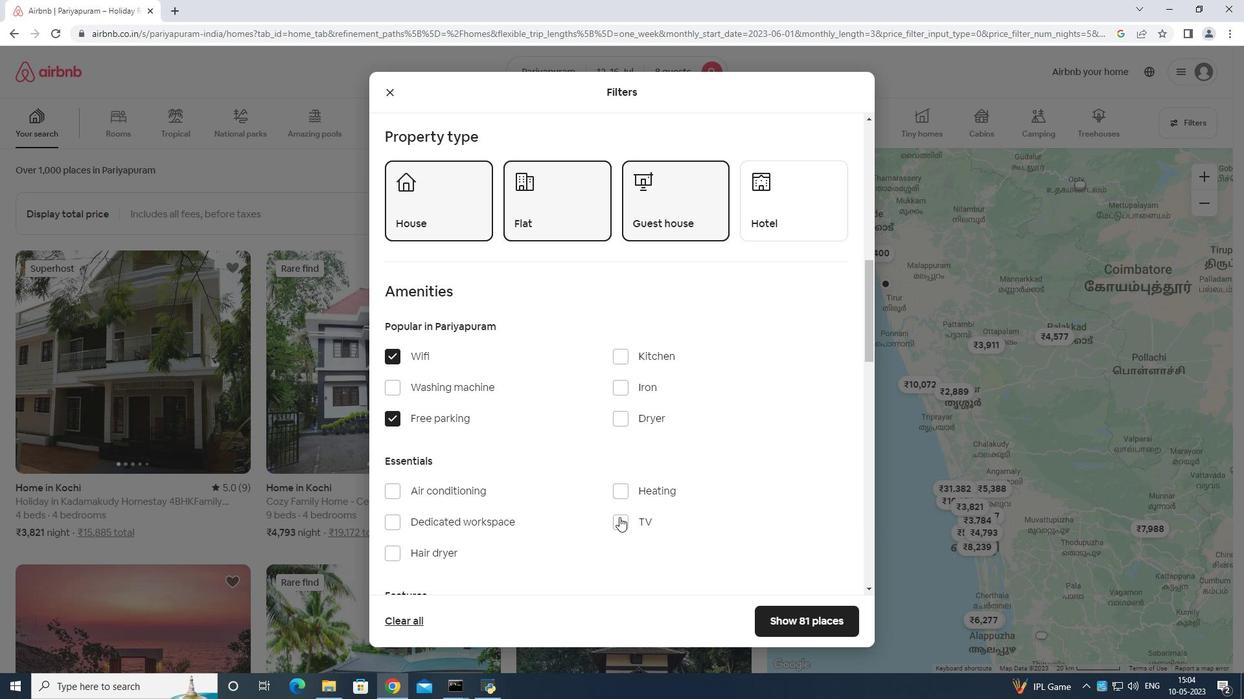 
Action: Mouse scrolled (625, 511) with delta (0, 0)
Screenshot: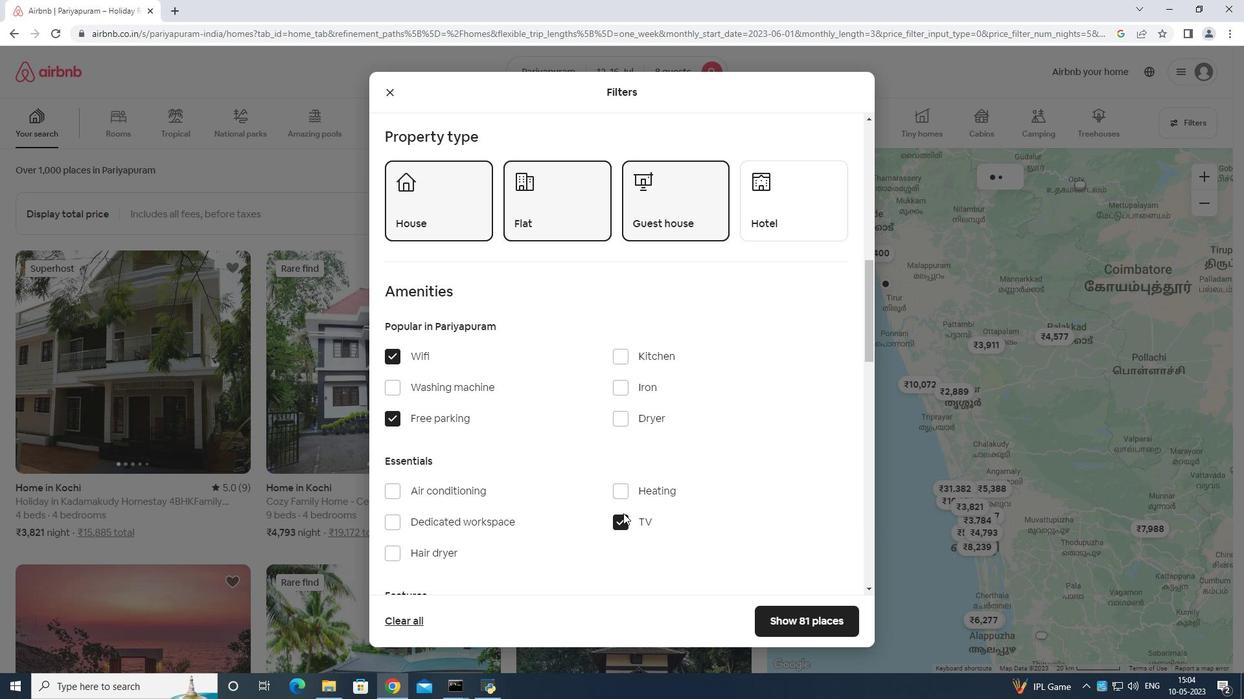 
Action: Mouse moved to (625, 513)
Screenshot: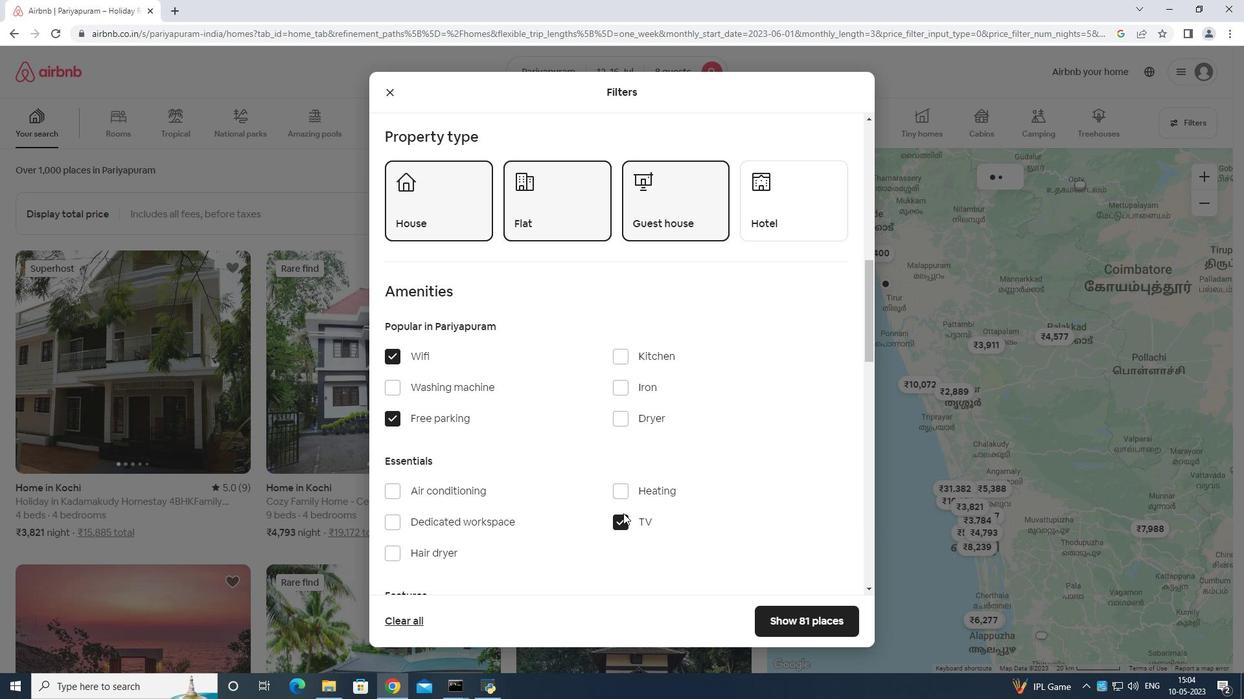 
Action: Mouse scrolled (625, 512) with delta (0, 0)
Screenshot: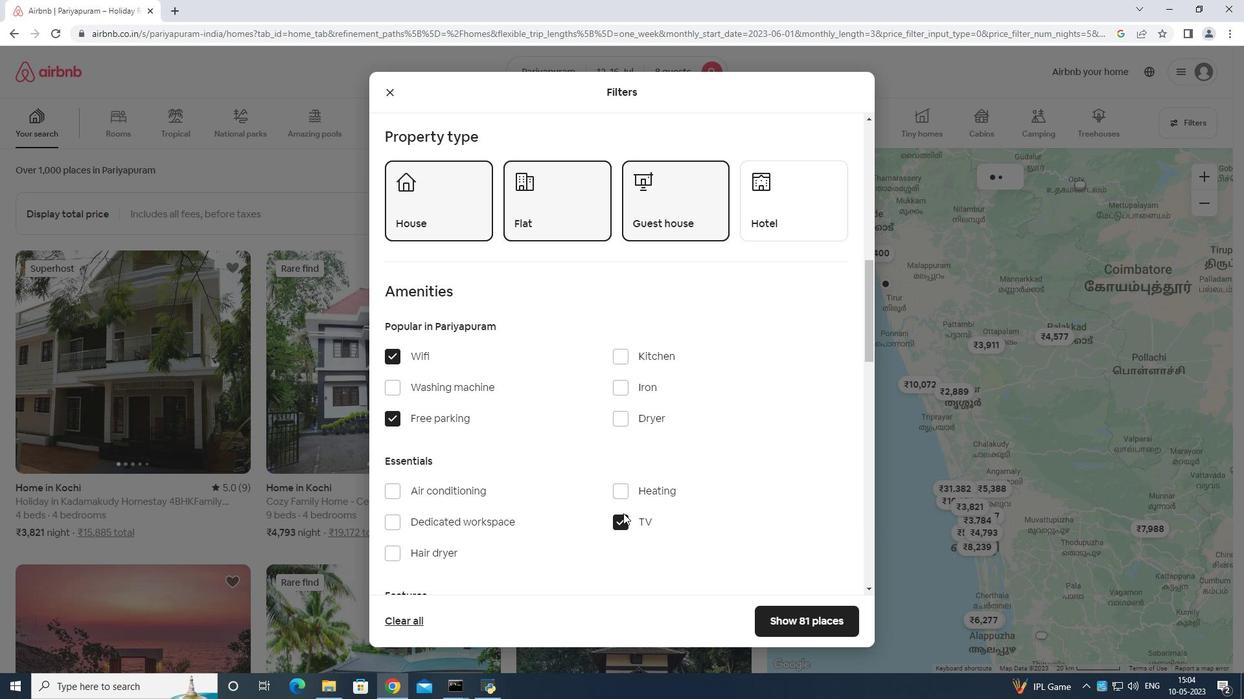 
Action: Mouse scrolled (625, 512) with delta (0, 0)
Screenshot: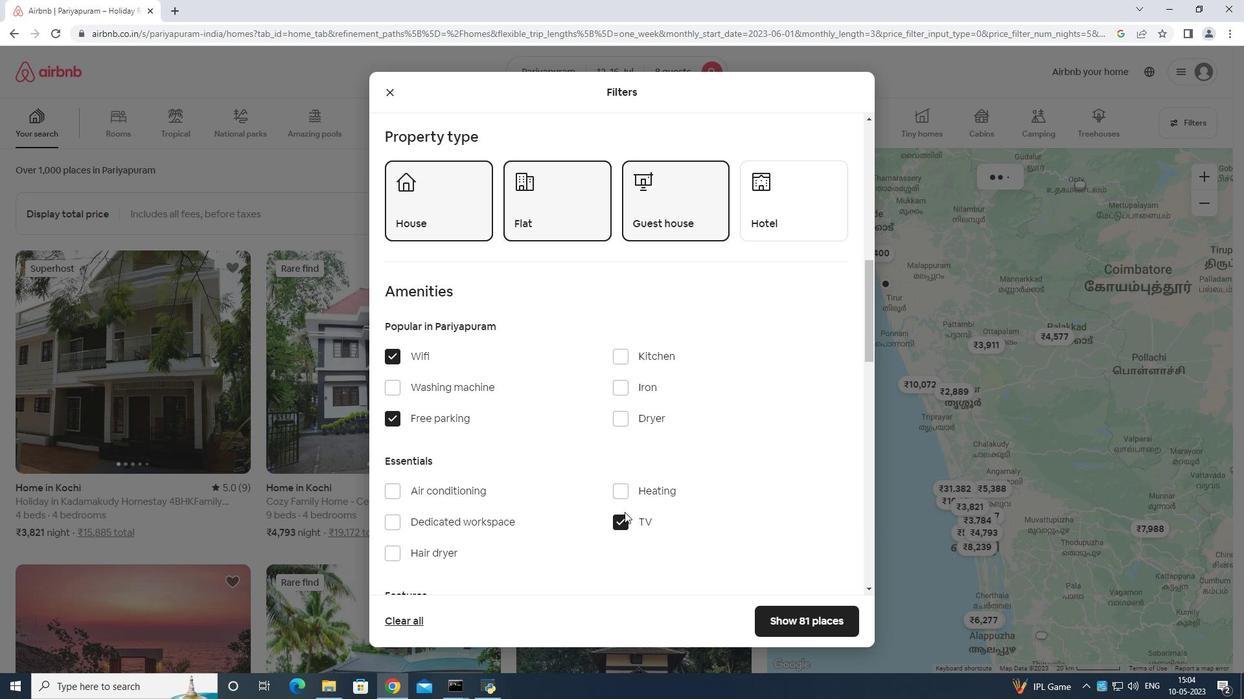 
Action: Mouse scrolled (625, 512) with delta (0, 0)
Screenshot: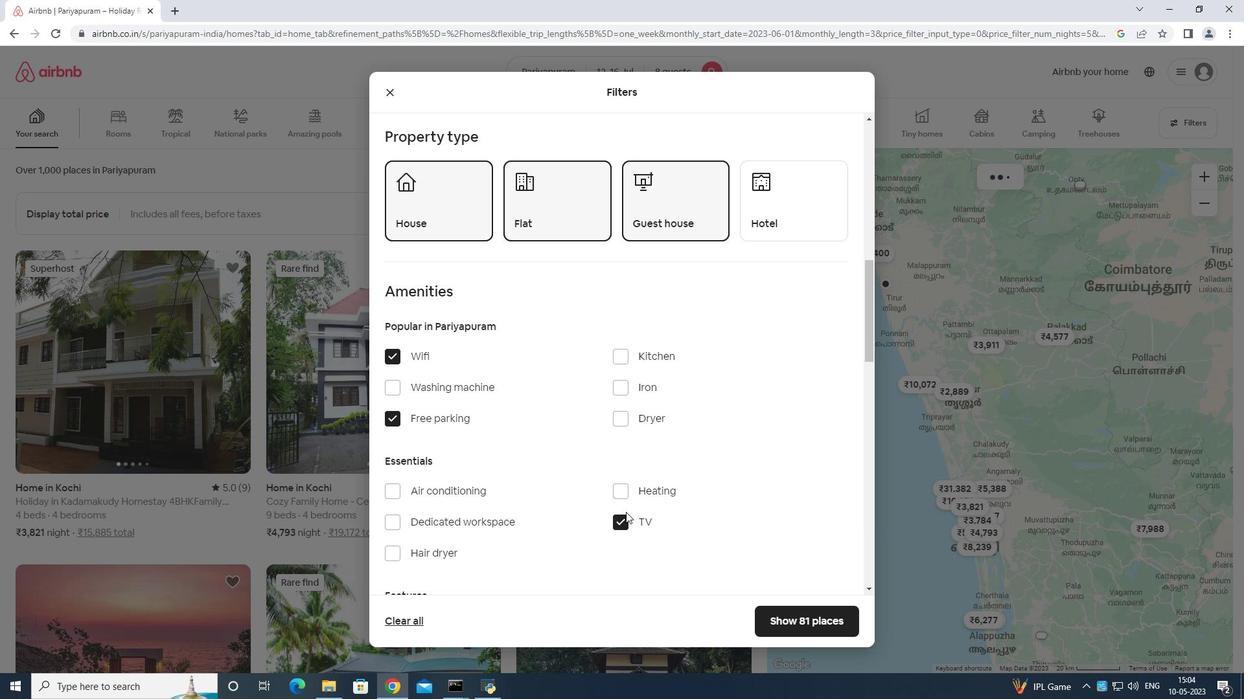 
Action: Mouse moved to (392, 430)
Screenshot: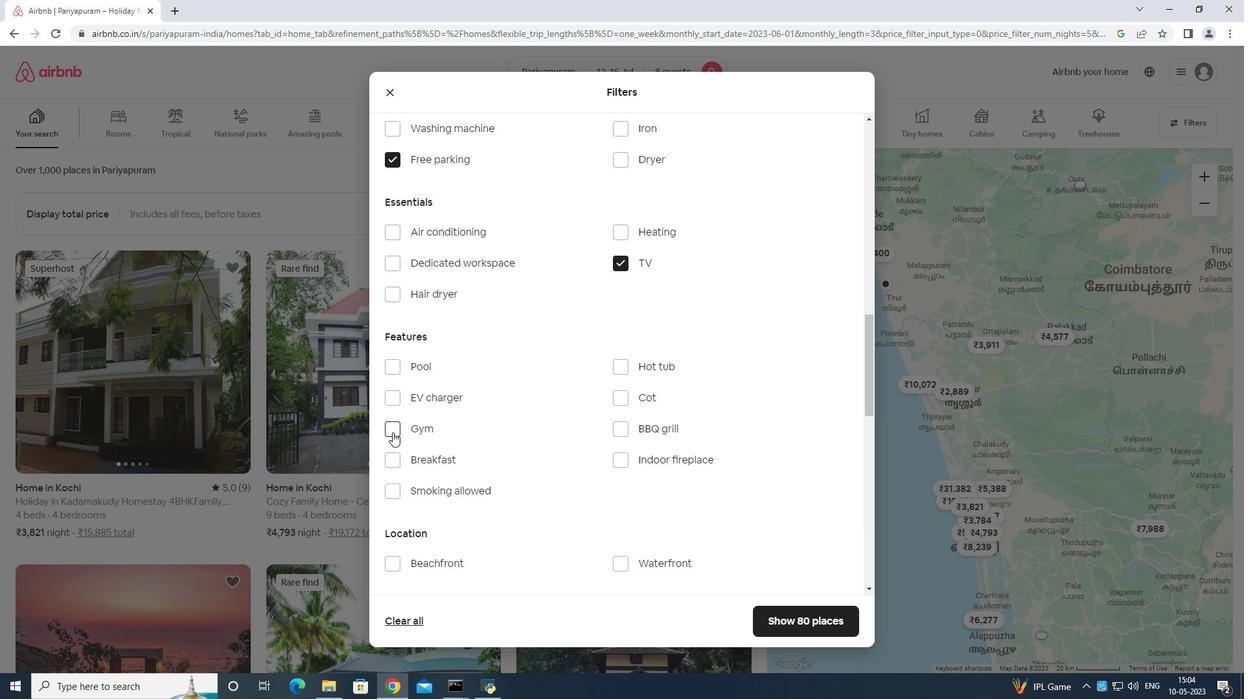 
Action: Mouse pressed left at (392, 430)
Screenshot: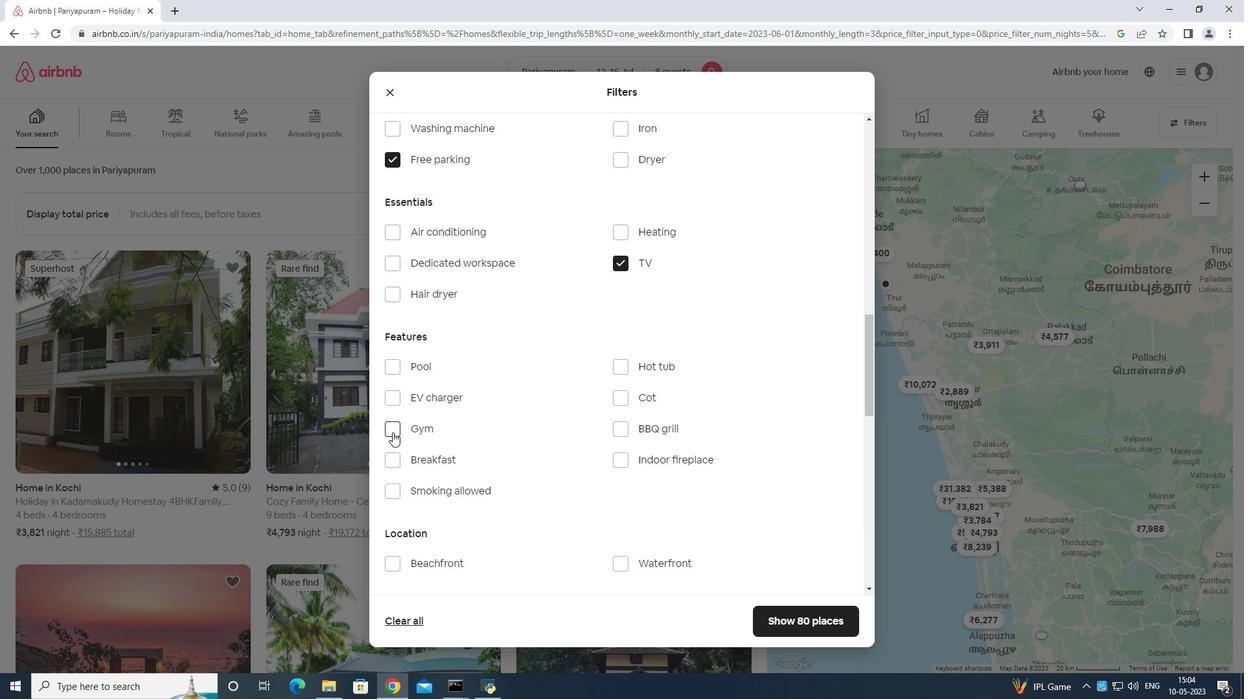 
Action: Mouse moved to (390, 462)
Screenshot: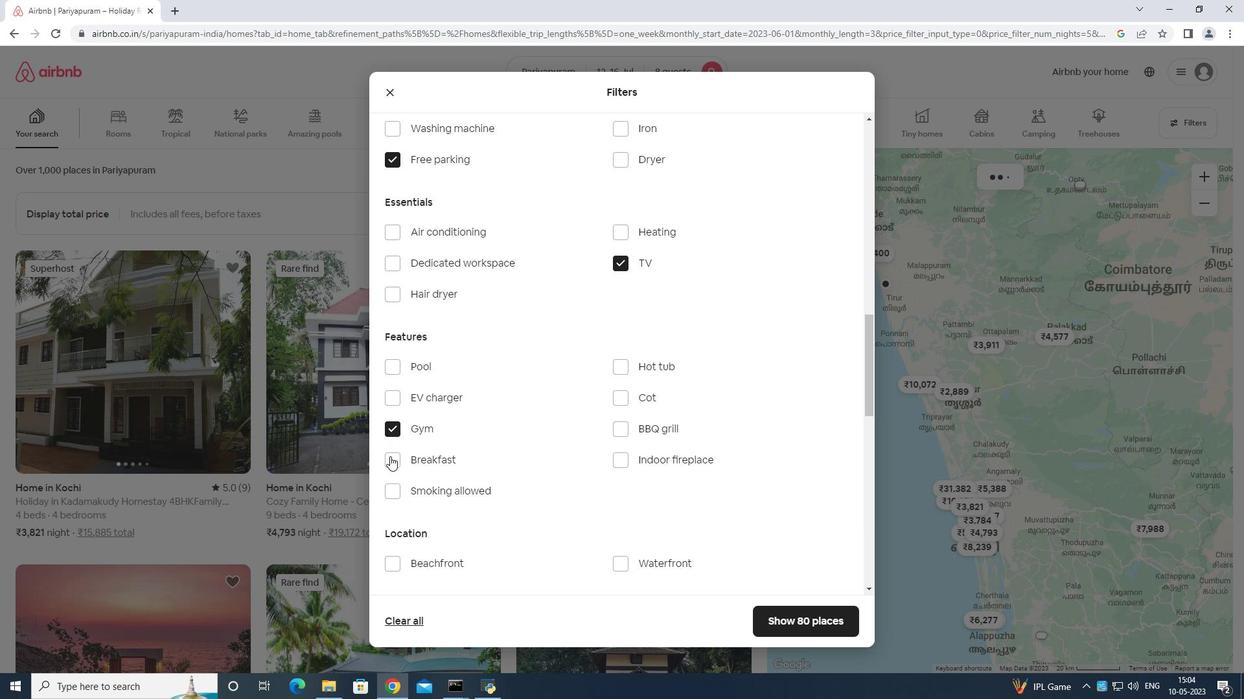 
Action: Mouse pressed left at (390, 462)
Screenshot: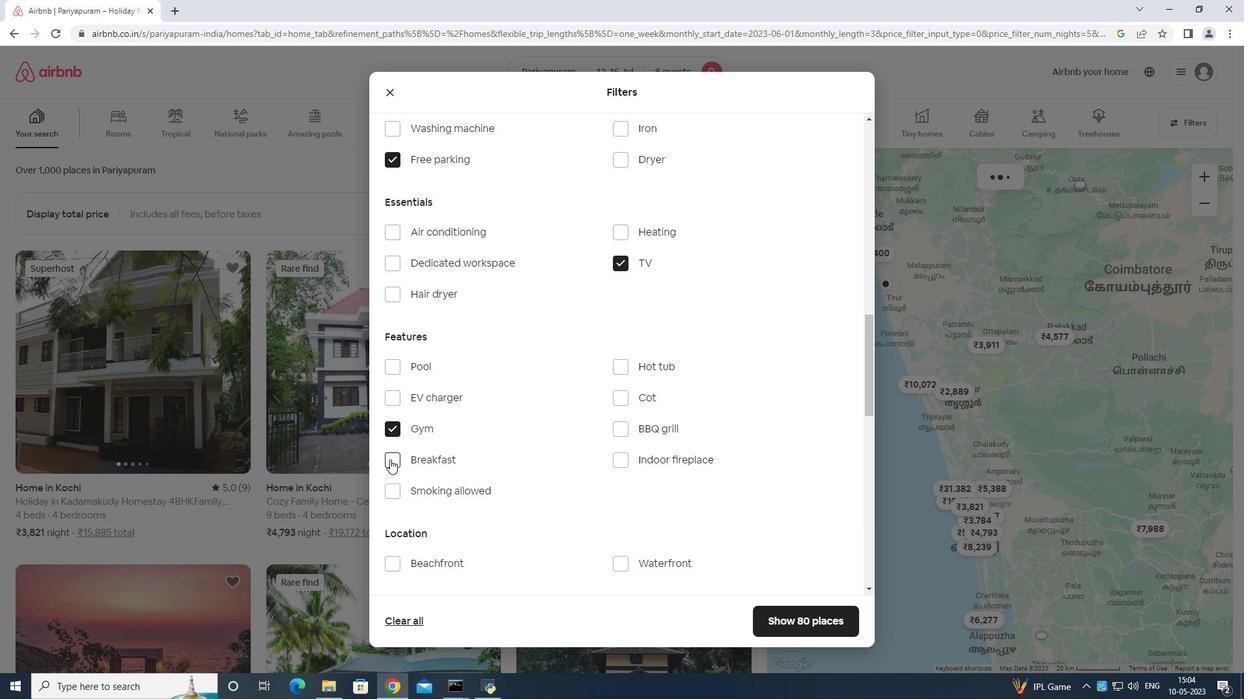 
Action: Mouse moved to (407, 461)
Screenshot: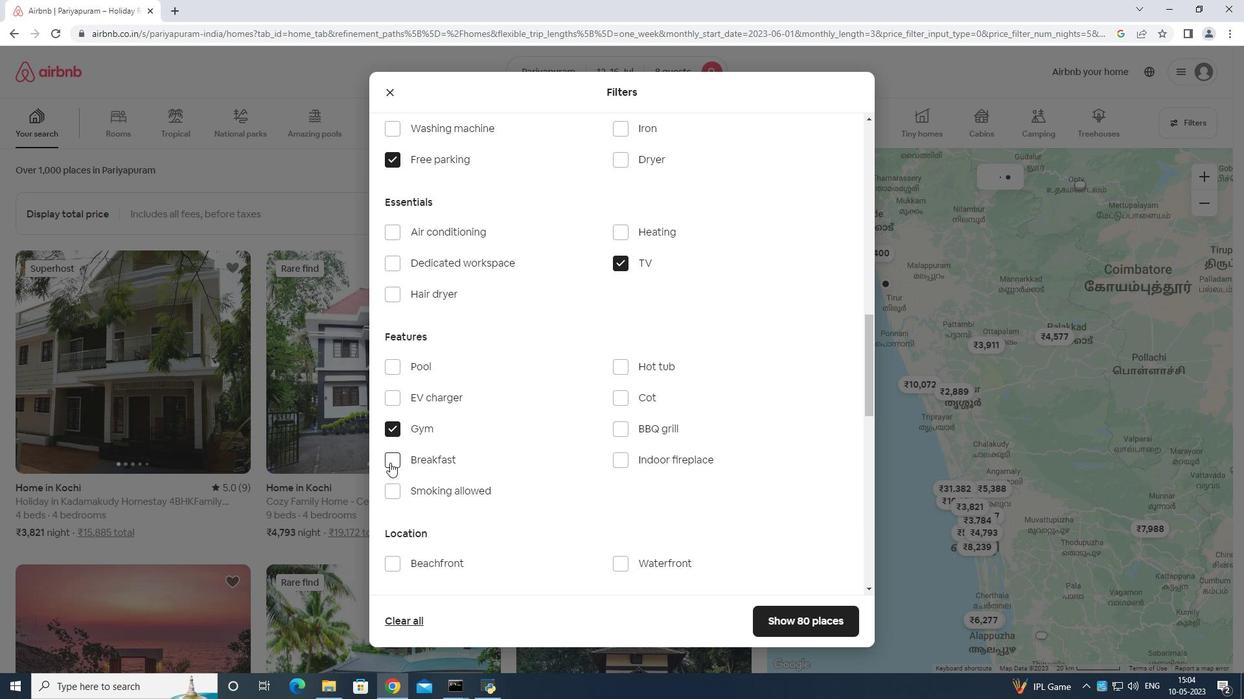 
Action: Mouse scrolled (407, 461) with delta (0, 0)
Screenshot: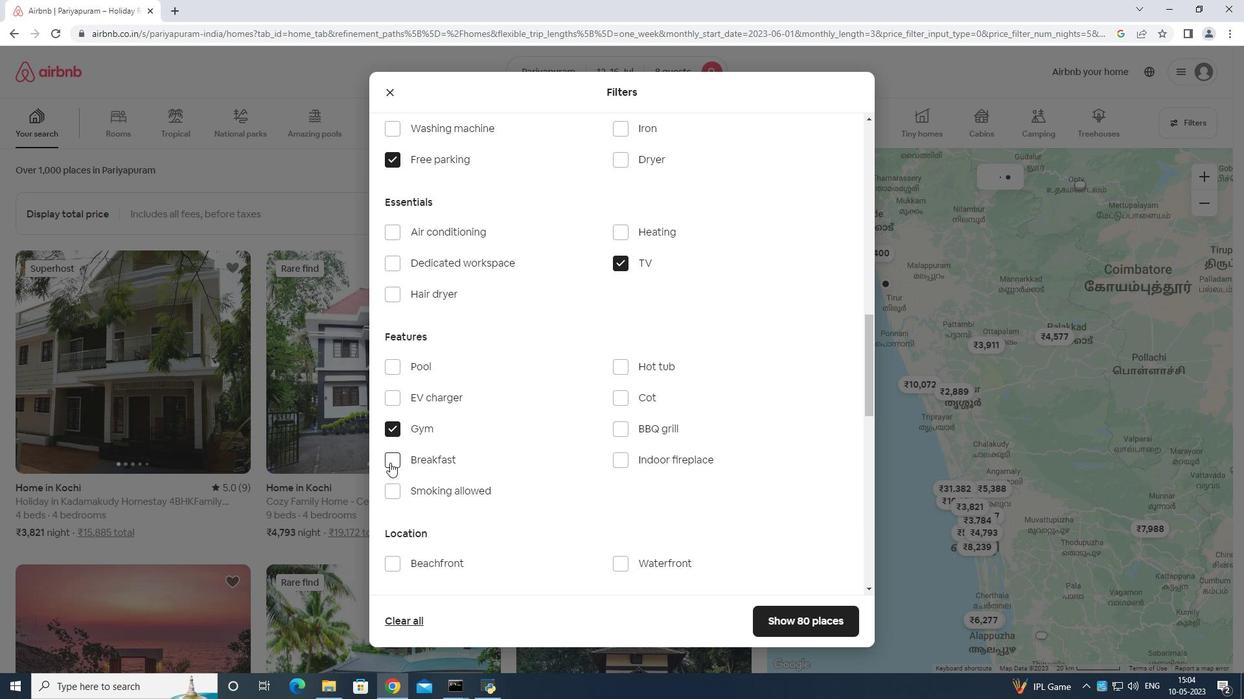 
Action: Mouse moved to (412, 467)
Screenshot: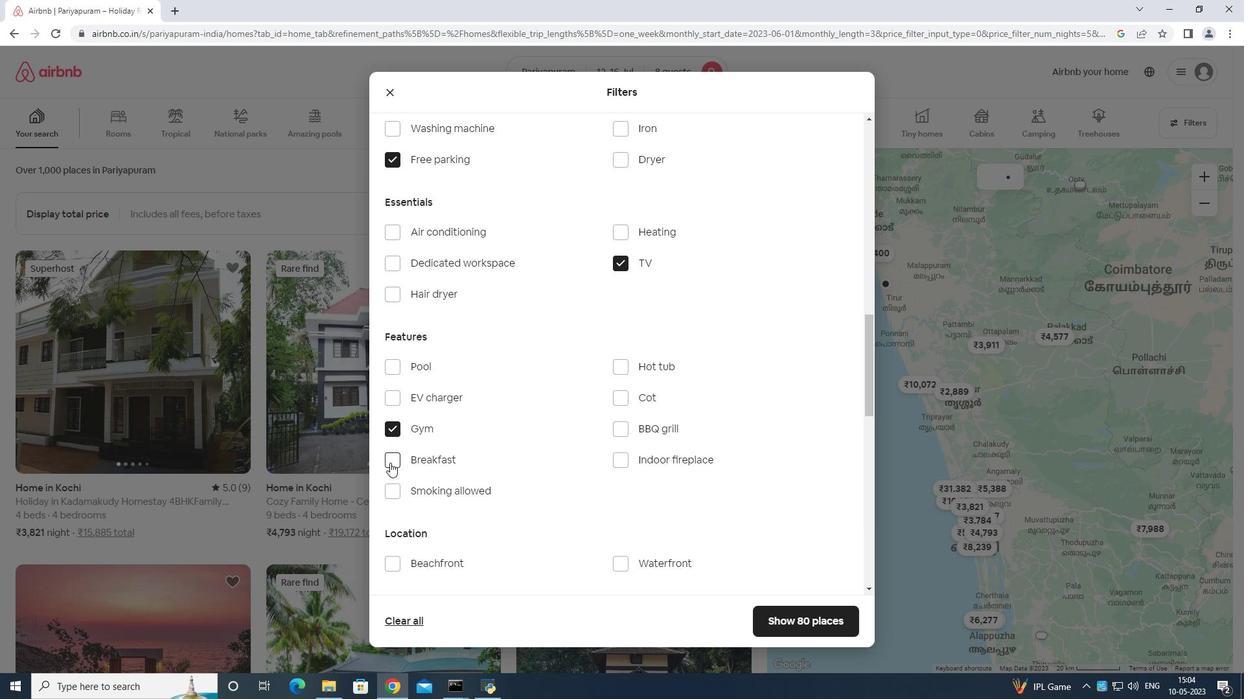 
Action: Mouse scrolled (412, 466) with delta (0, 0)
Screenshot: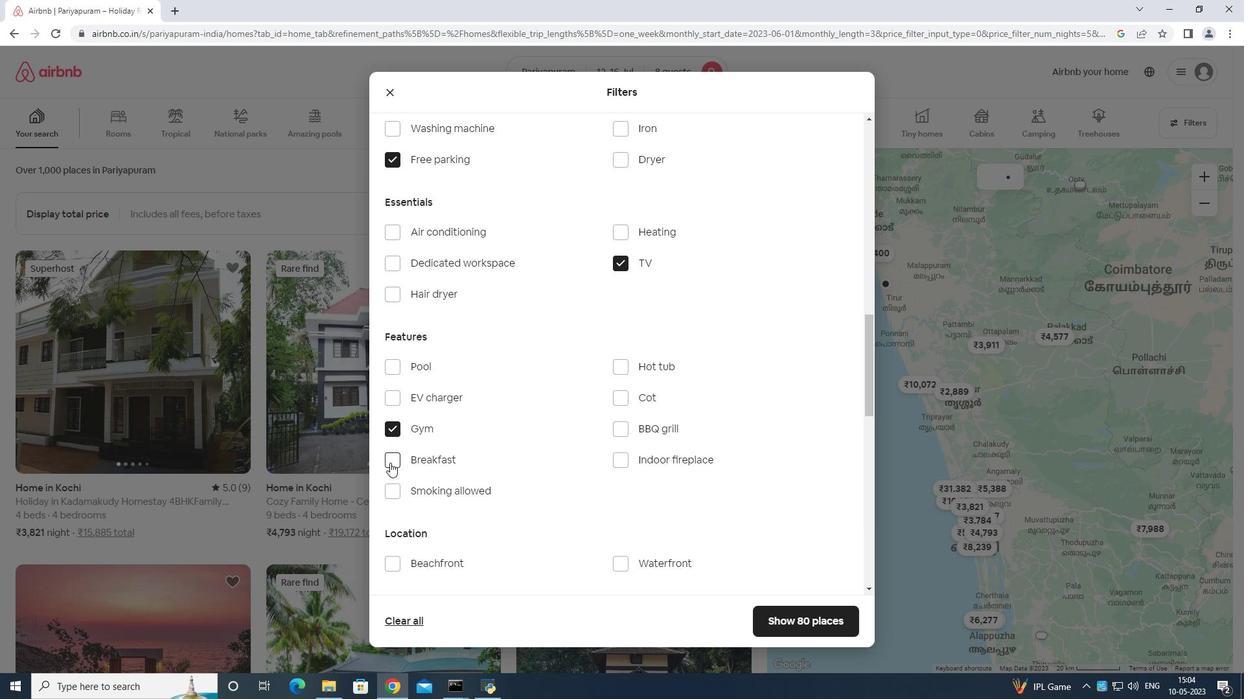 
Action: Mouse moved to (421, 471)
Screenshot: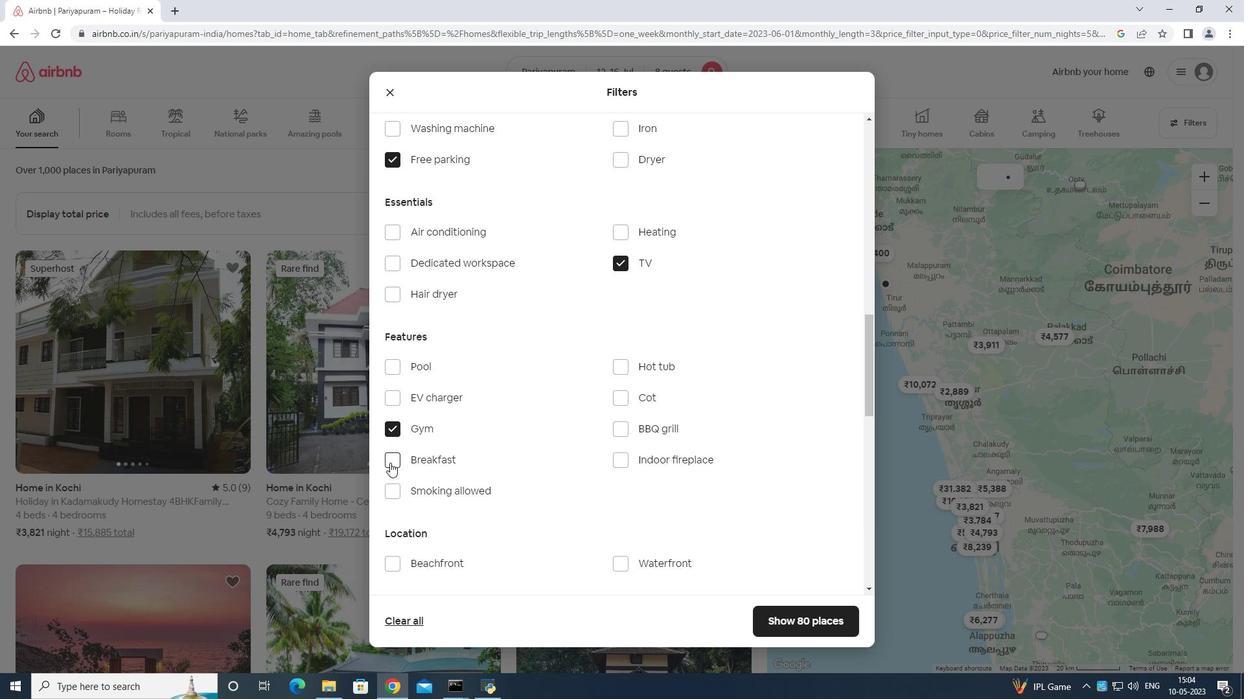
Action: Mouse scrolled (421, 470) with delta (0, 0)
Screenshot: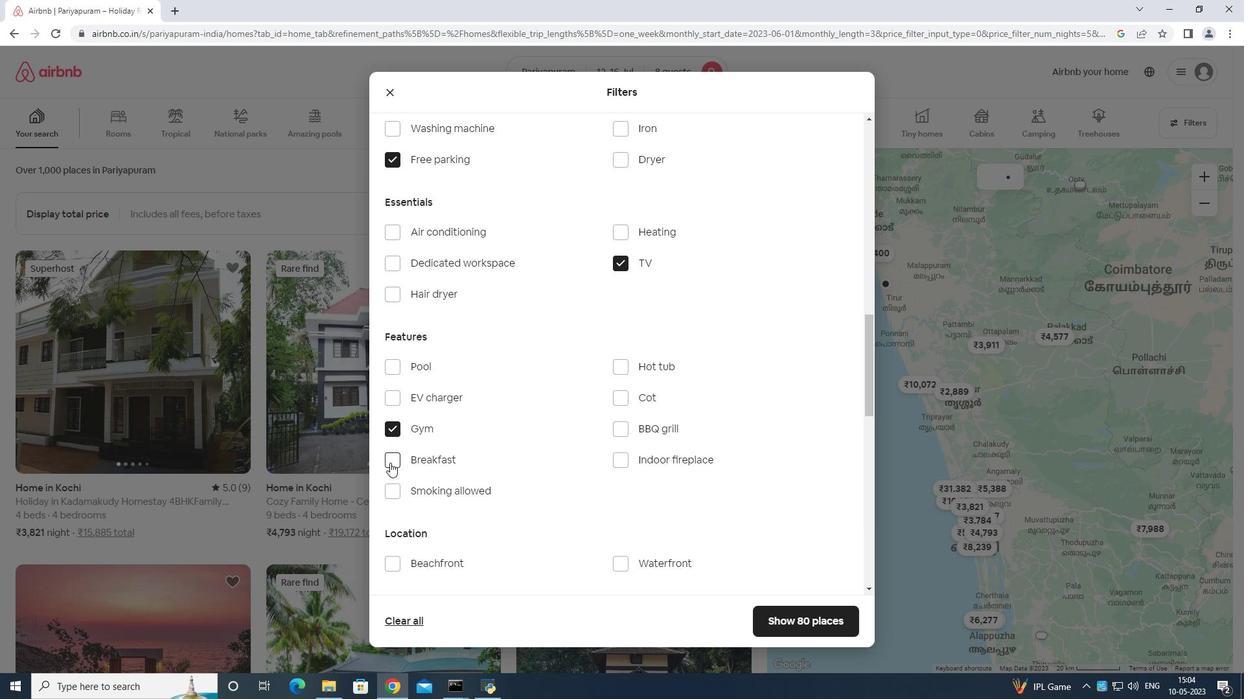 
Action: Mouse moved to (440, 469)
Screenshot: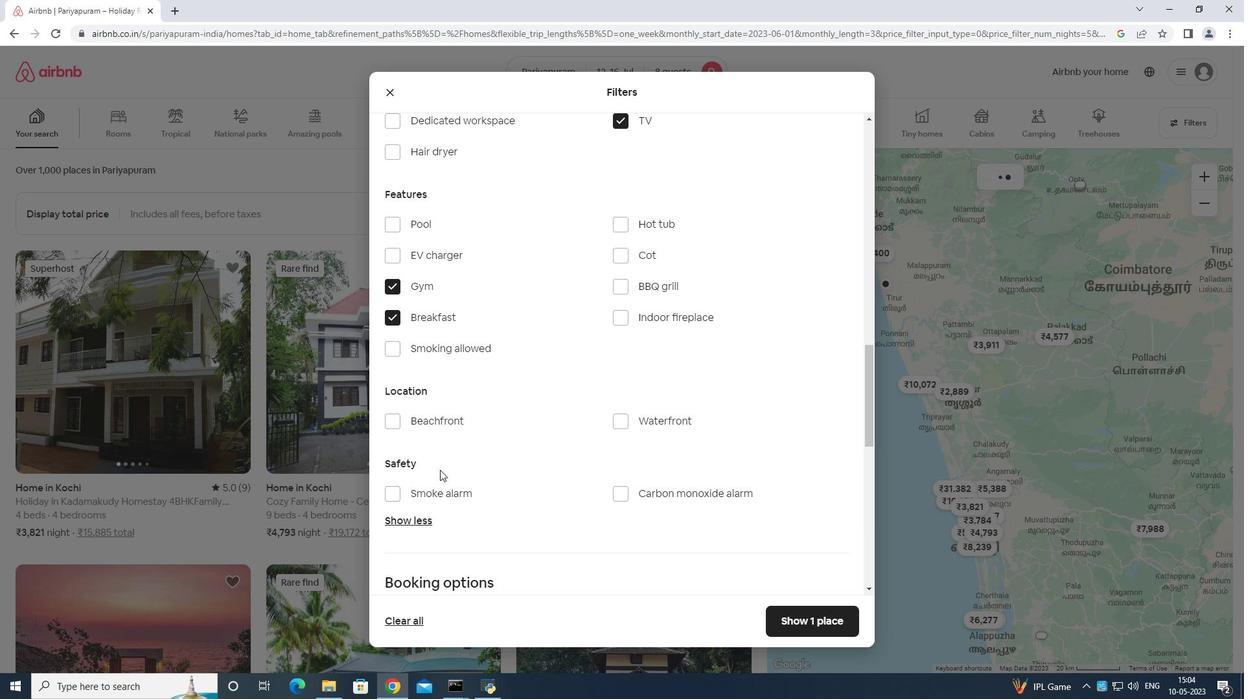 
Action: Mouse scrolled (440, 468) with delta (0, 0)
Screenshot: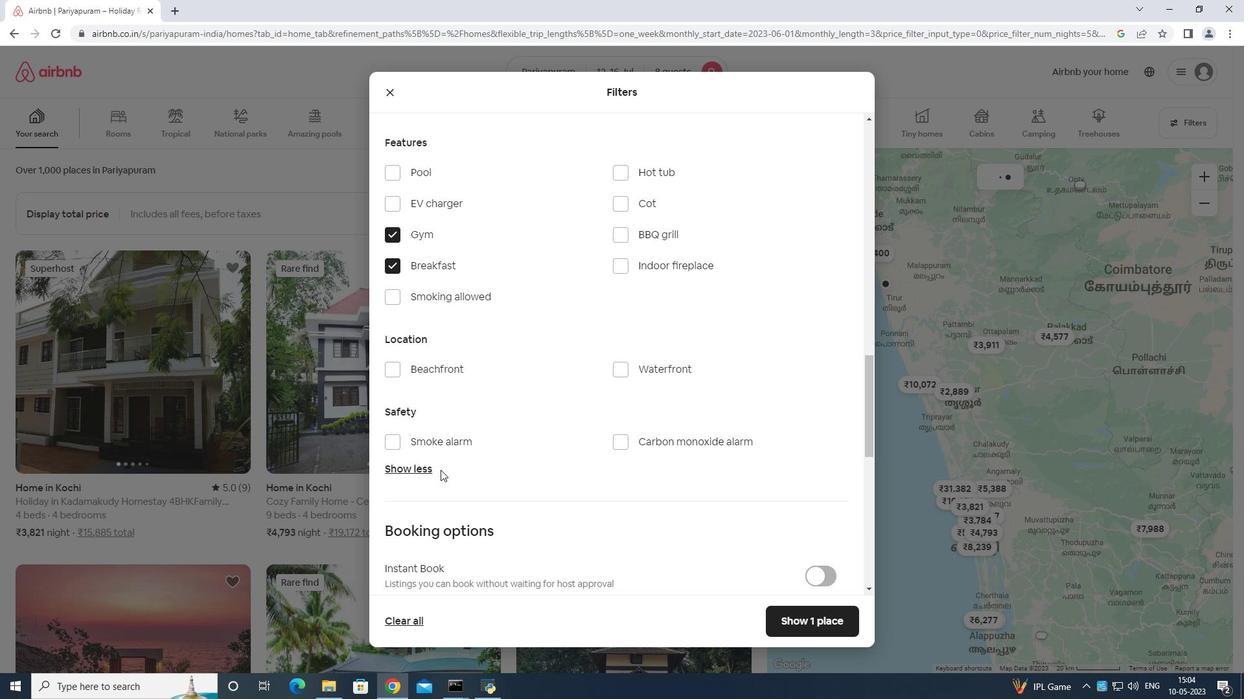 
Action: Mouse scrolled (440, 468) with delta (0, 0)
Screenshot: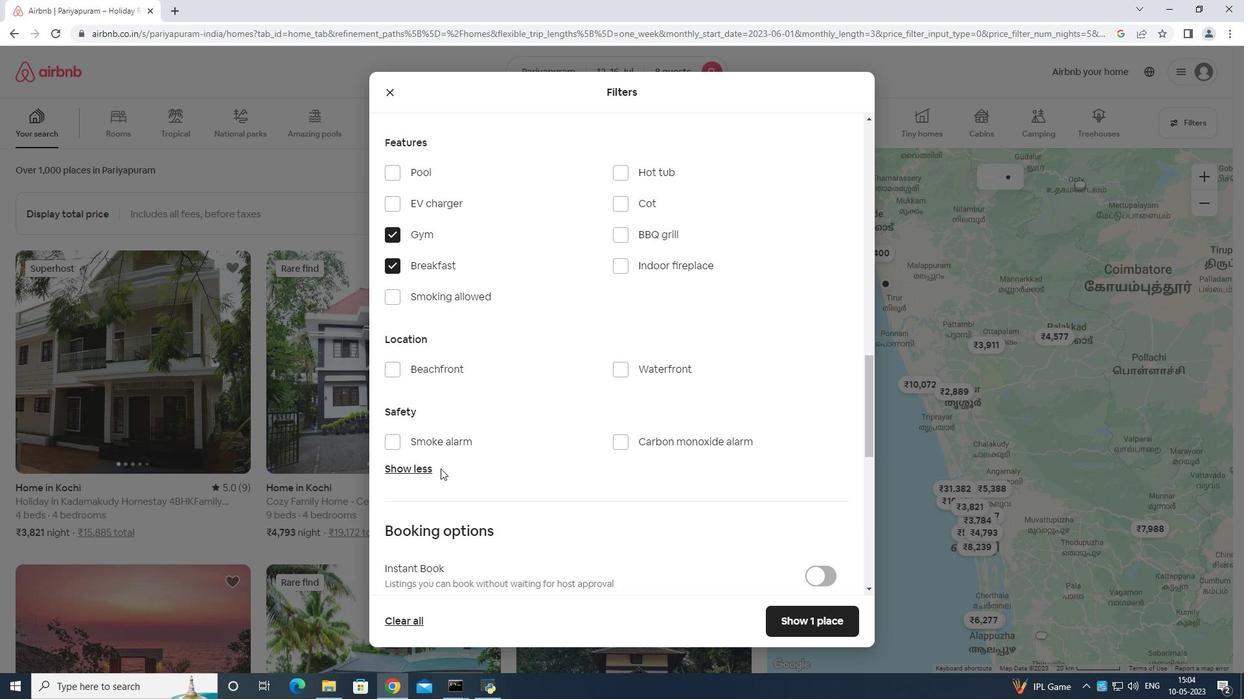 
Action: Mouse moved to (823, 485)
Screenshot: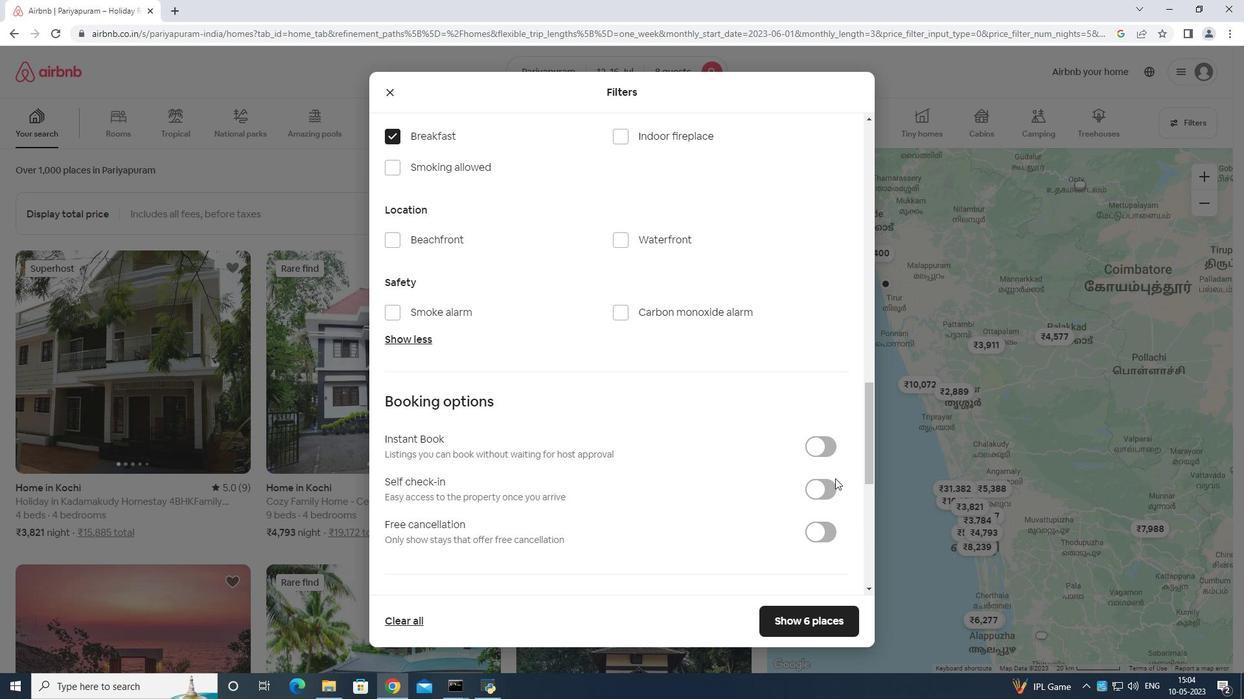 
Action: Mouse pressed left at (823, 485)
Screenshot: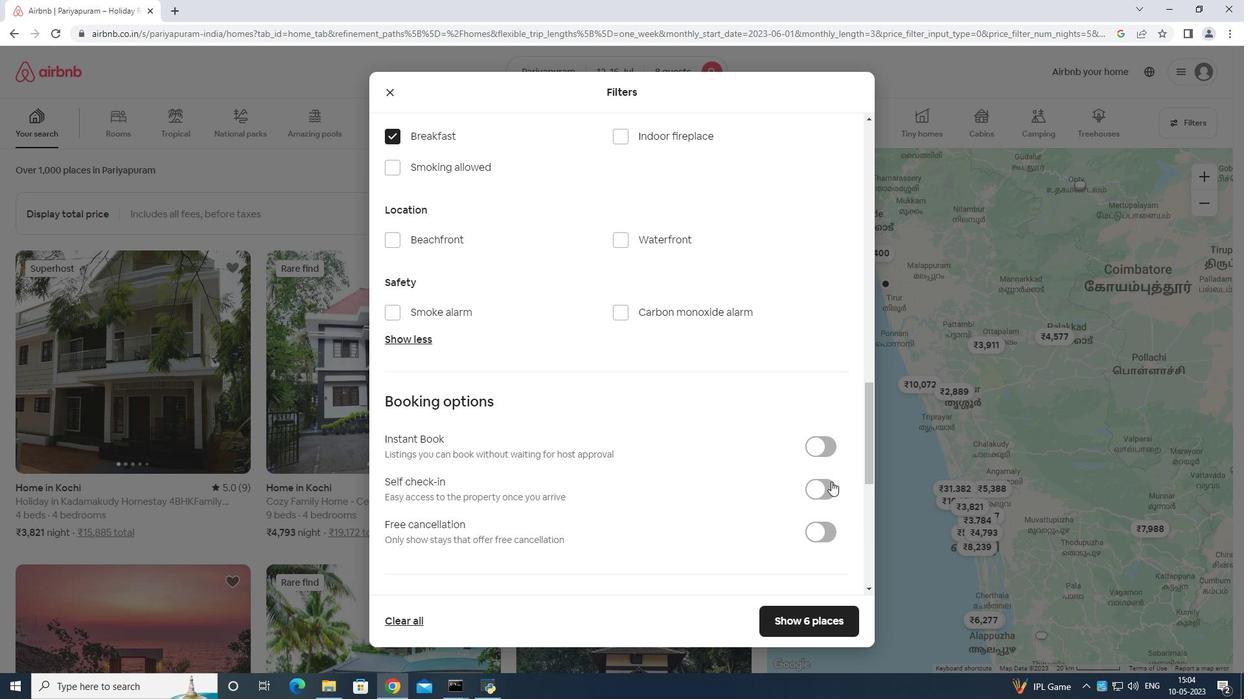 
Action: Mouse moved to (841, 450)
Screenshot: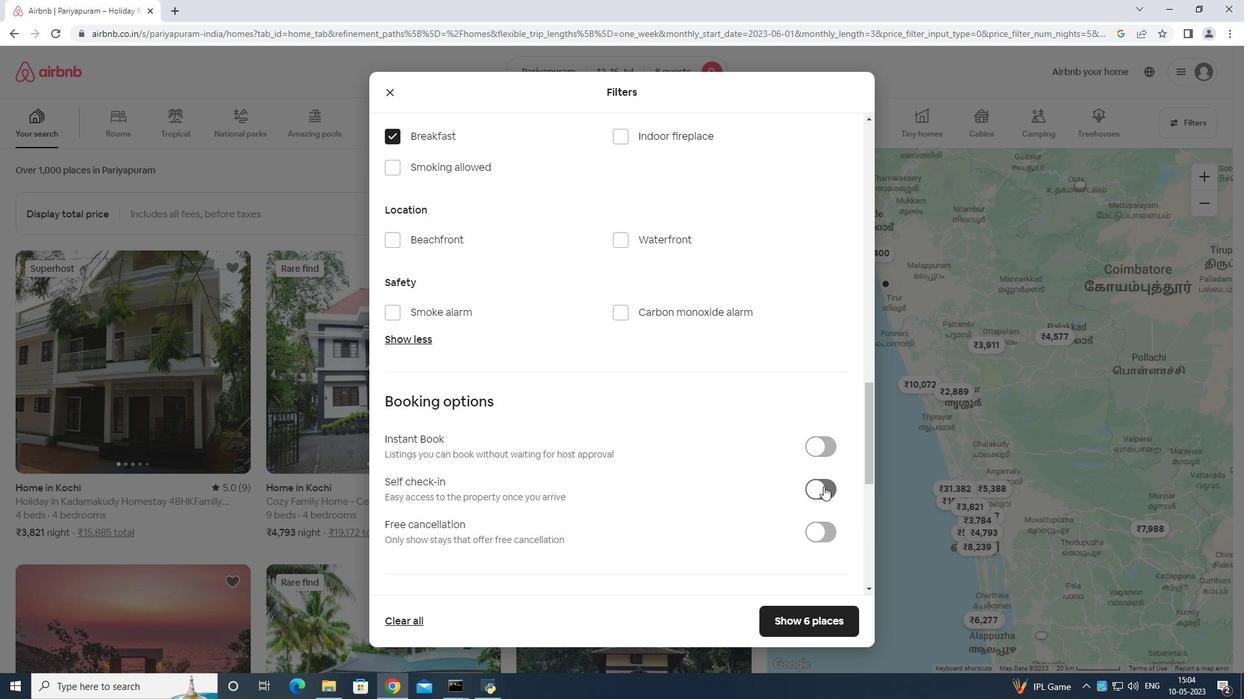 
Action: Mouse scrolled (841, 449) with delta (0, 0)
Screenshot: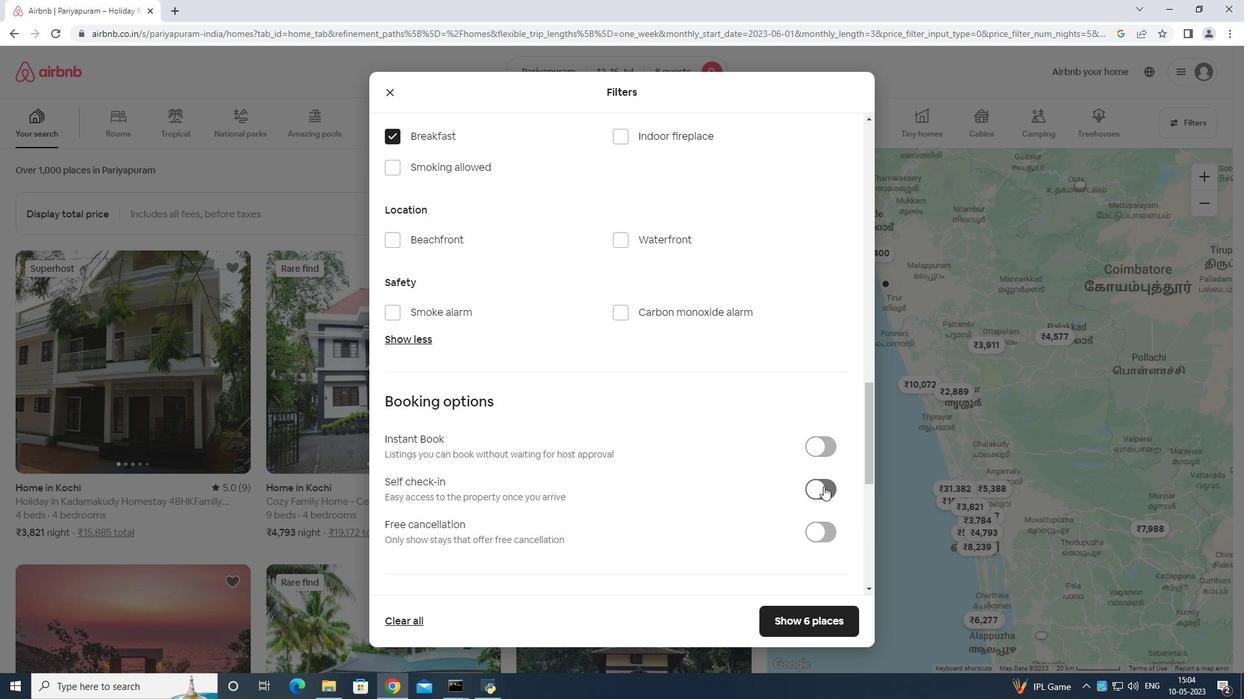 
Action: Mouse moved to (841, 451)
Screenshot: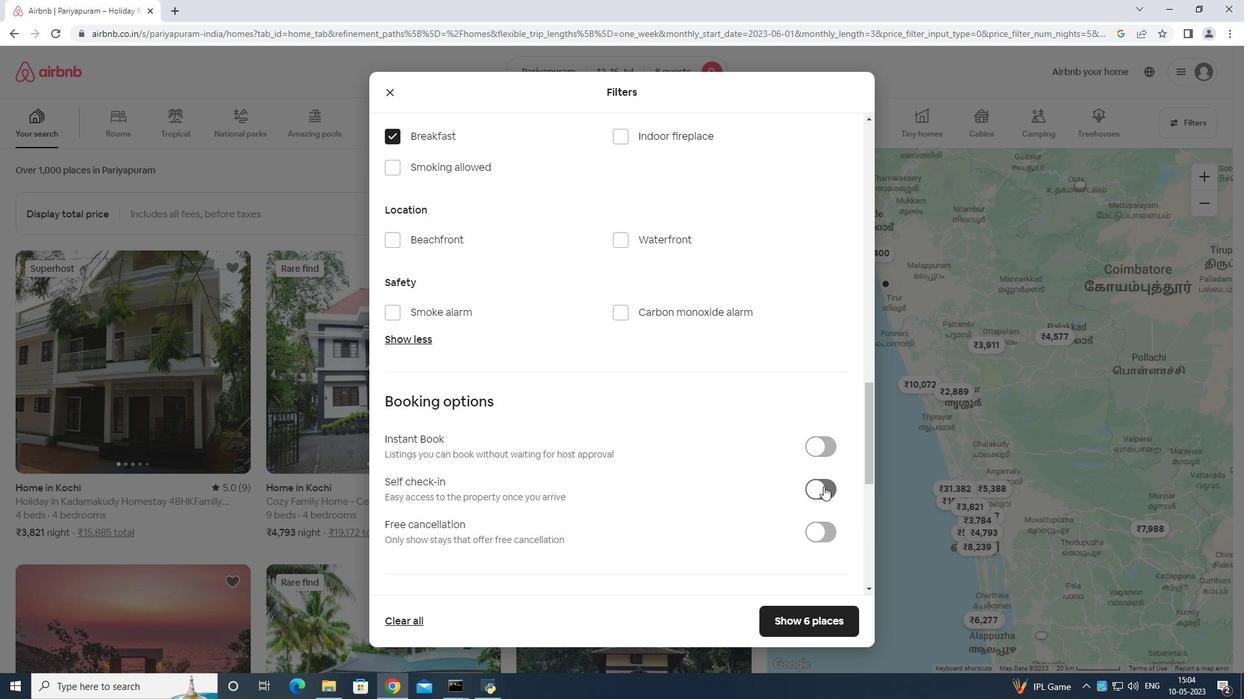 
Action: Mouse scrolled (841, 450) with delta (0, 0)
Screenshot: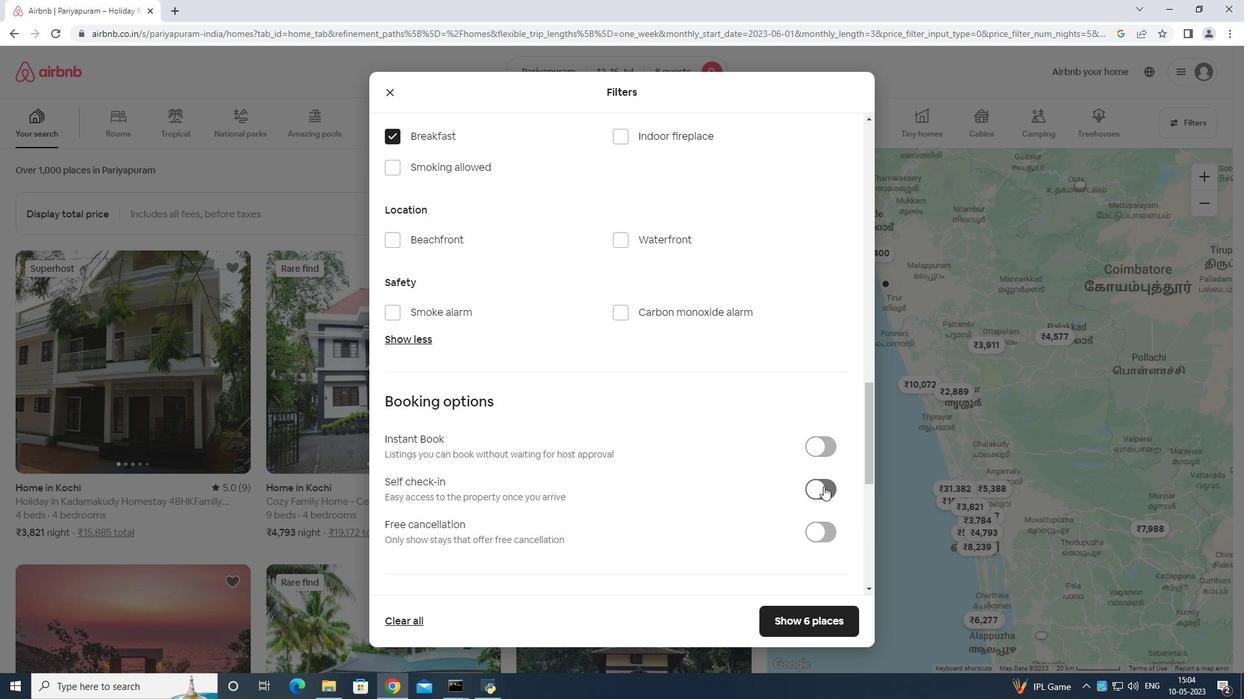 
Action: Mouse moved to (841, 454)
Screenshot: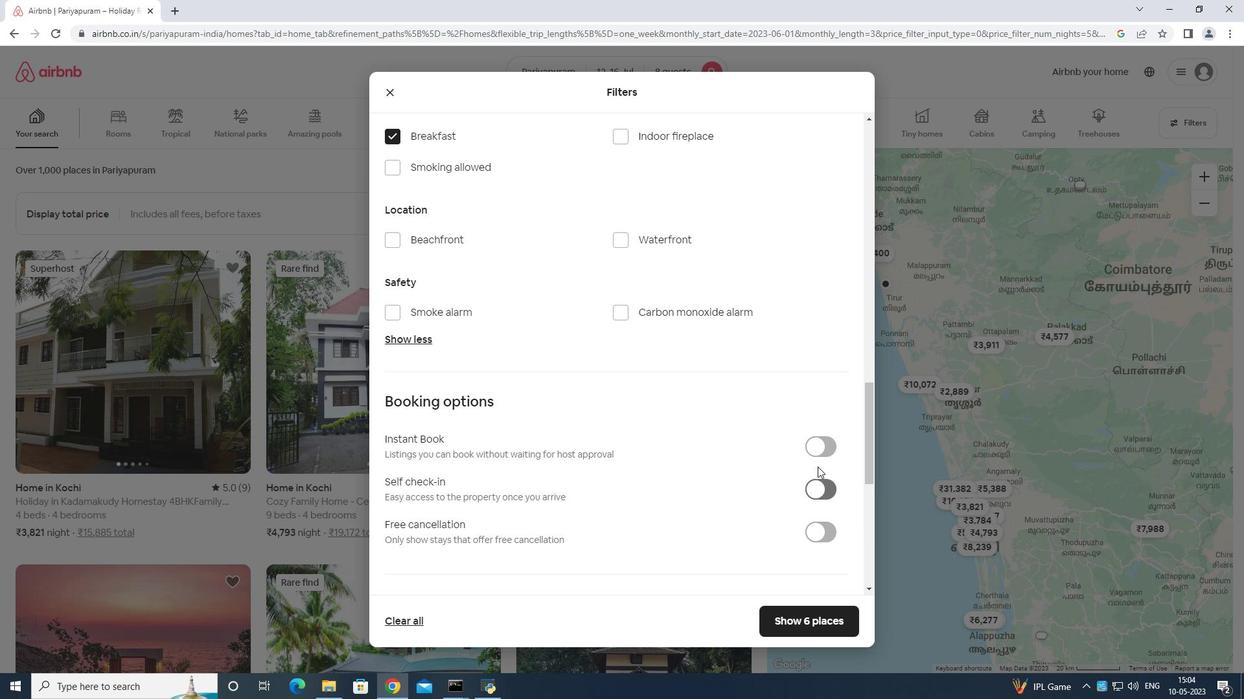 
Action: Mouse scrolled (841, 454) with delta (0, 0)
Screenshot: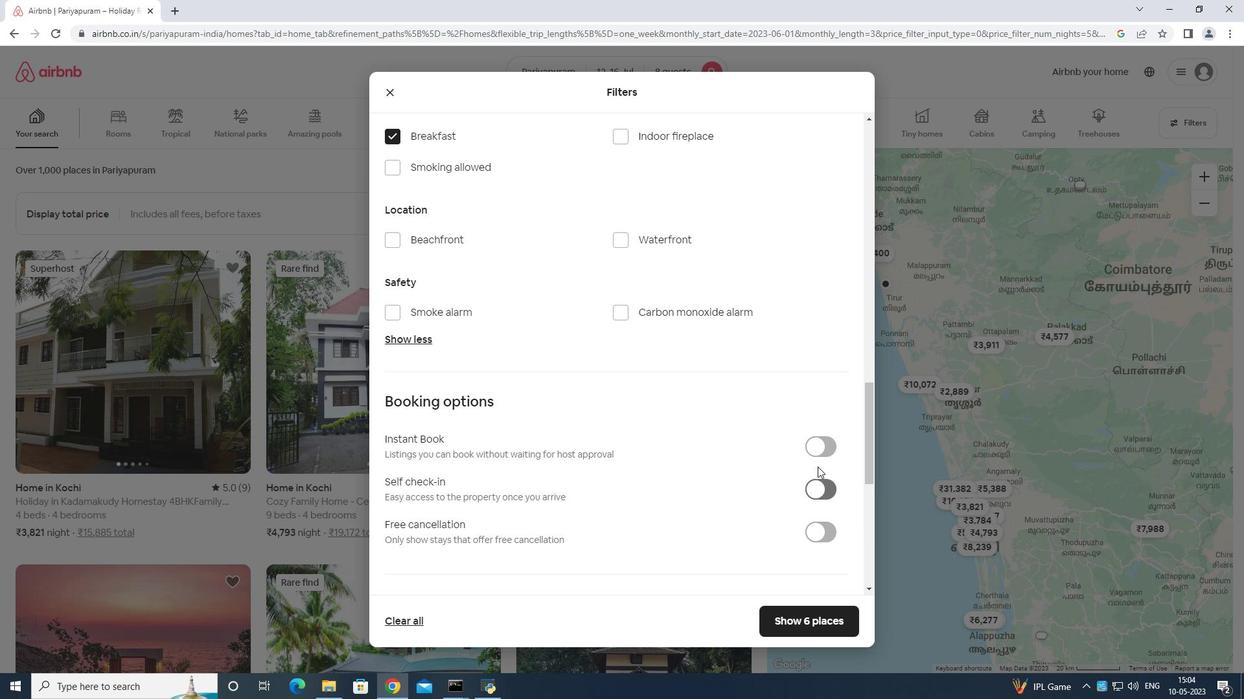 
Action: Mouse moved to (842, 455)
Screenshot: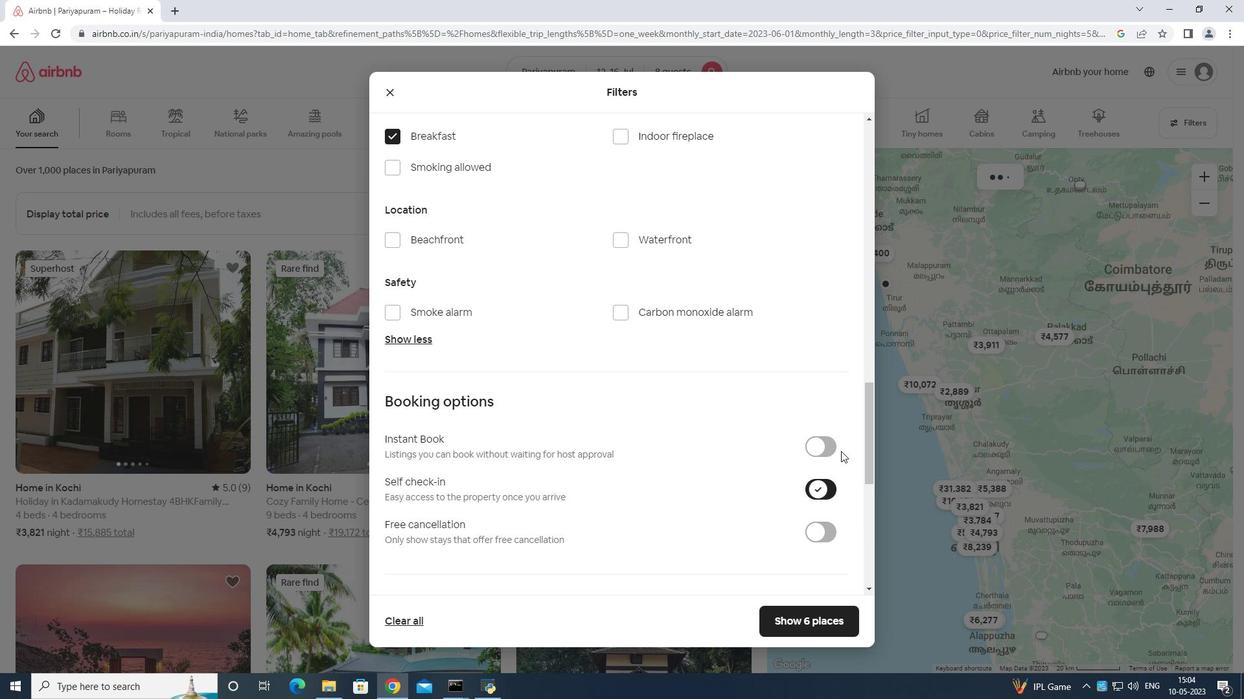 
Action: Mouse scrolled (842, 454) with delta (0, 0)
Screenshot: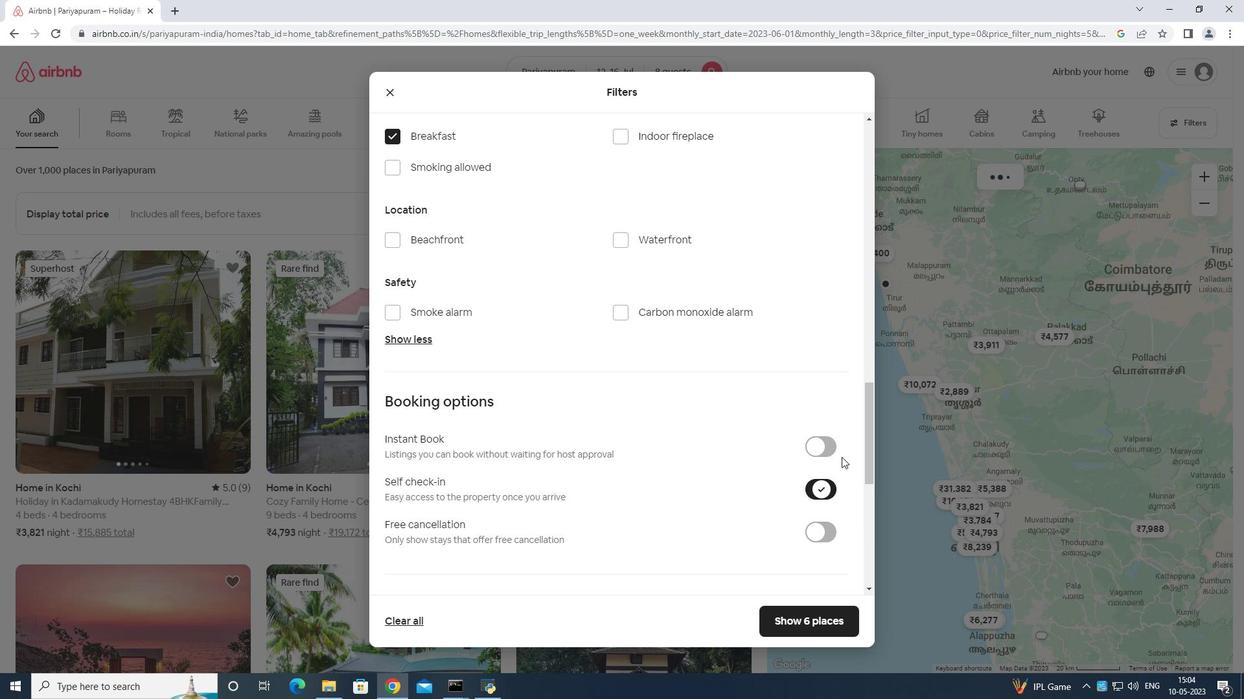 
Action: Mouse moved to (842, 455)
Screenshot: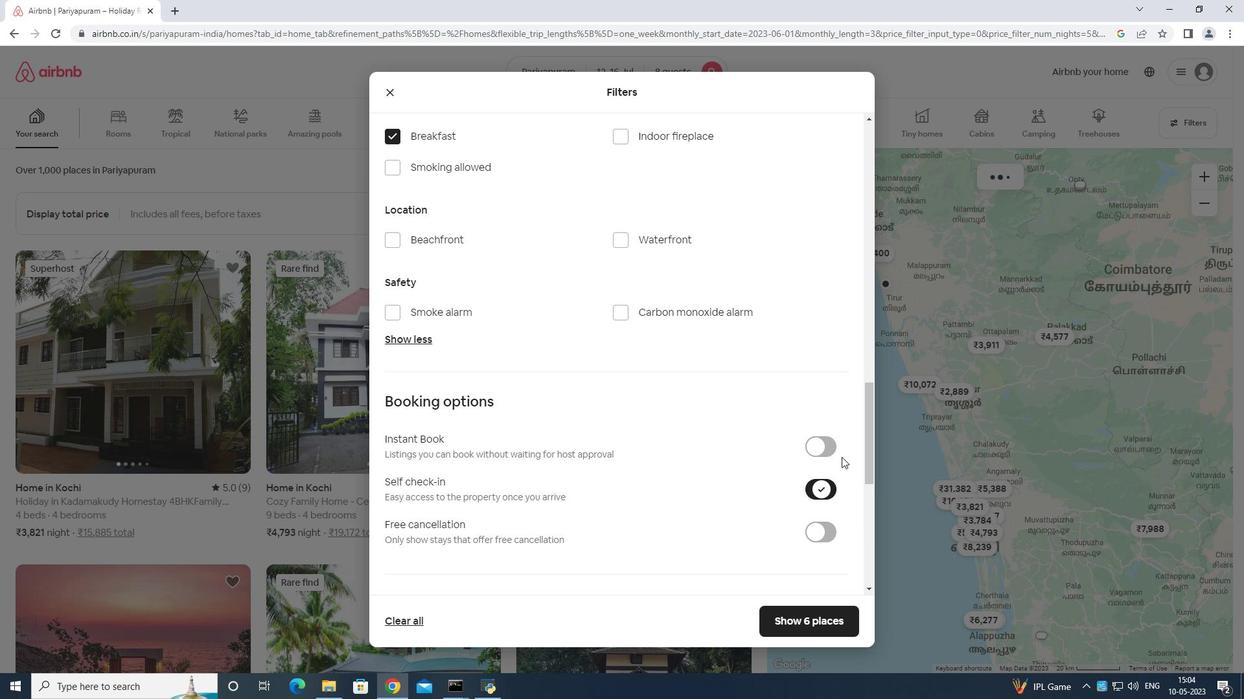 
Action: Mouse scrolled (842, 454) with delta (0, 0)
Screenshot: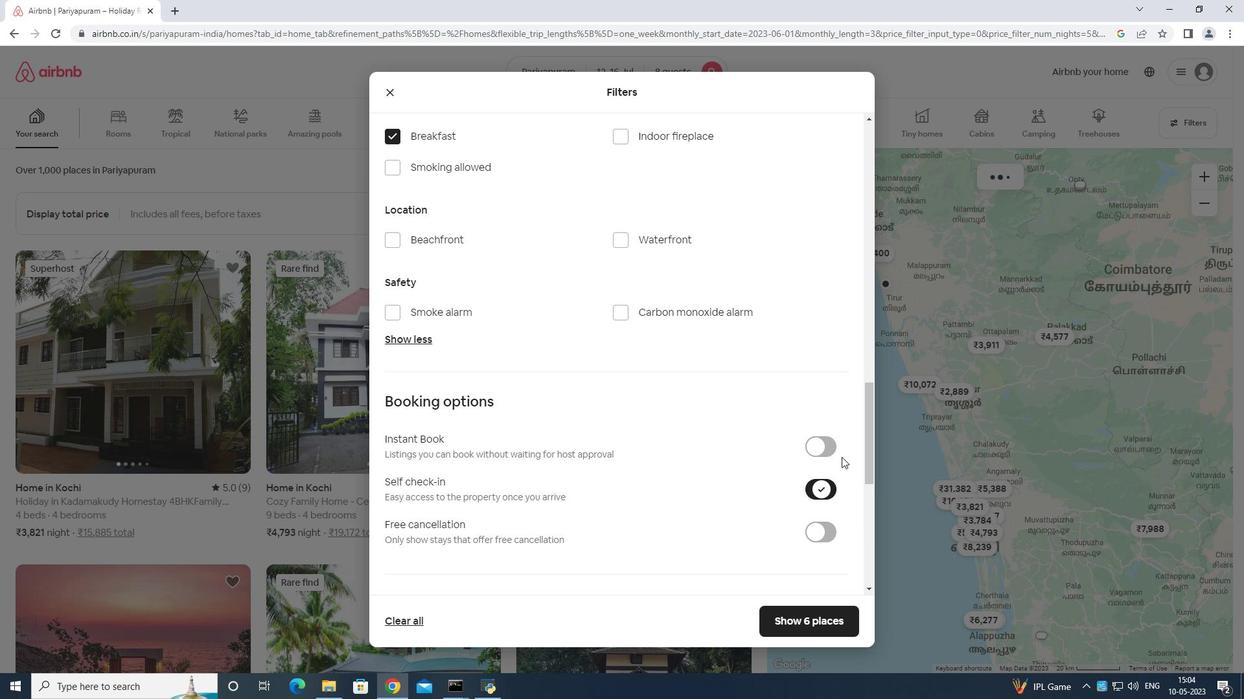 
Action: Mouse moved to (842, 457)
Screenshot: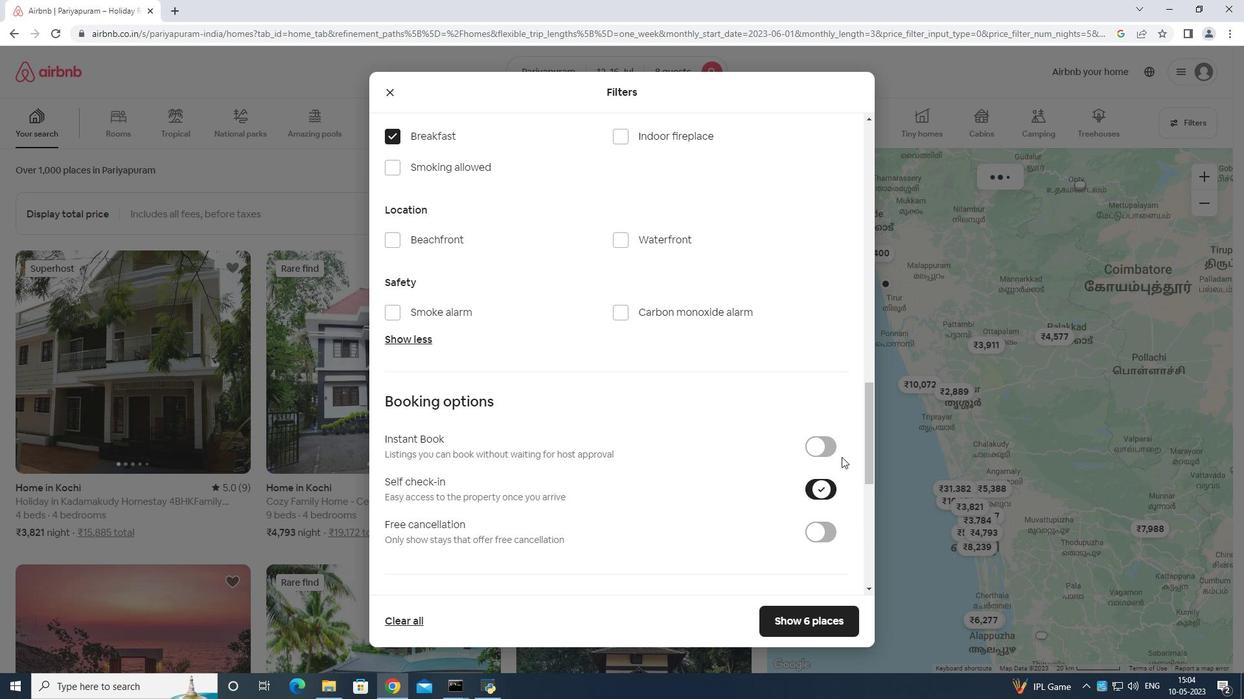 
Action: Mouse scrolled (842, 456) with delta (0, 0)
Screenshot: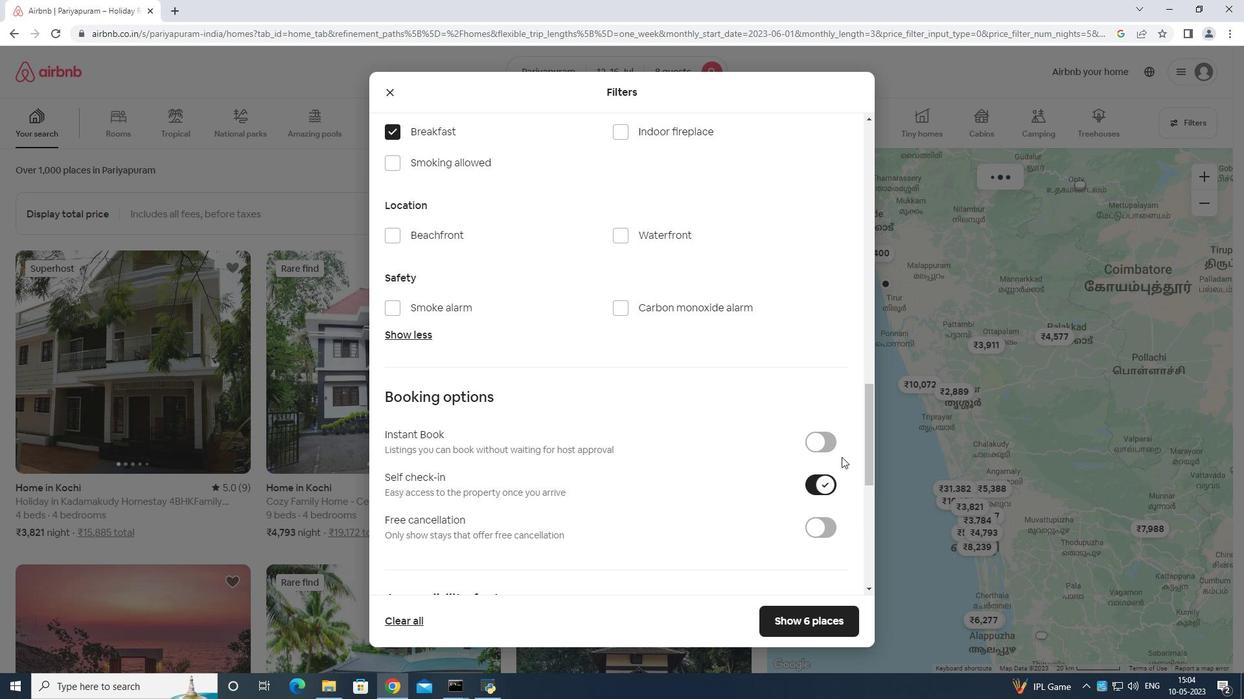 
Action: Mouse moved to (842, 458)
Screenshot: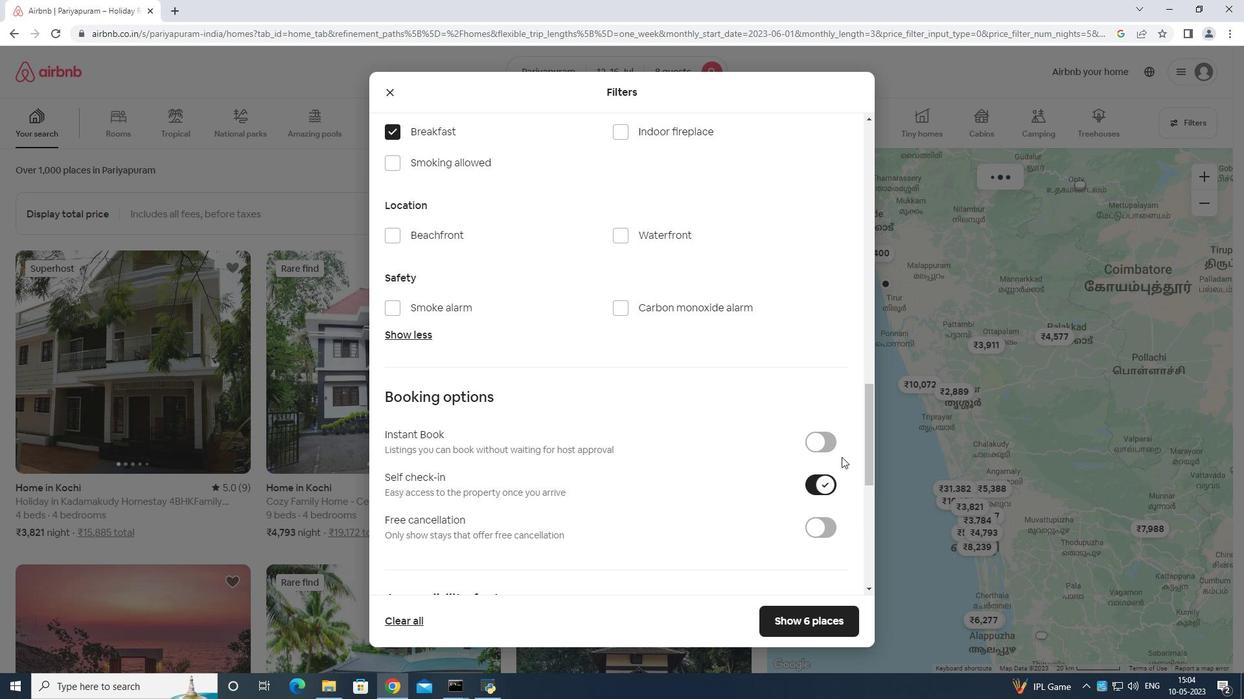 
Action: Mouse scrolled (842, 458) with delta (0, 0)
Screenshot: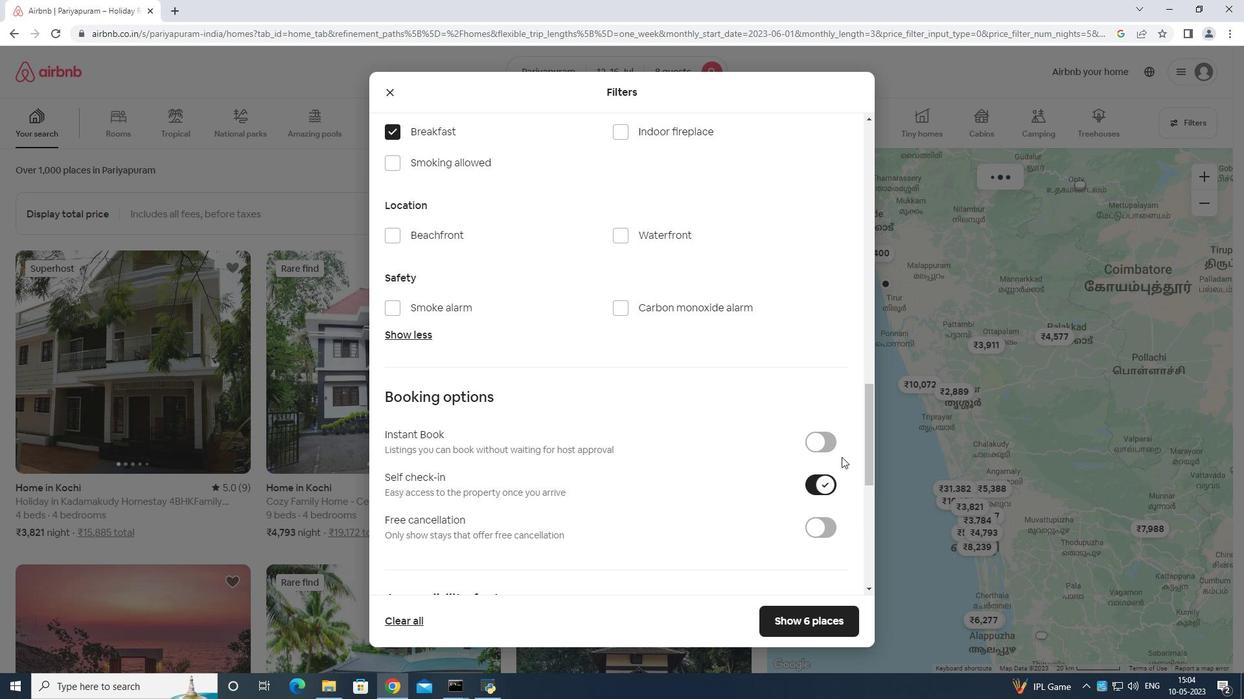 
Action: Mouse moved to (842, 458)
Screenshot: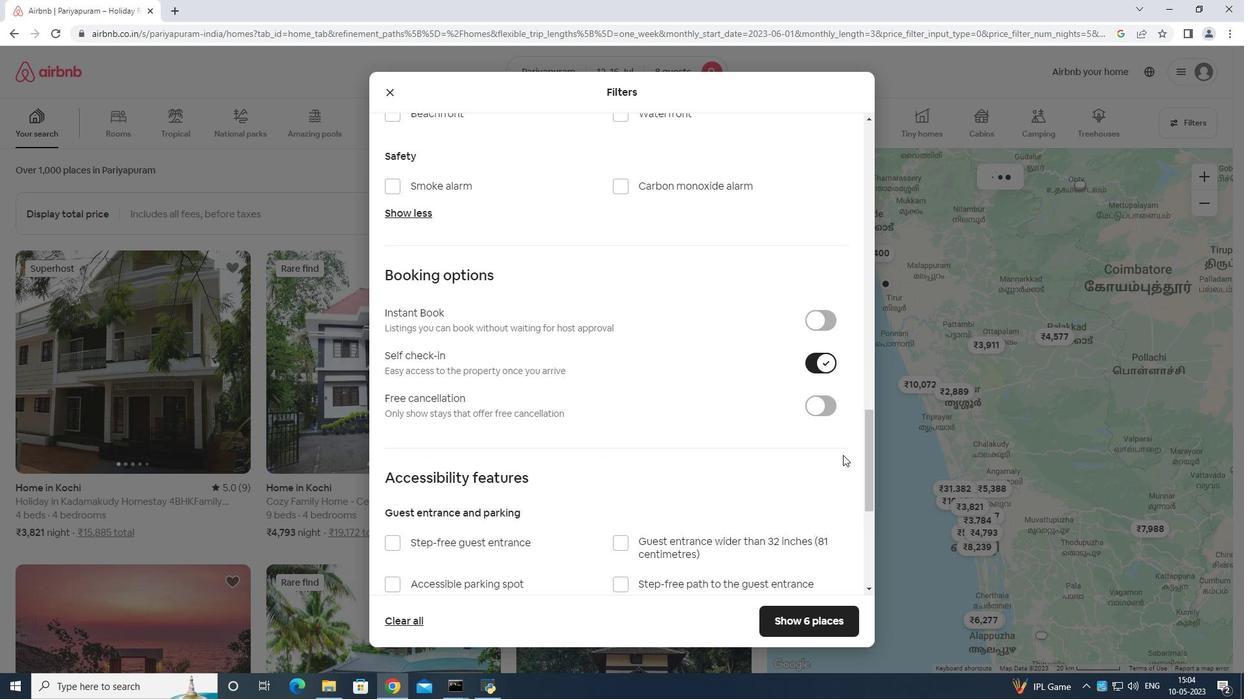 
Action: Mouse scrolled (842, 458) with delta (0, 0)
Screenshot: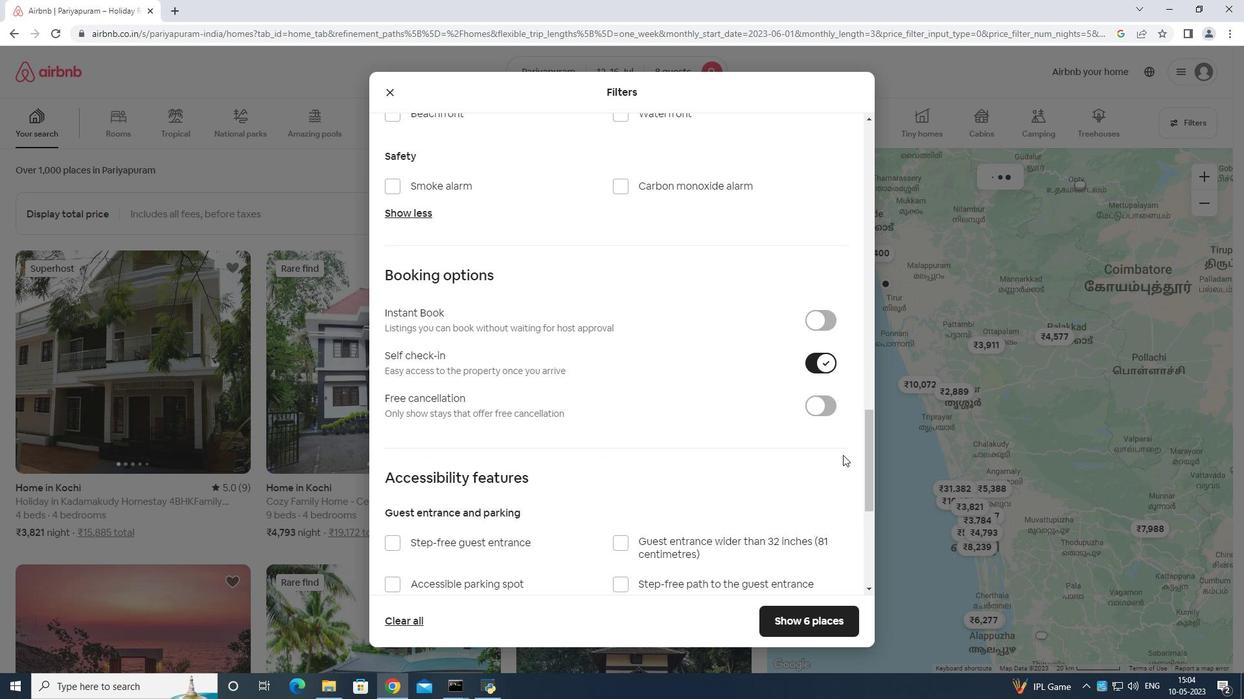 
Action: Mouse scrolled (842, 458) with delta (0, 0)
Screenshot: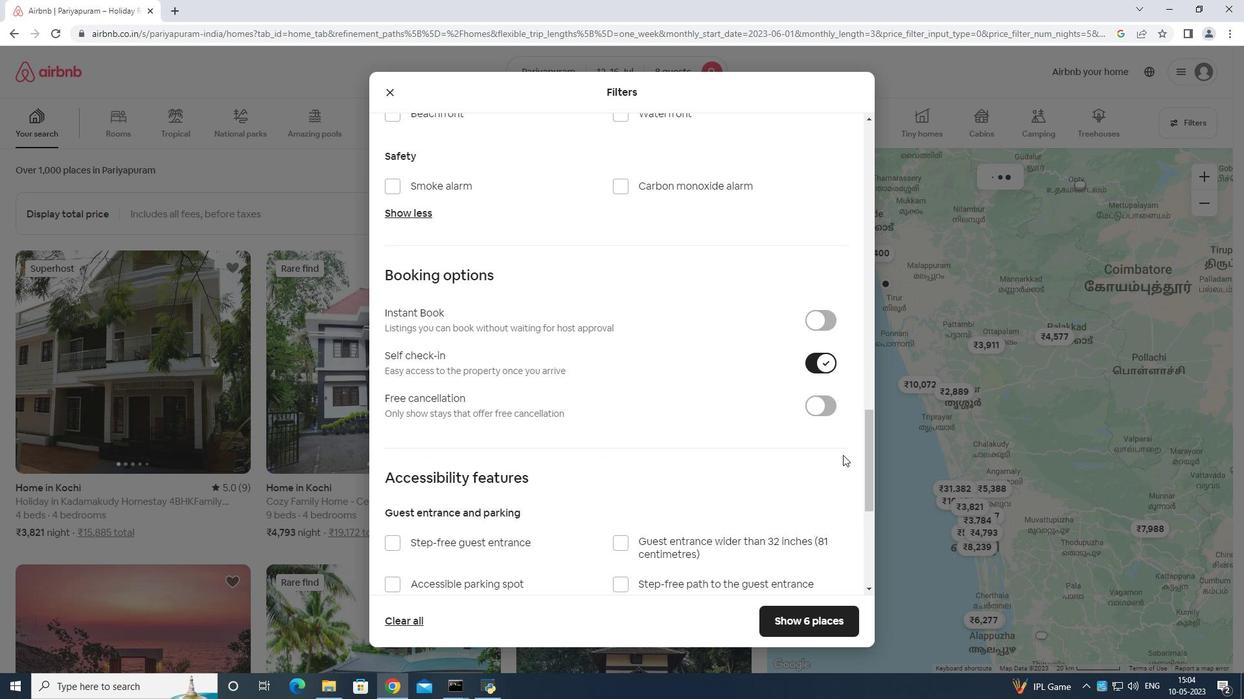 
Action: Mouse moved to (811, 473)
Screenshot: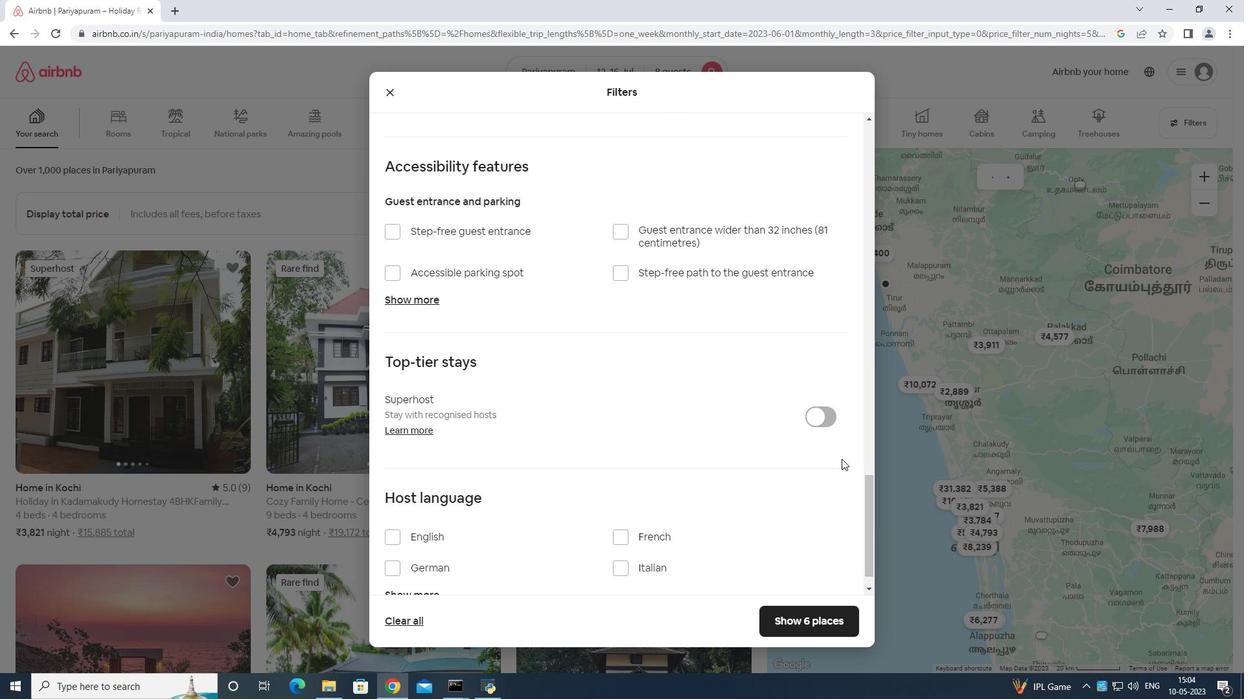 
Action: Mouse scrolled (811, 472) with delta (0, 0)
Screenshot: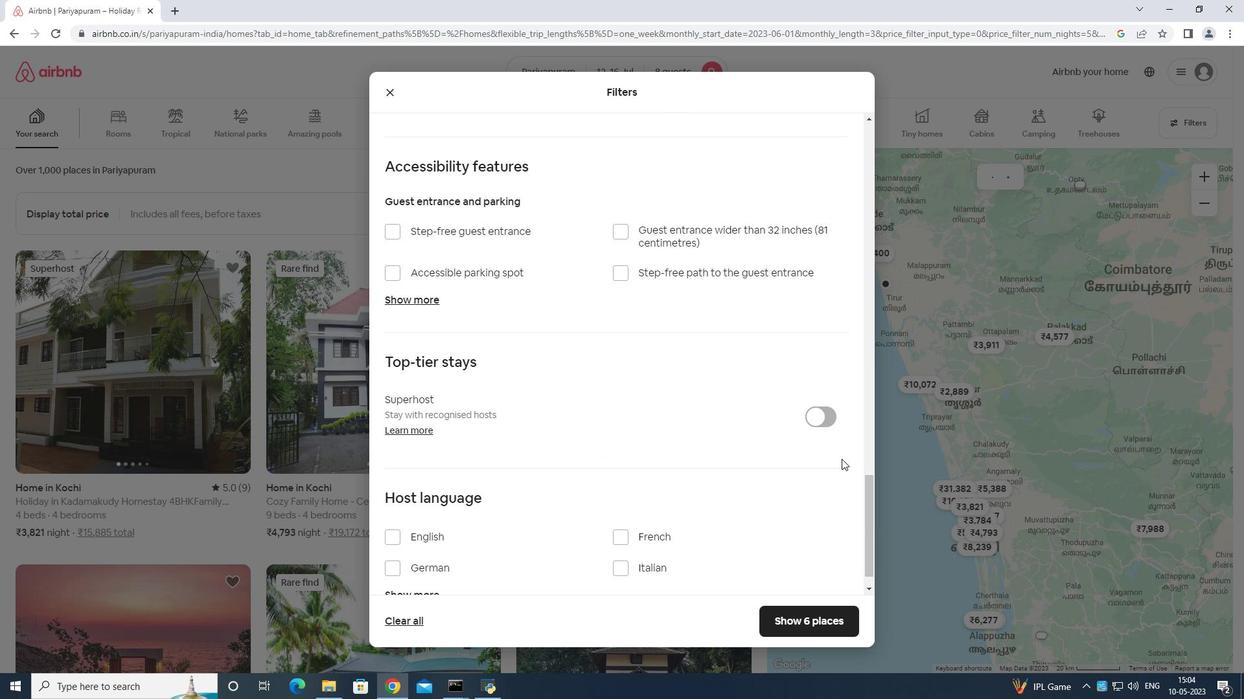 
Action: Mouse moved to (800, 479)
Screenshot: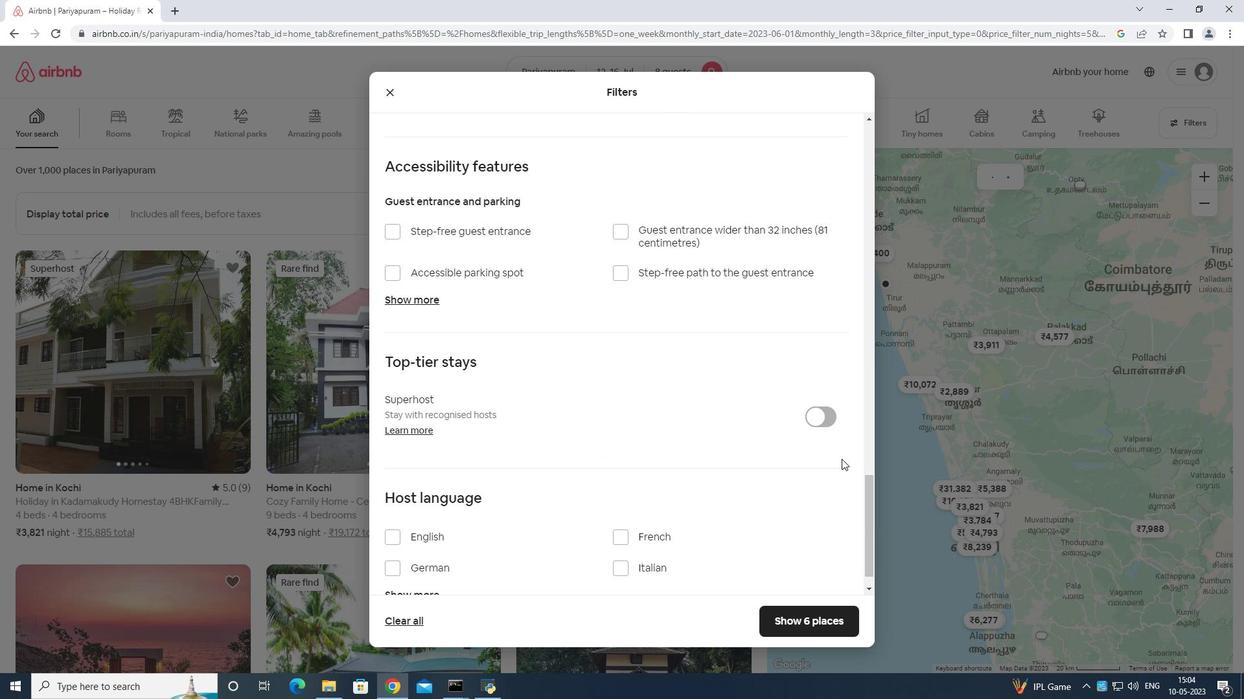 
Action: Mouse scrolled (800, 478) with delta (0, 0)
Screenshot: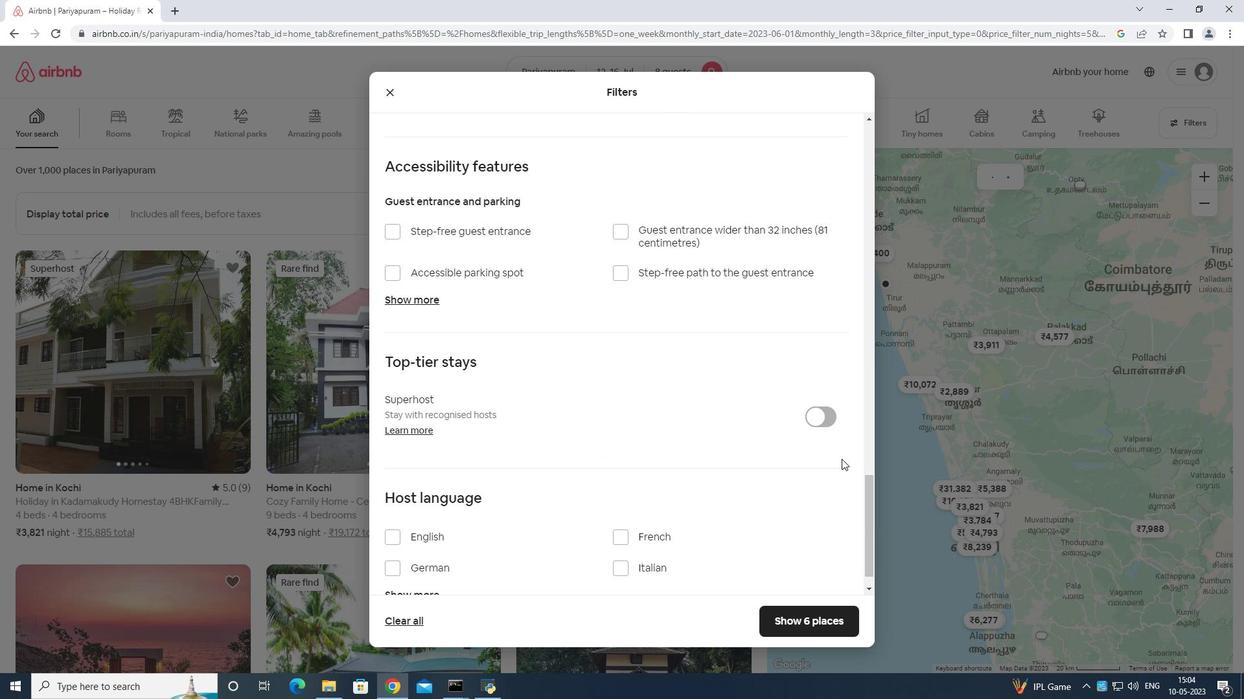 
Action: Mouse moved to (784, 484)
Screenshot: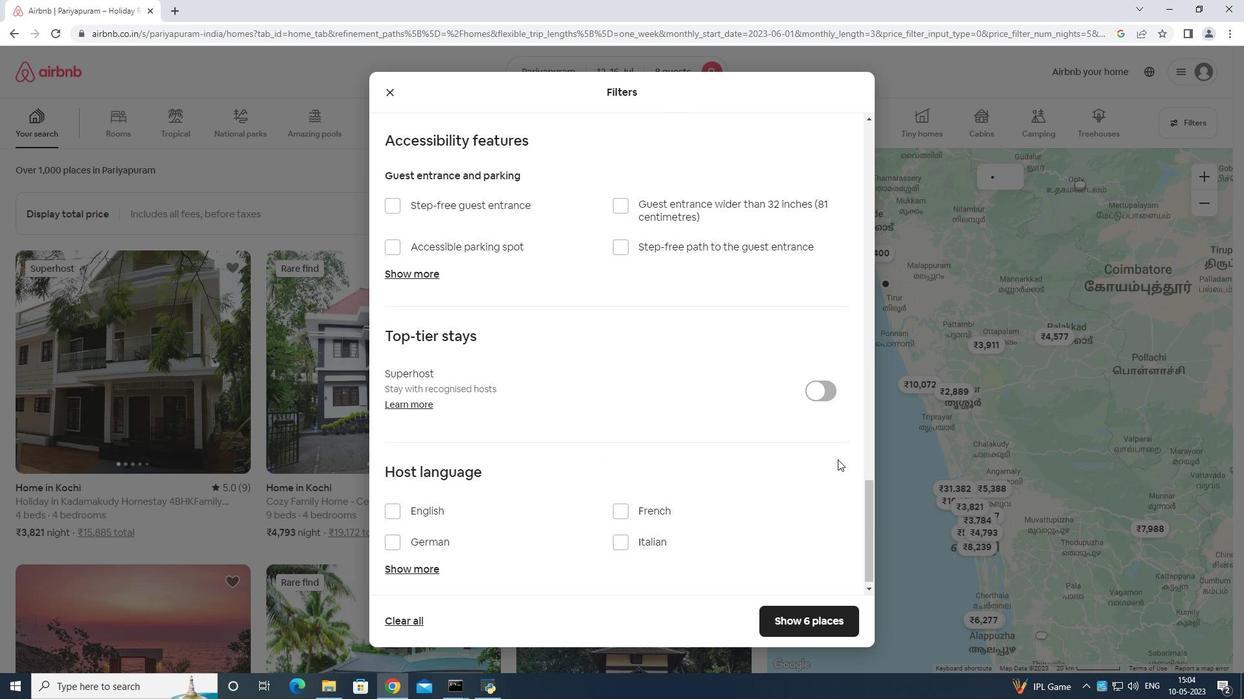 
Action: Mouse scrolled (784, 484) with delta (0, 0)
Screenshot: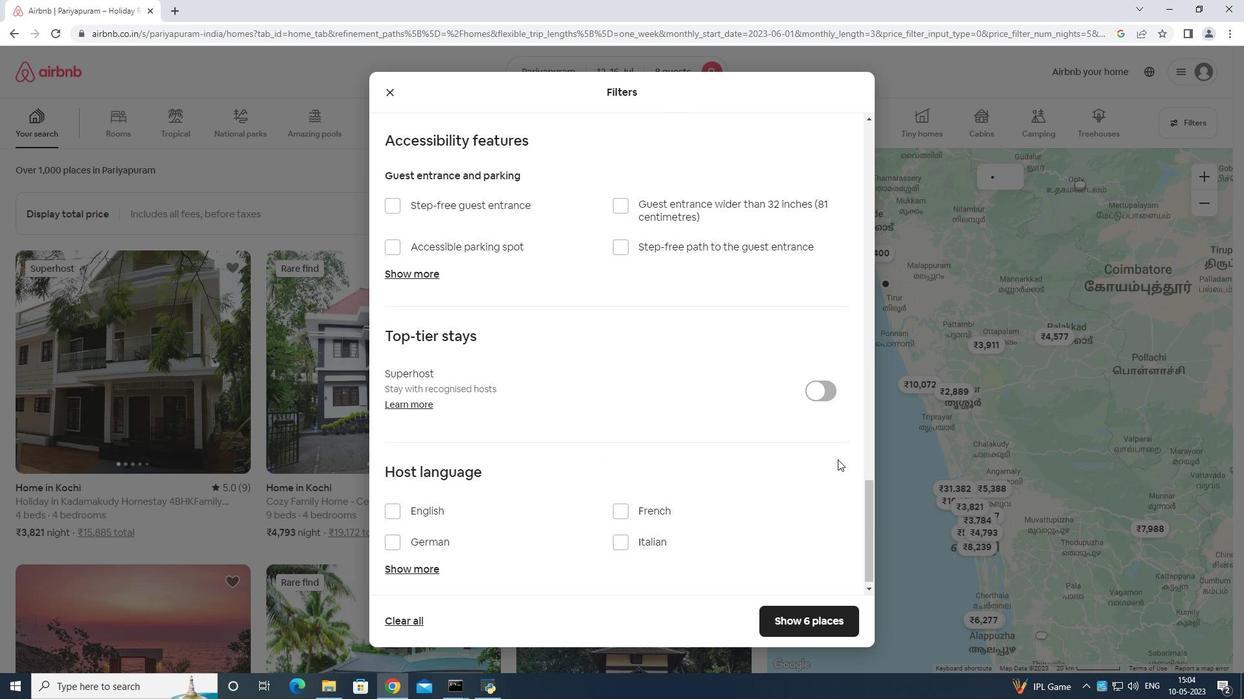 
Action: Mouse moved to (389, 500)
Screenshot: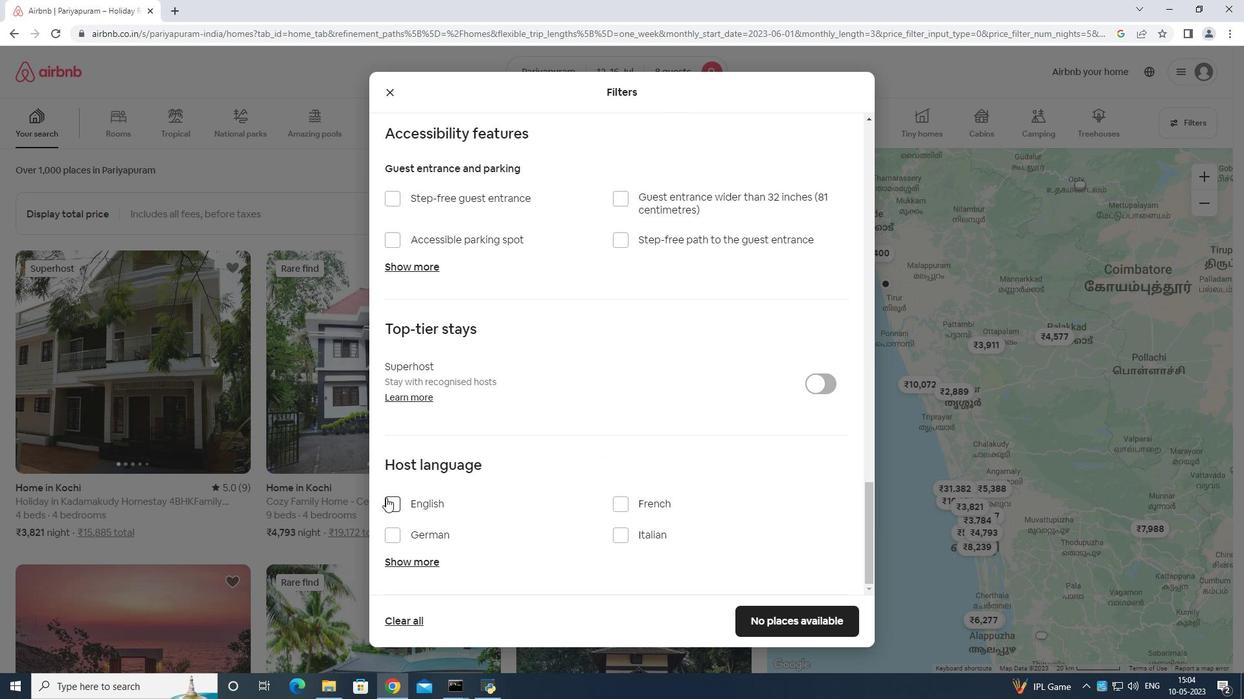 
Action: Mouse pressed left at (389, 500)
Screenshot: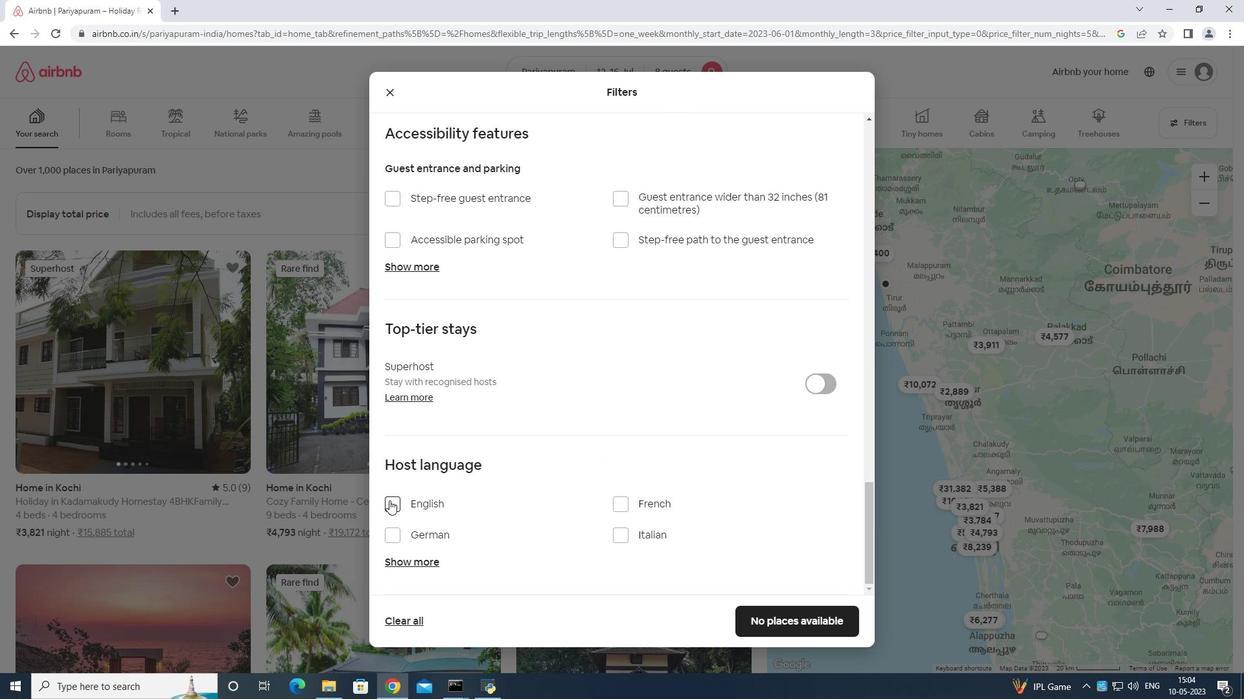
Action: Mouse moved to (829, 625)
Screenshot: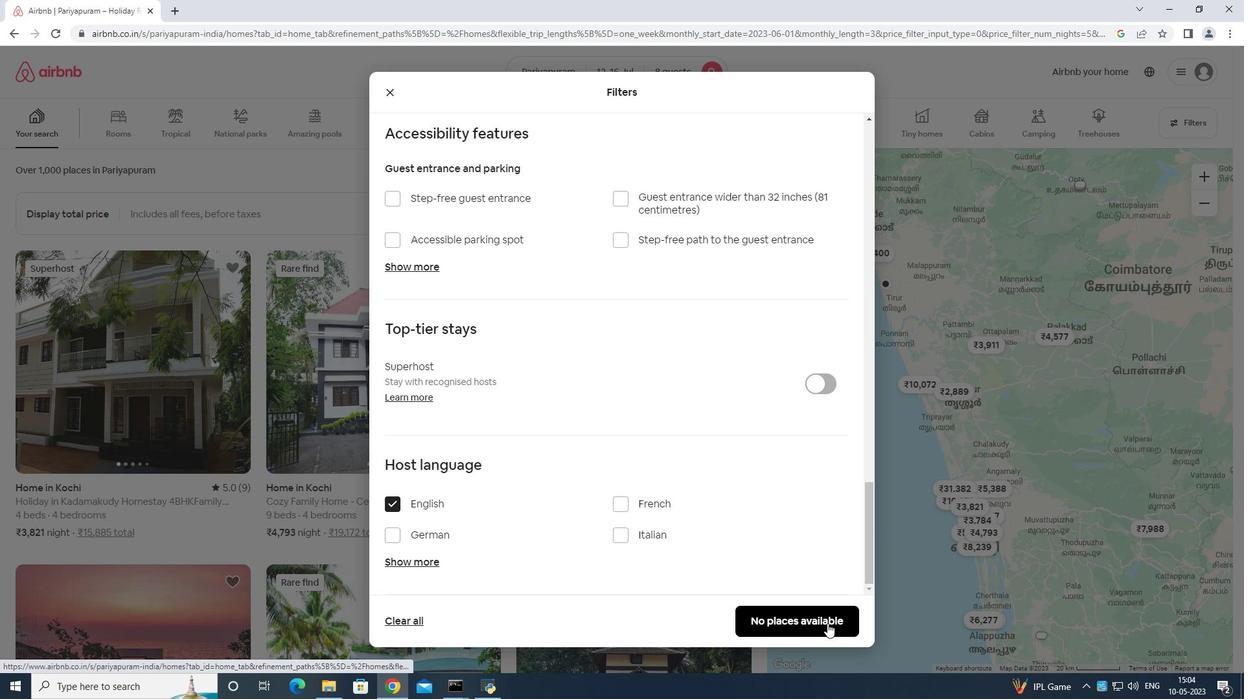 
Action: Mouse pressed left at (829, 625)
Screenshot: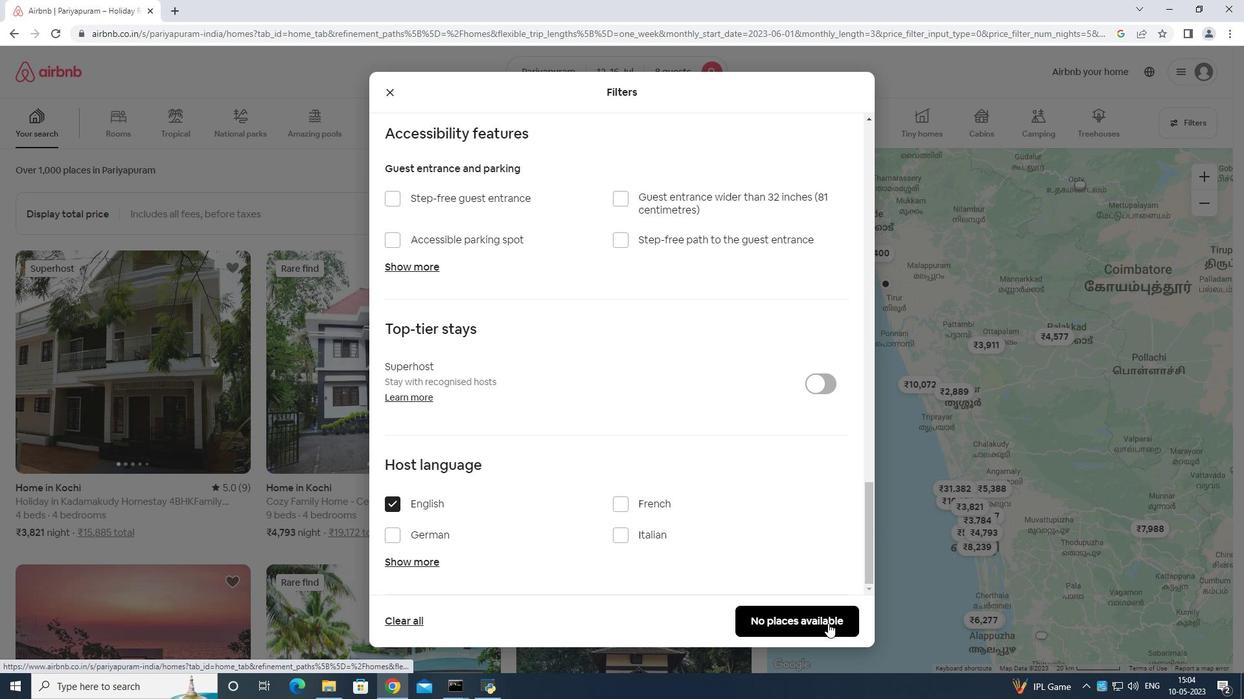 
Action: Mouse moved to (833, 625)
Screenshot: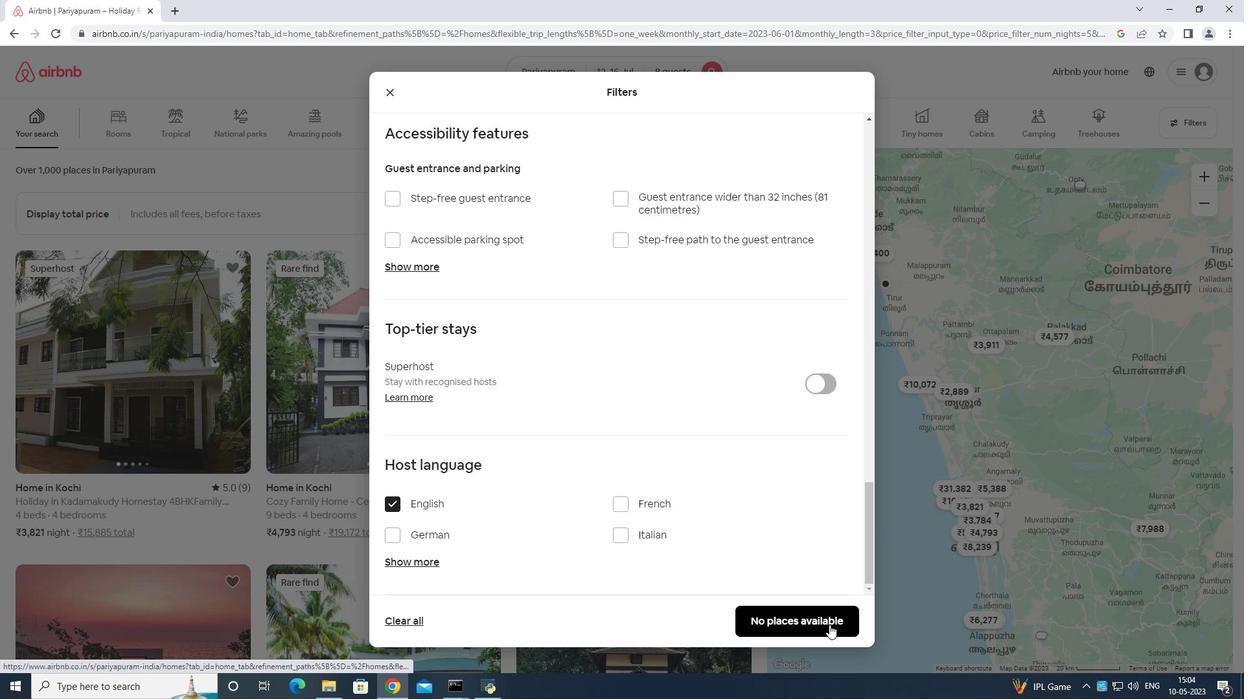 
